 Task: Create an Apex trigger to automatically calculate mileage on Mileage_Log__c before insert and update.
Action: Mouse moved to (396, 541)
Screenshot: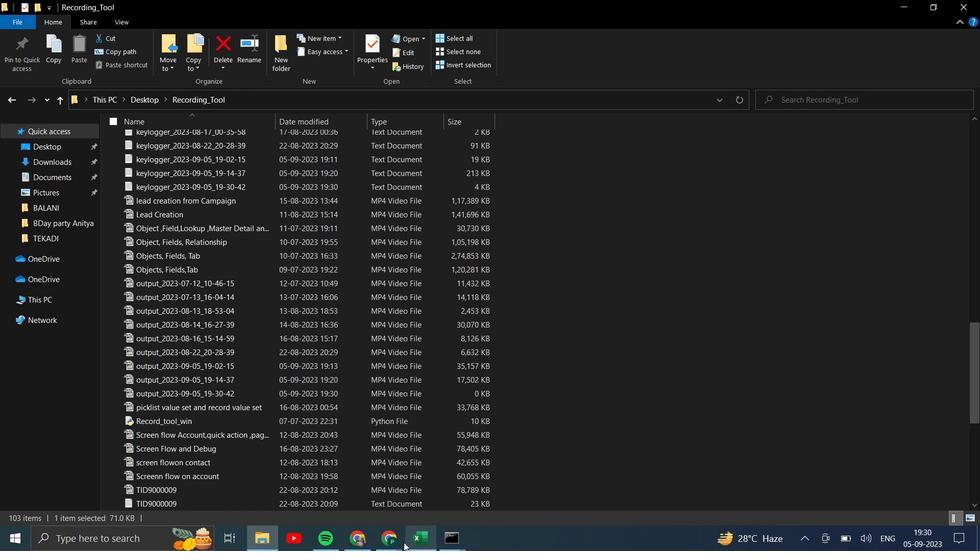 
Action: Mouse pressed left at (396, 541)
Screenshot: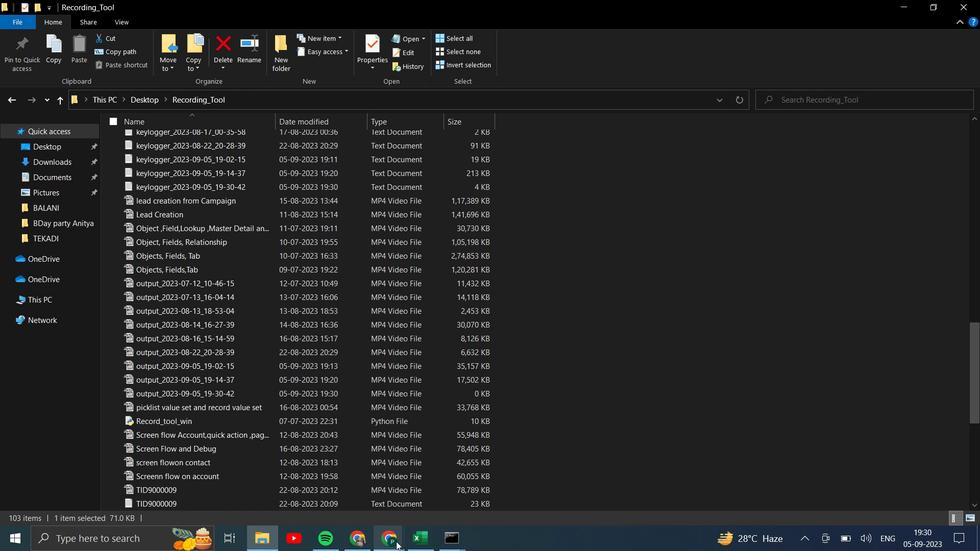 
Action: Mouse moved to (426, 490)
Screenshot: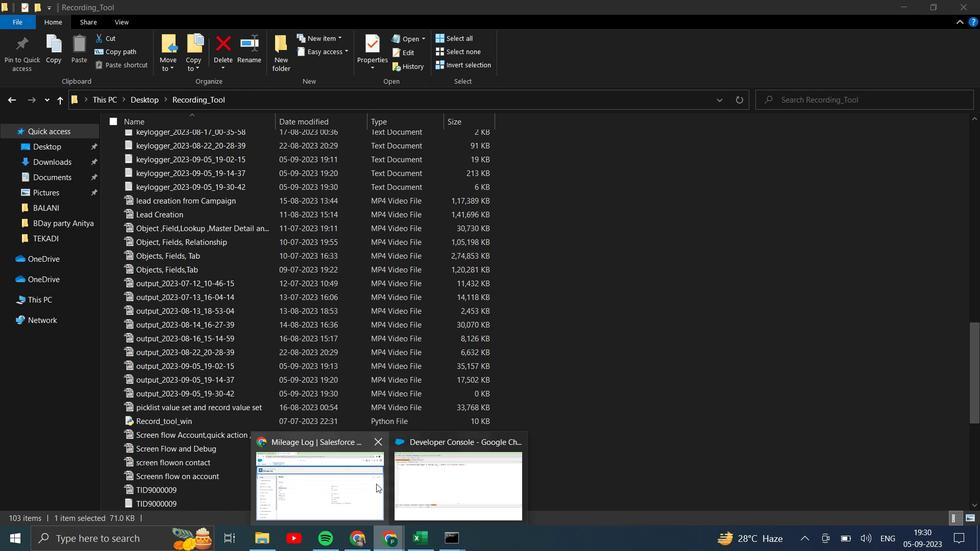 
Action: Mouse pressed left at (426, 490)
Screenshot: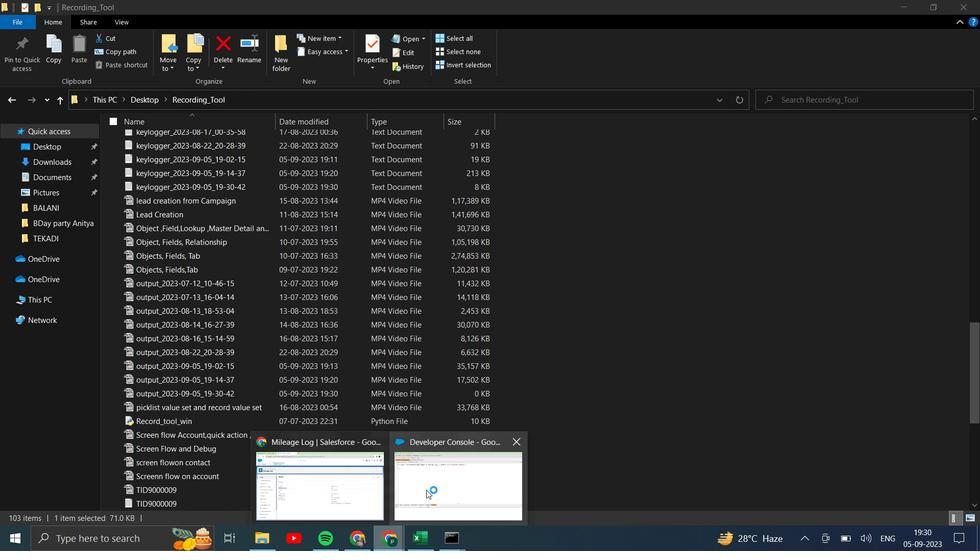 
Action: Mouse moved to (258, 113)
Screenshot: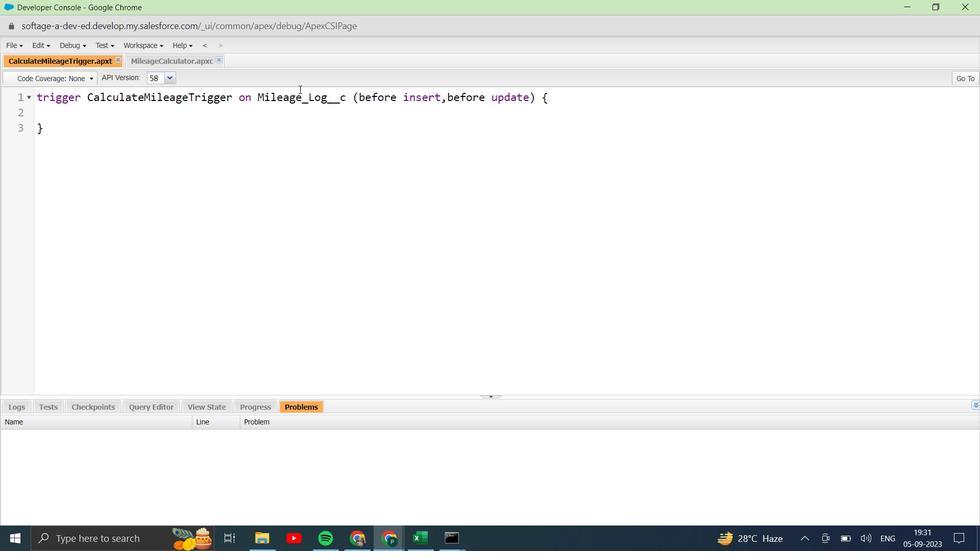 
Action: Key pressed <Key.tab>
Screenshot: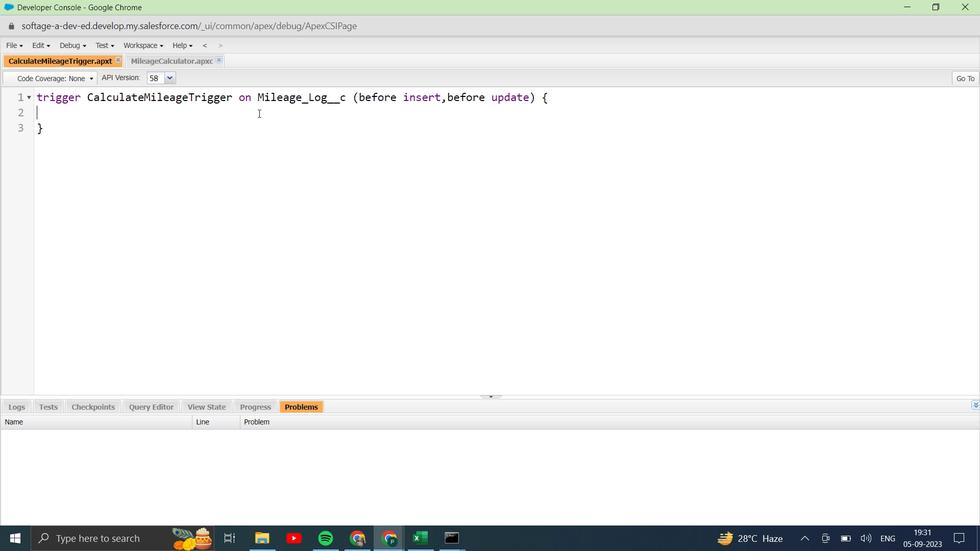 
Action: Mouse moved to (258, 114)
Screenshot: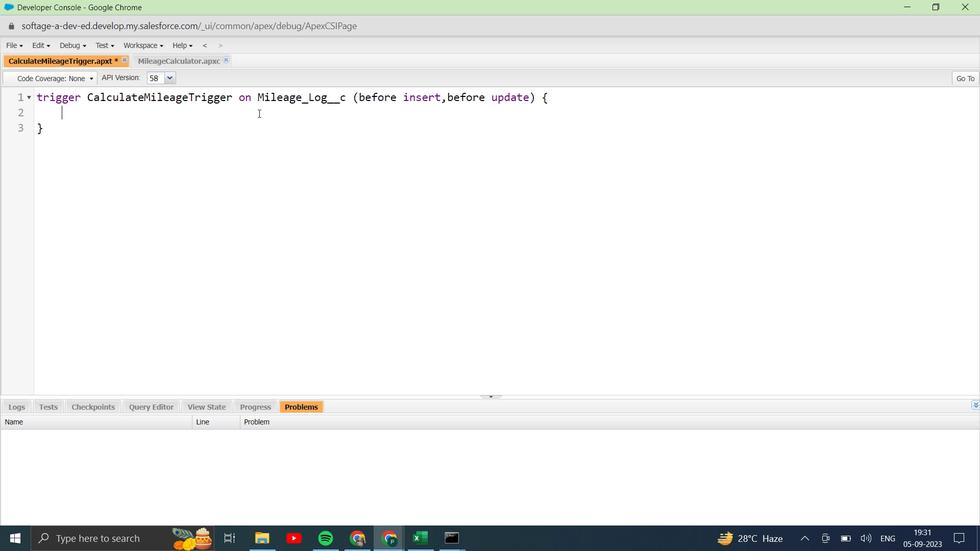 
Action: Key pressed <Key.shift>Mileage<Key.shift>Calculator.
Screenshot: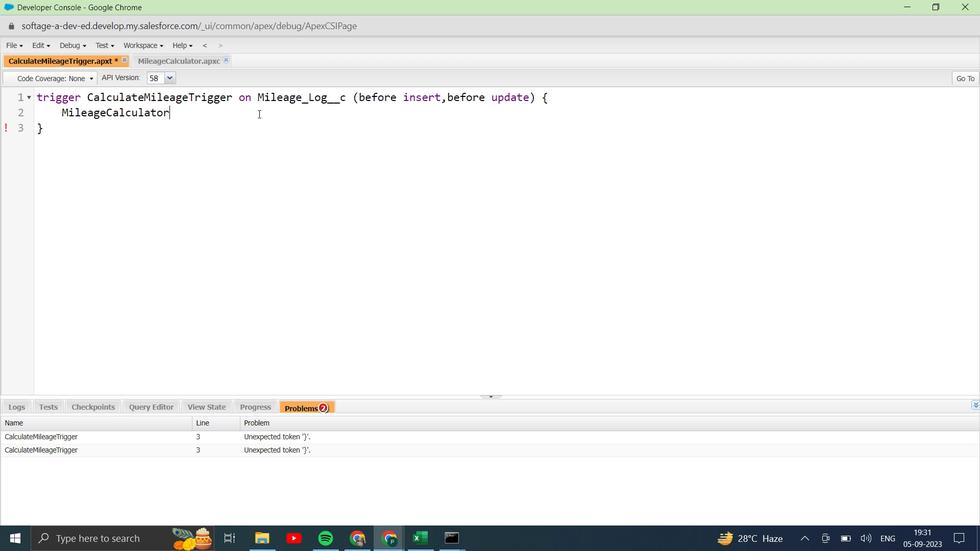 
Action: Mouse moved to (179, 64)
Screenshot: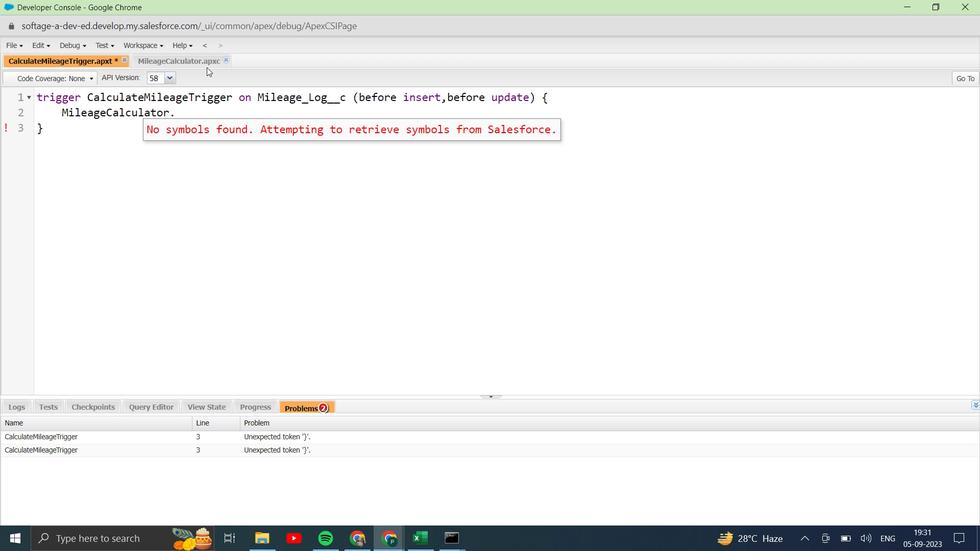 
Action: Mouse pressed left at (179, 64)
Screenshot: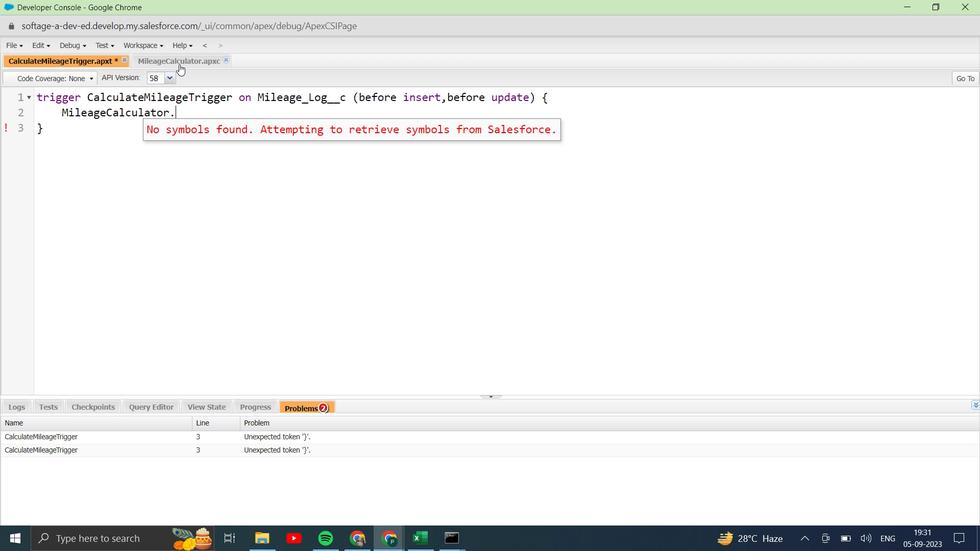 
Action: Mouse moved to (193, 89)
Screenshot: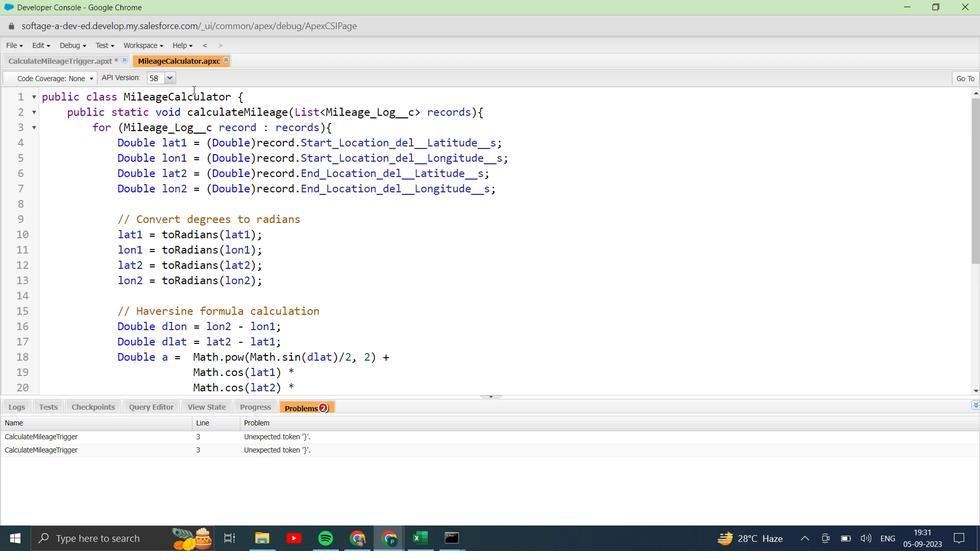 
Action: Mouse pressed left at (193, 89)
Screenshot: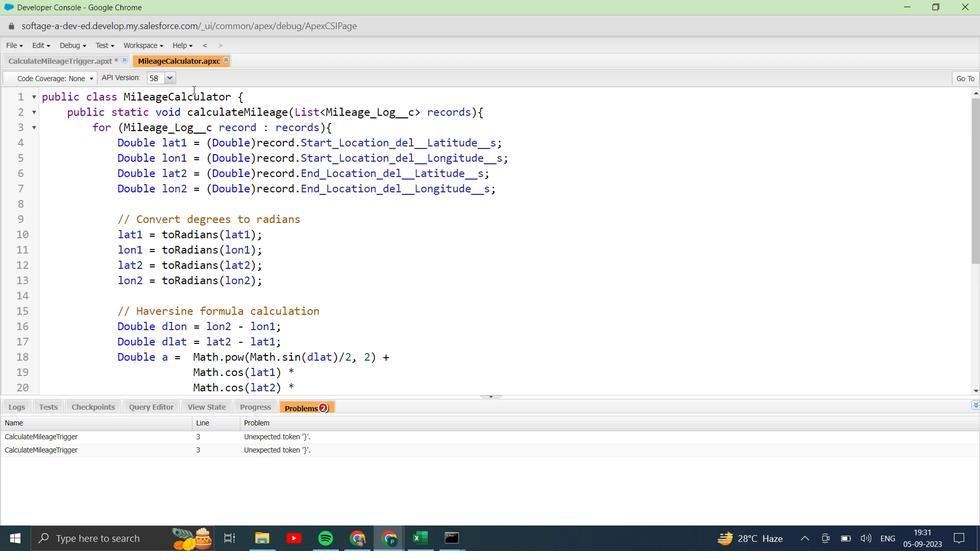 
Action: Mouse pressed left at (193, 89)
Screenshot: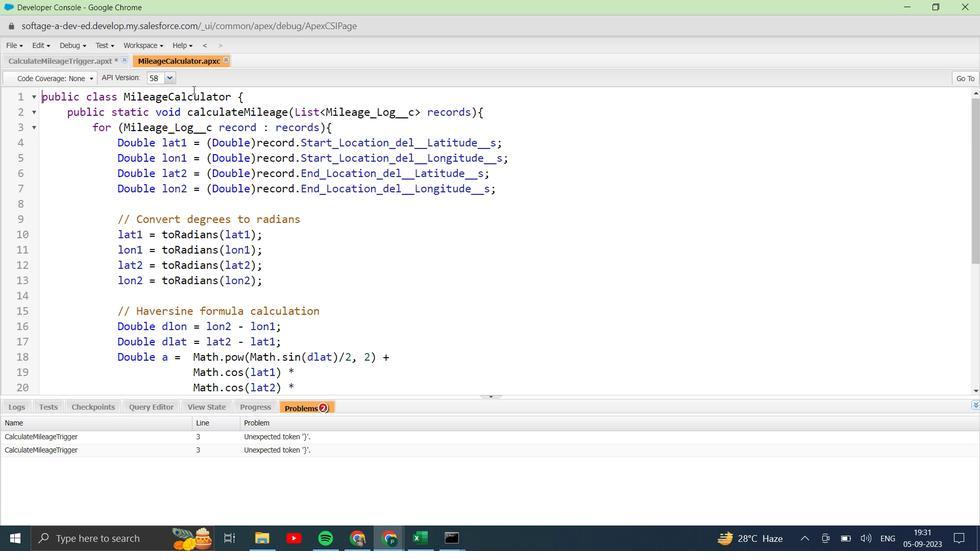 
Action: Mouse moved to (194, 93)
Screenshot: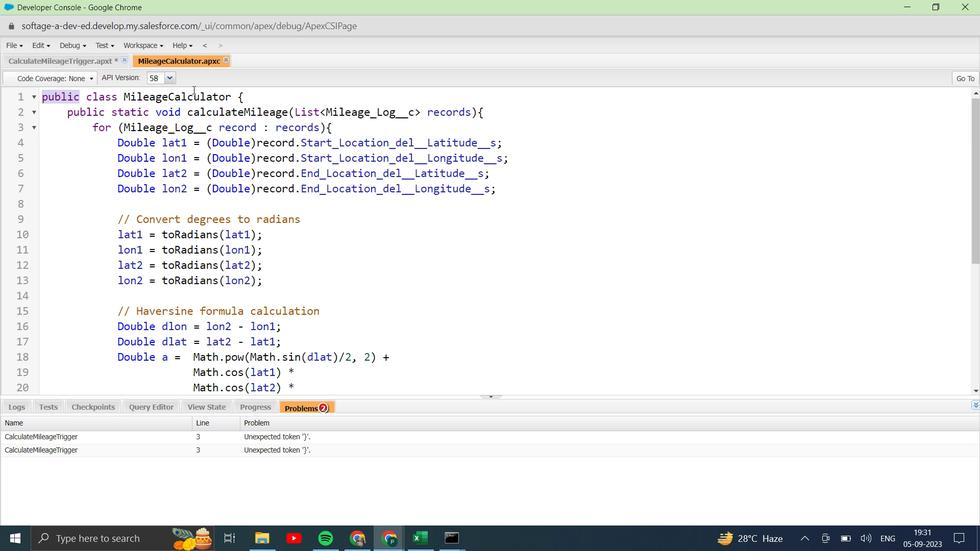 
Action: Mouse pressed left at (194, 93)
Screenshot: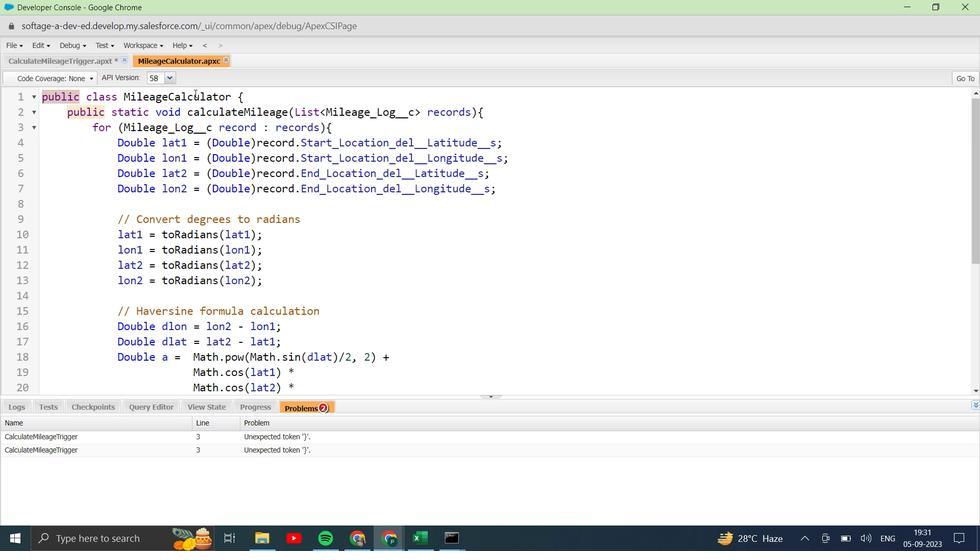
Action: Mouse pressed left at (194, 93)
Screenshot: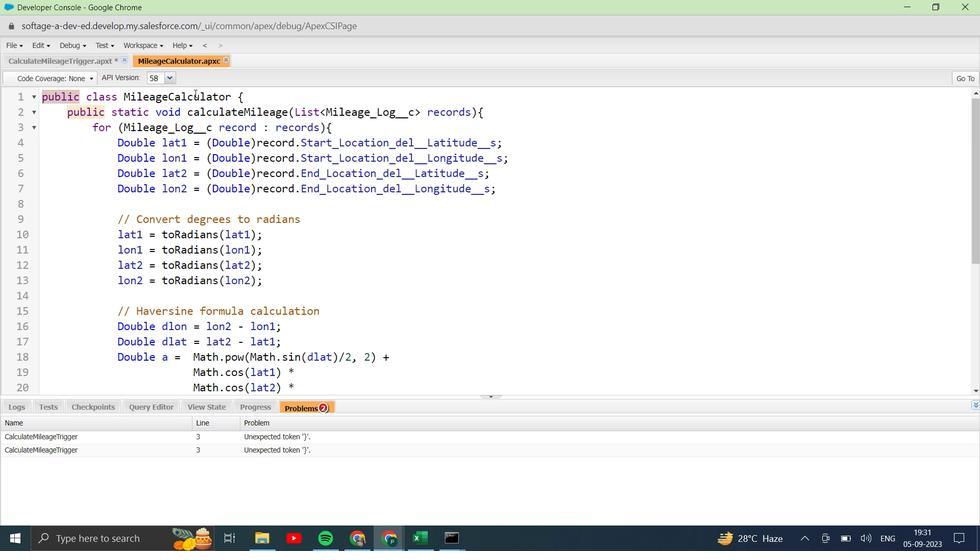 
Action: Key pressed ctrl+C
Screenshot: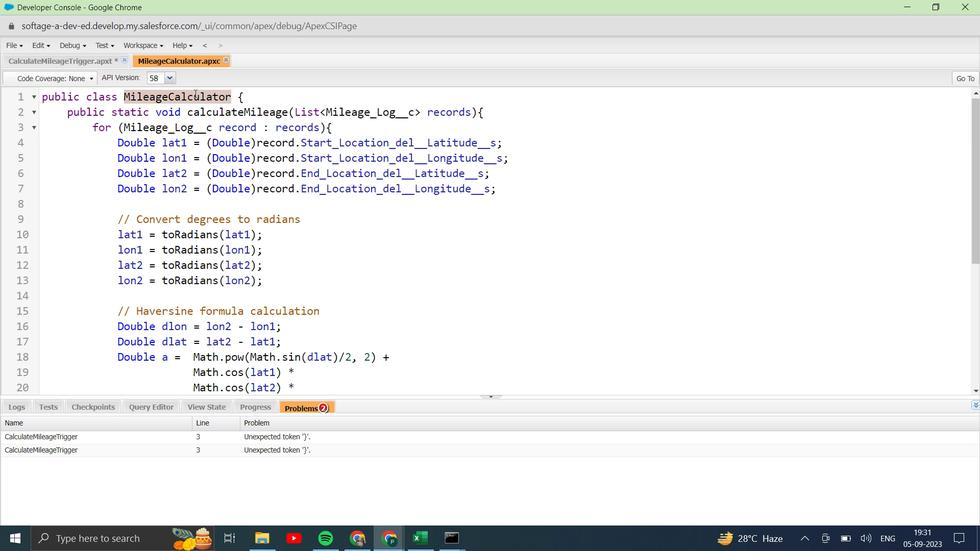 
Action: Mouse moved to (80, 59)
Screenshot: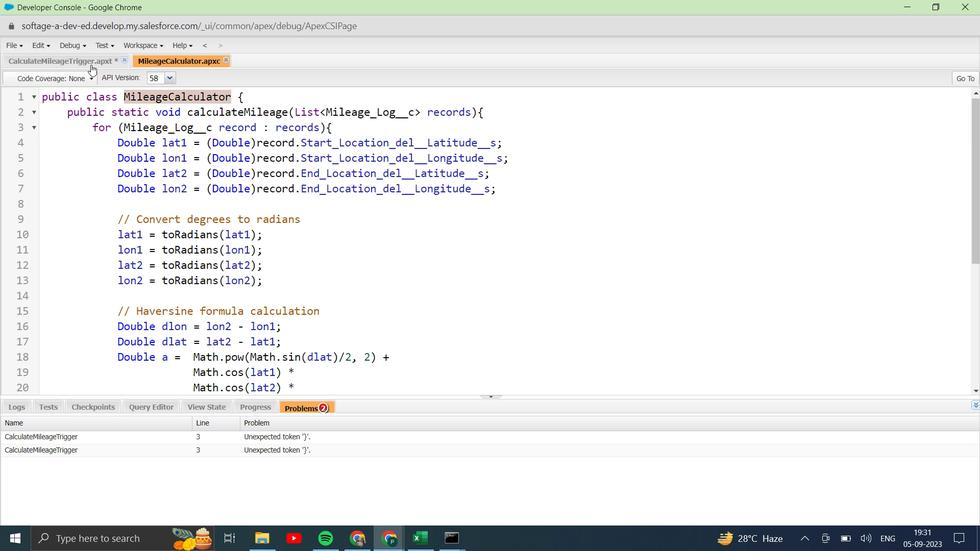 
Action: Mouse pressed left at (80, 59)
Screenshot: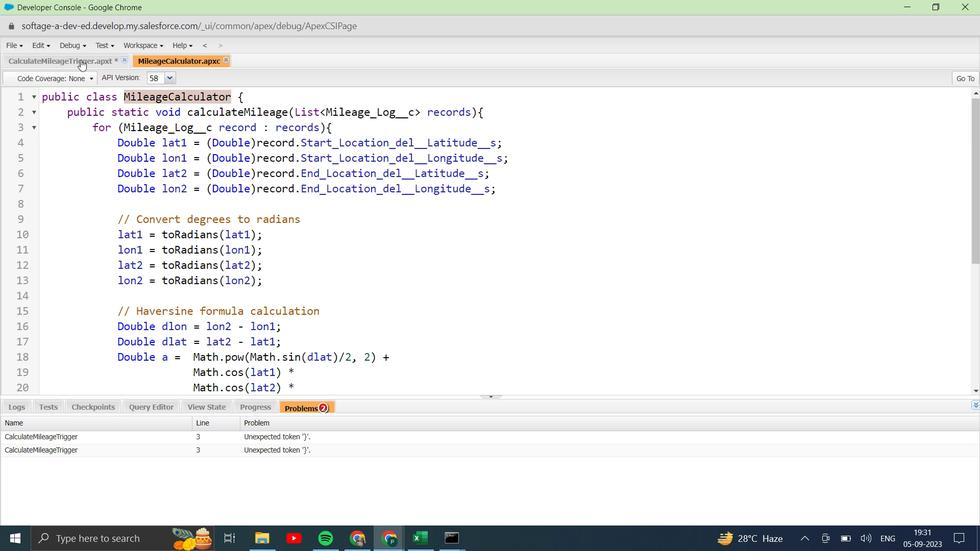 
Action: Mouse moved to (134, 111)
Screenshot: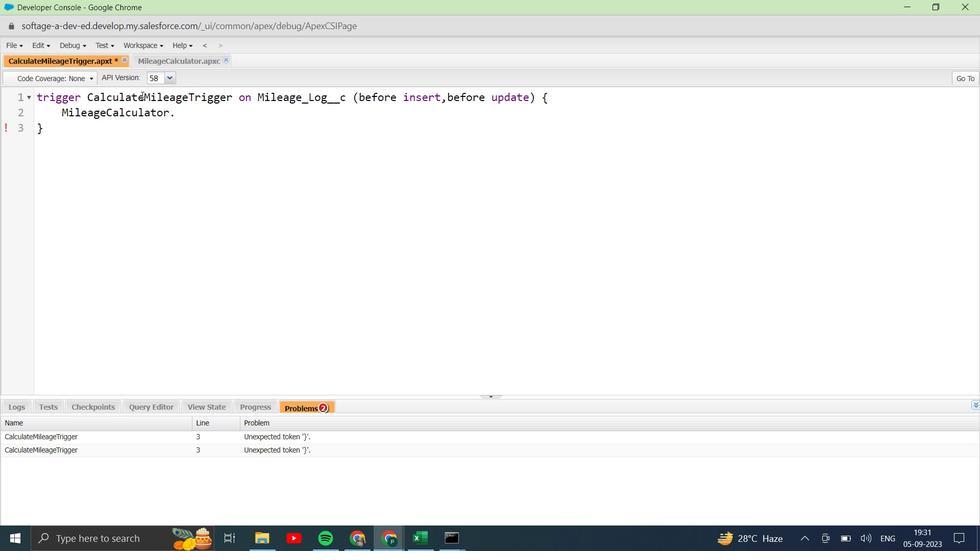 
Action: Mouse pressed left at (134, 111)
Screenshot: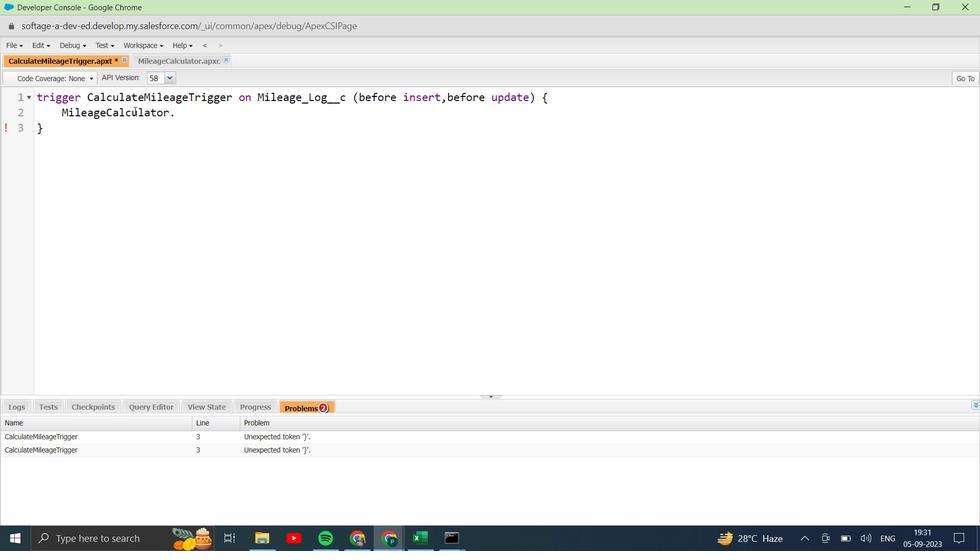 
Action: Mouse pressed left at (134, 111)
Screenshot: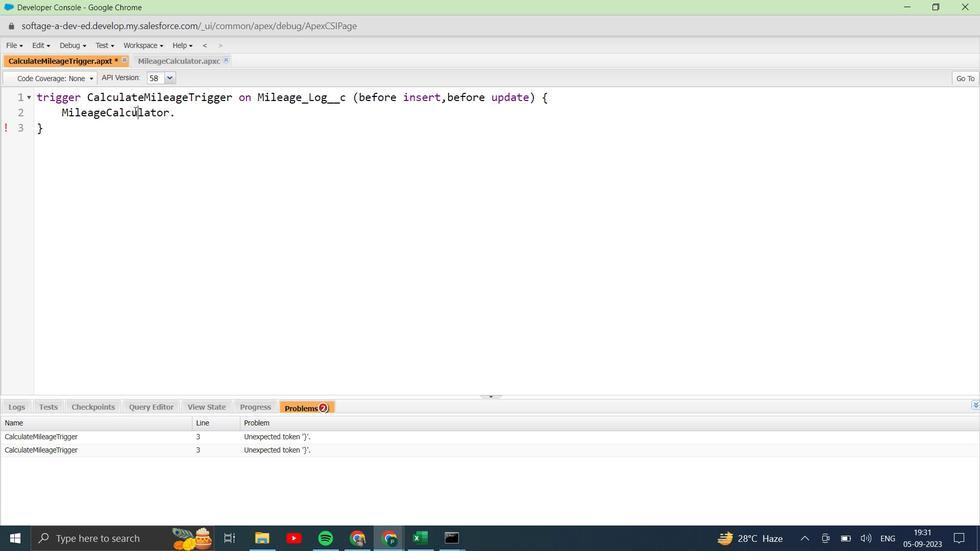 
Action: Key pressed ctrl+V
Screenshot: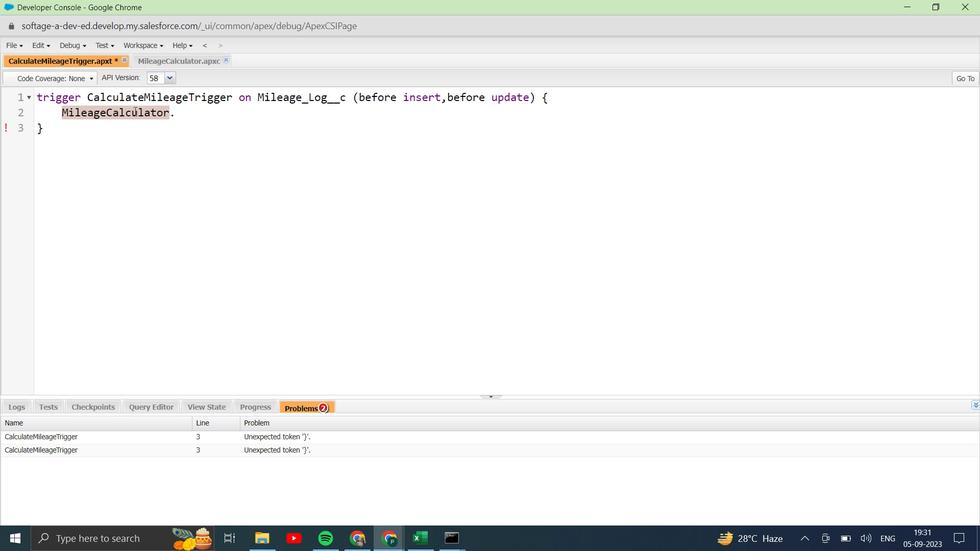 
Action: Mouse moved to (185, 66)
Screenshot: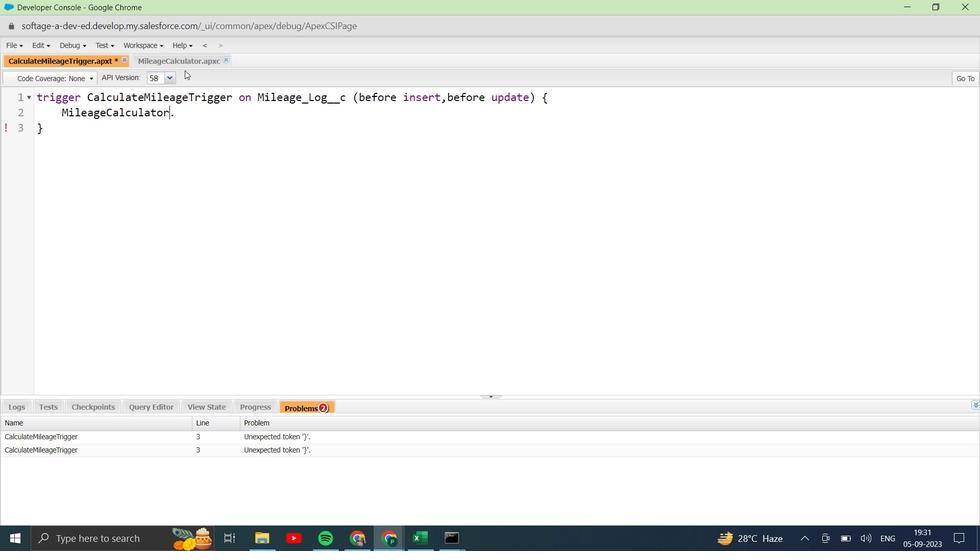 
Action: Mouse pressed left at (185, 66)
Screenshot: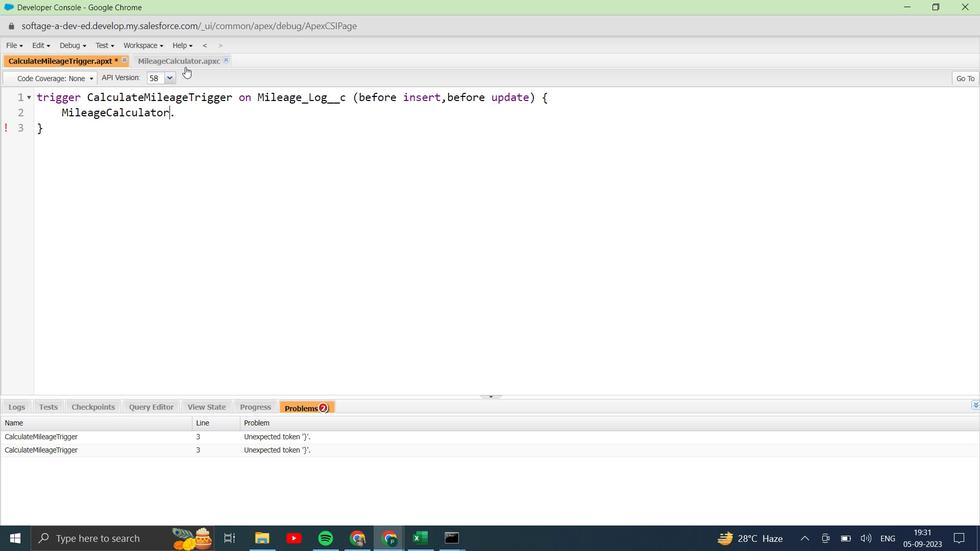
Action: Mouse moved to (235, 112)
Screenshot: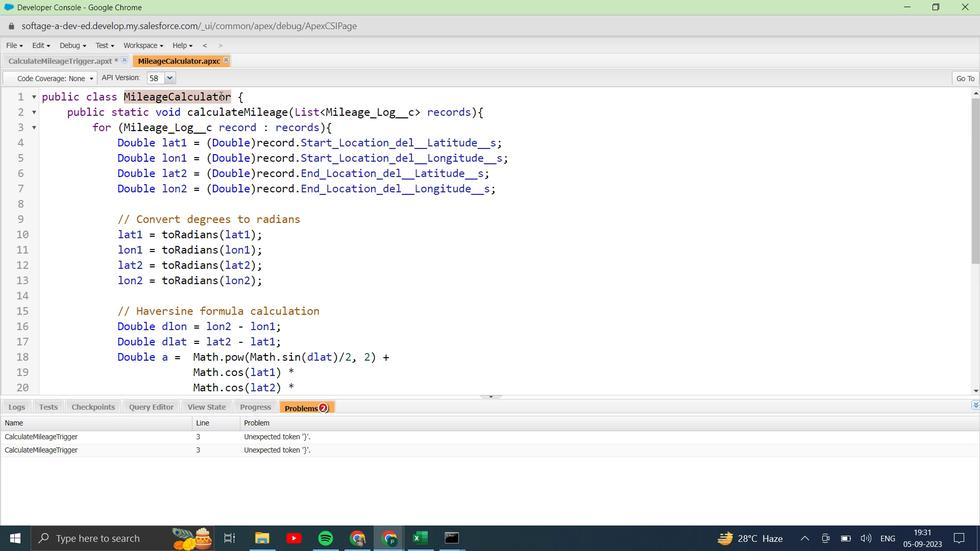 
Action: Mouse pressed left at (235, 112)
Screenshot: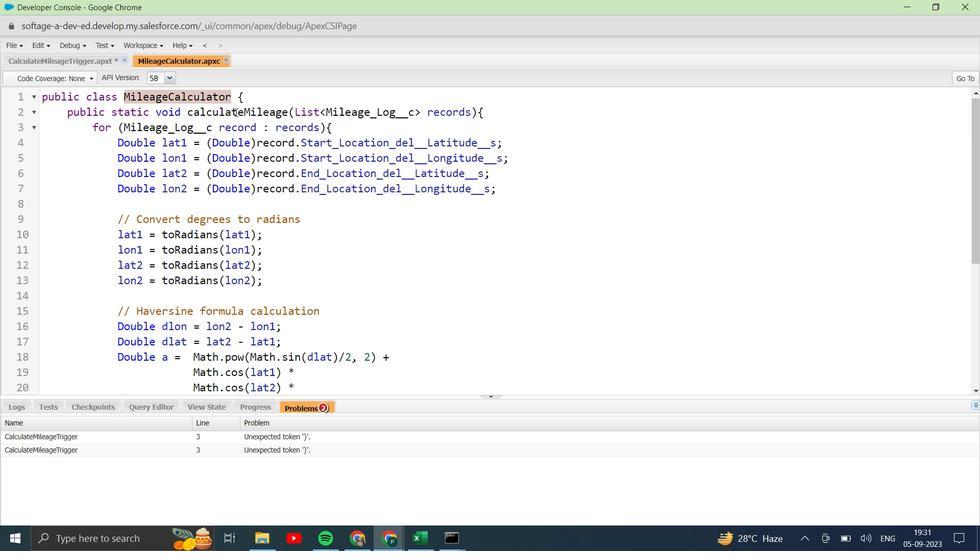 
Action: Mouse pressed left at (235, 112)
Screenshot: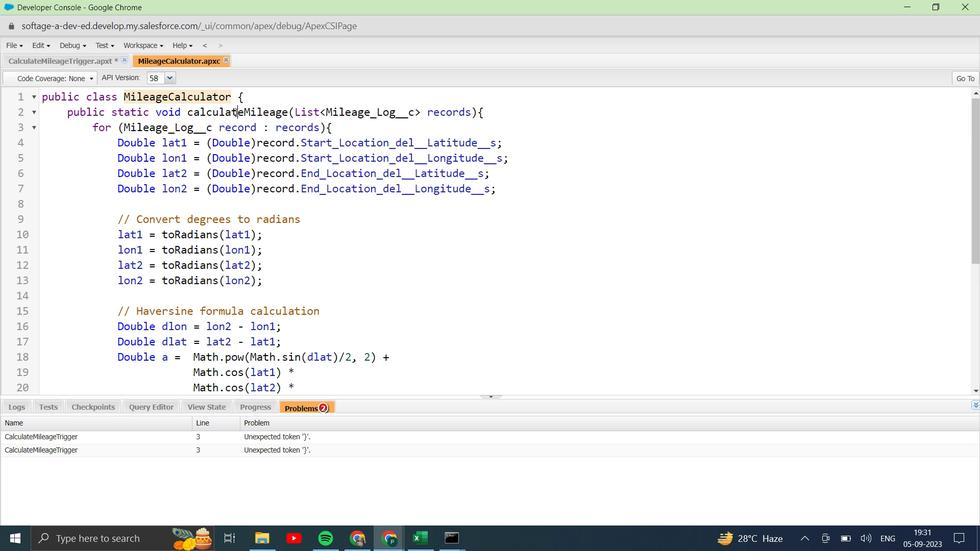 
Action: Mouse moved to (227, 109)
Screenshot: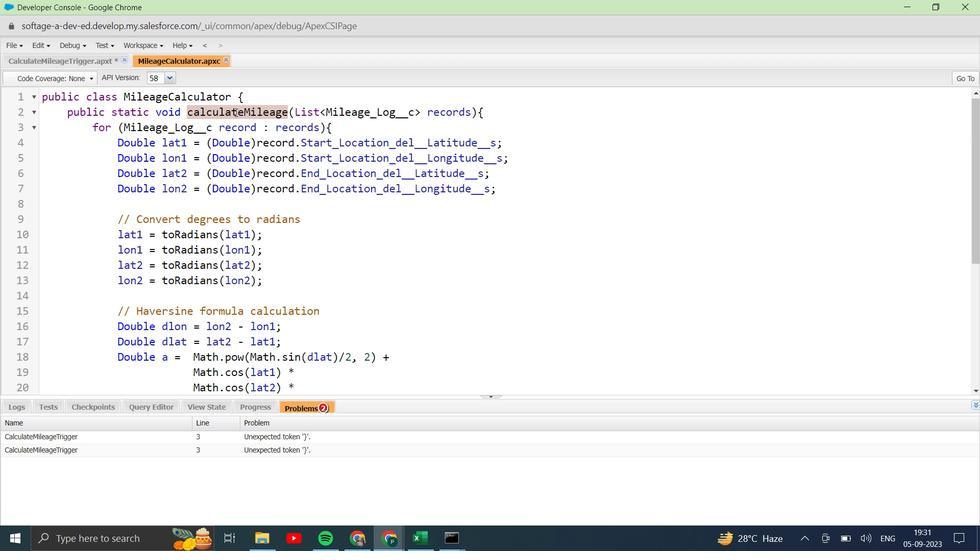
Action: Key pressed ctrl+C
Screenshot: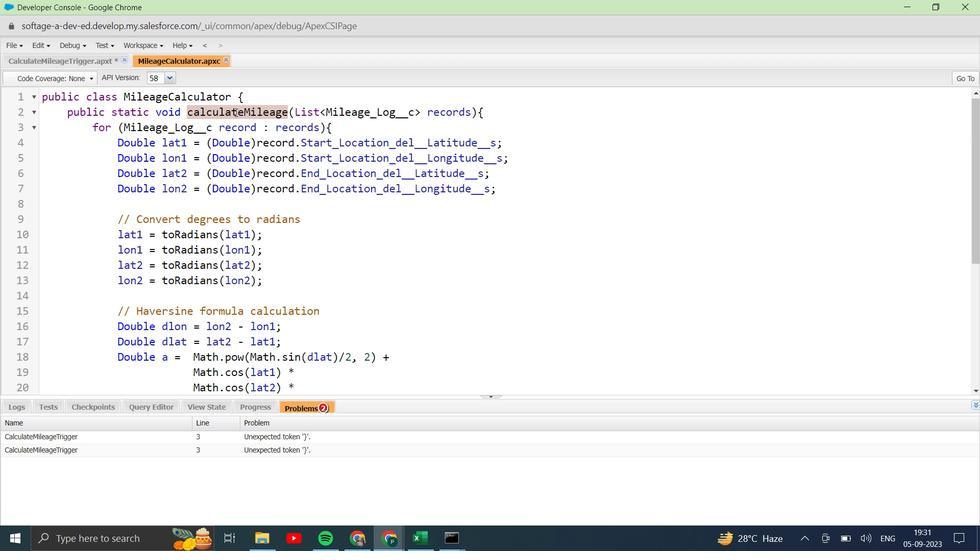 
Action: Mouse moved to (94, 65)
Screenshot: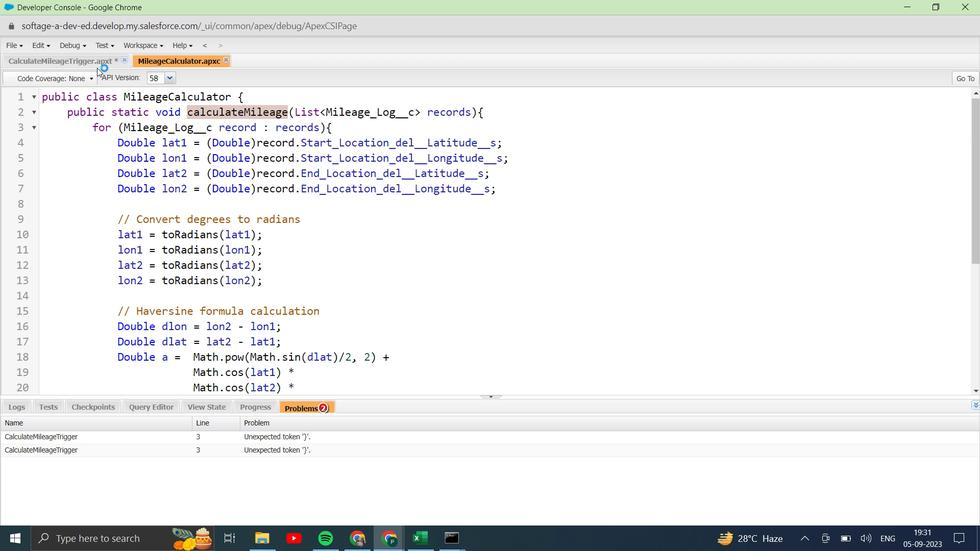 
Action: Mouse pressed left at (94, 65)
Screenshot: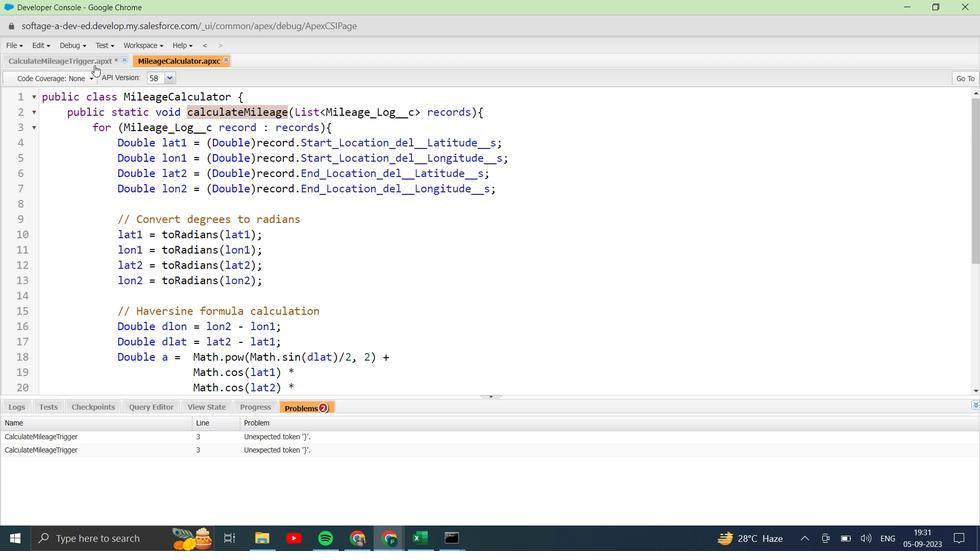 
Action: Mouse moved to (184, 111)
Screenshot: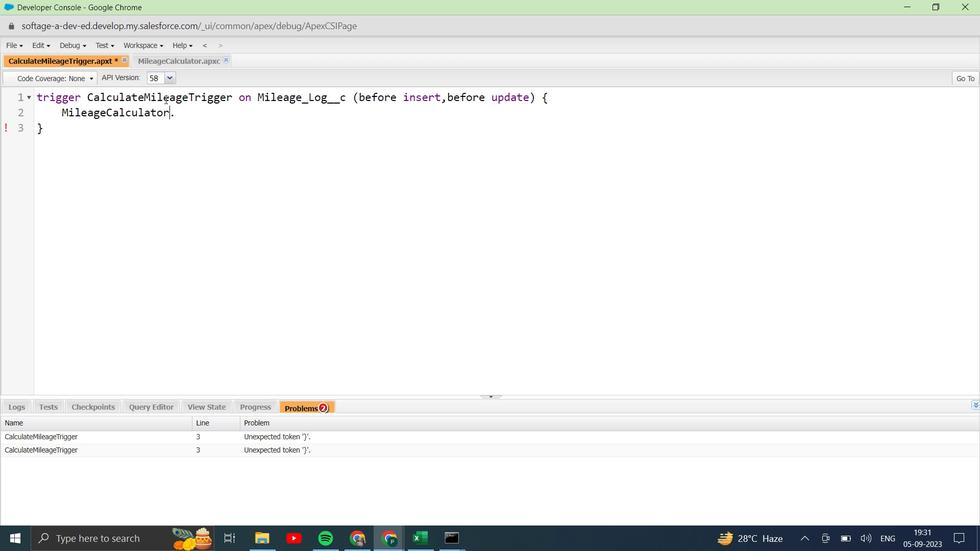 
Action: Mouse pressed left at (184, 111)
Screenshot: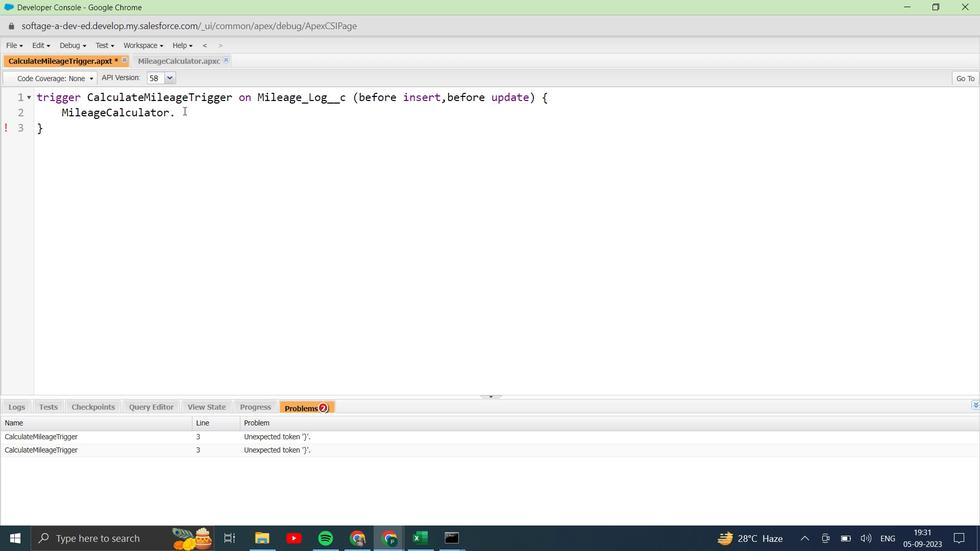 
Action: Key pressed ctrl+V<Key.shift_r><Key.shift_r>ctrl+9<Key.shift>Trigger.newctrl+S<Key.right>ctrl+
Screenshot: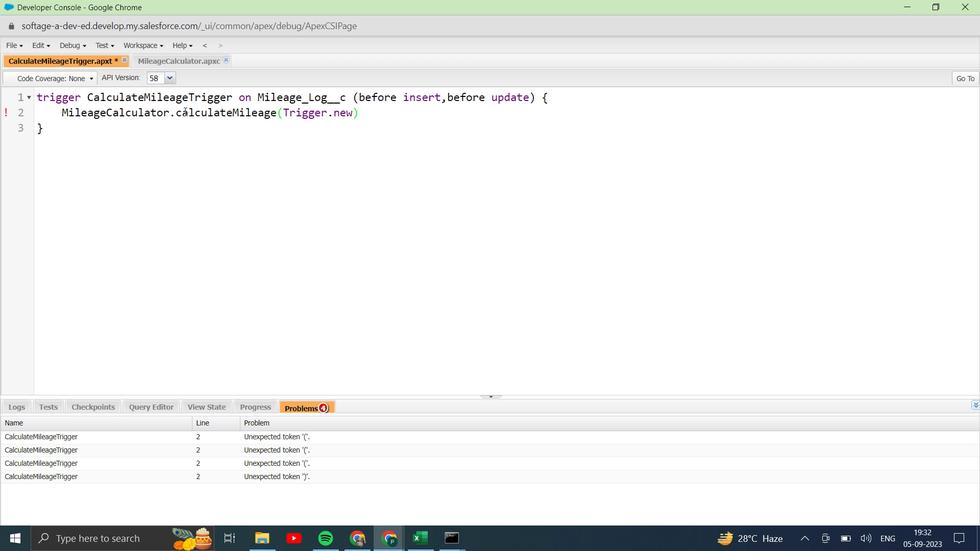 
Action: Mouse moved to (175, 57)
Screenshot: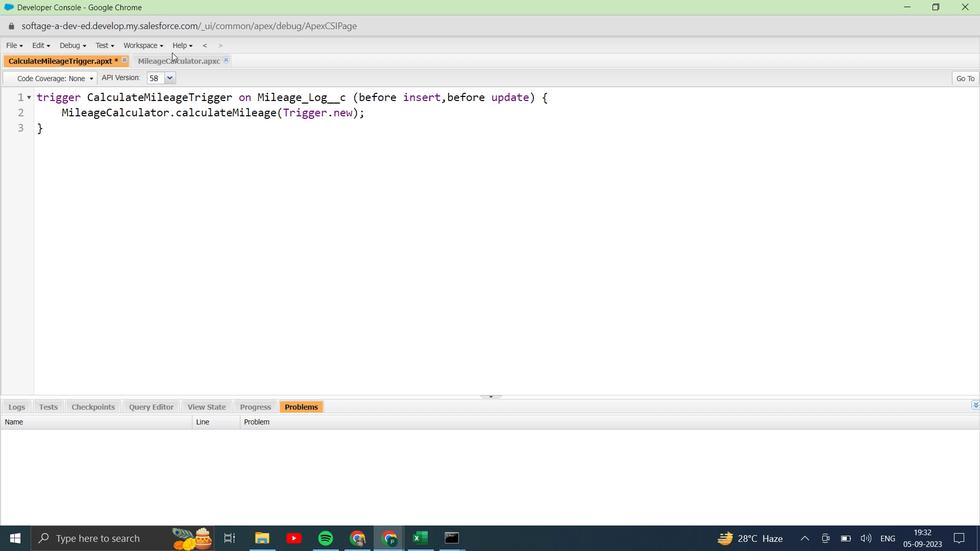
Action: Mouse pressed left at (175, 57)
Screenshot: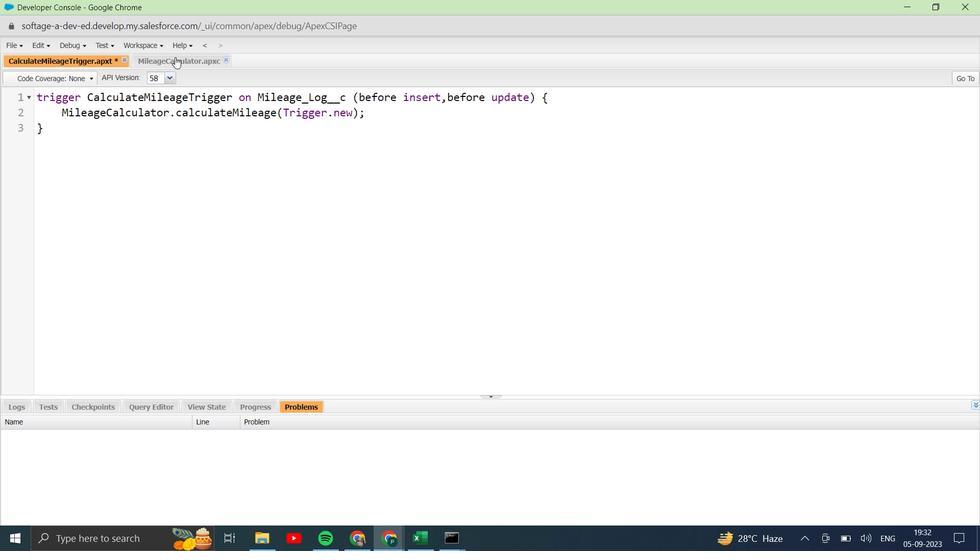 
Action: Mouse moved to (351, 546)
Screenshot: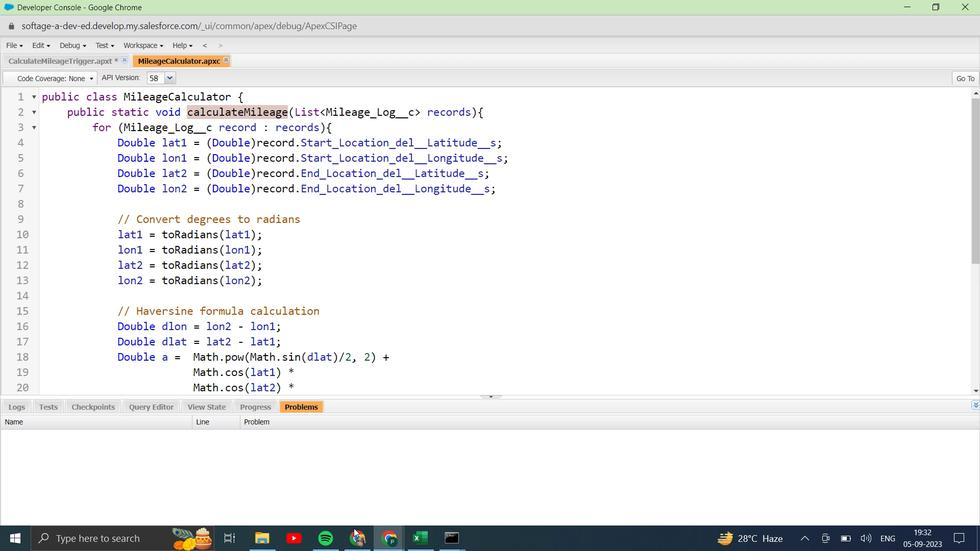 
Action: Mouse pressed left at (351, 546)
Screenshot: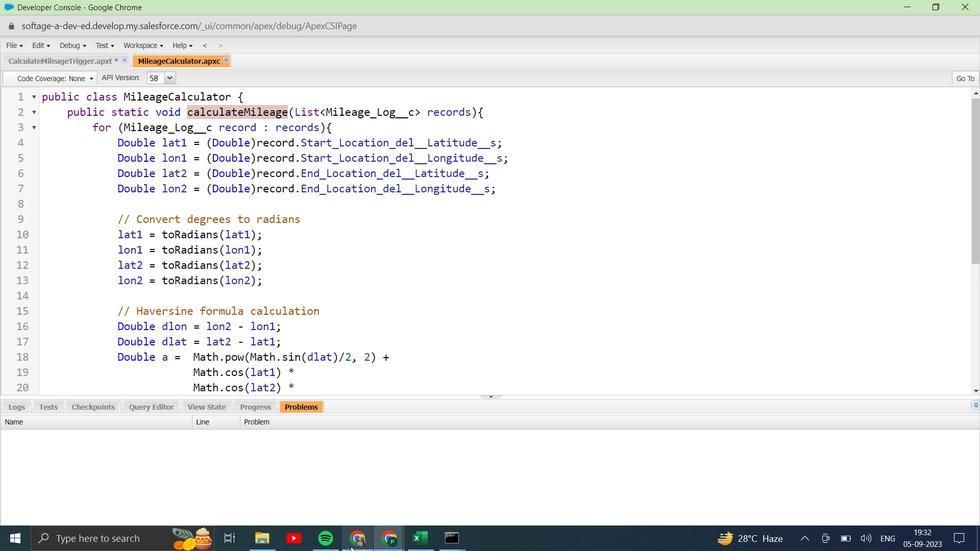 
Action: Mouse moved to (392, 544)
Screenshot: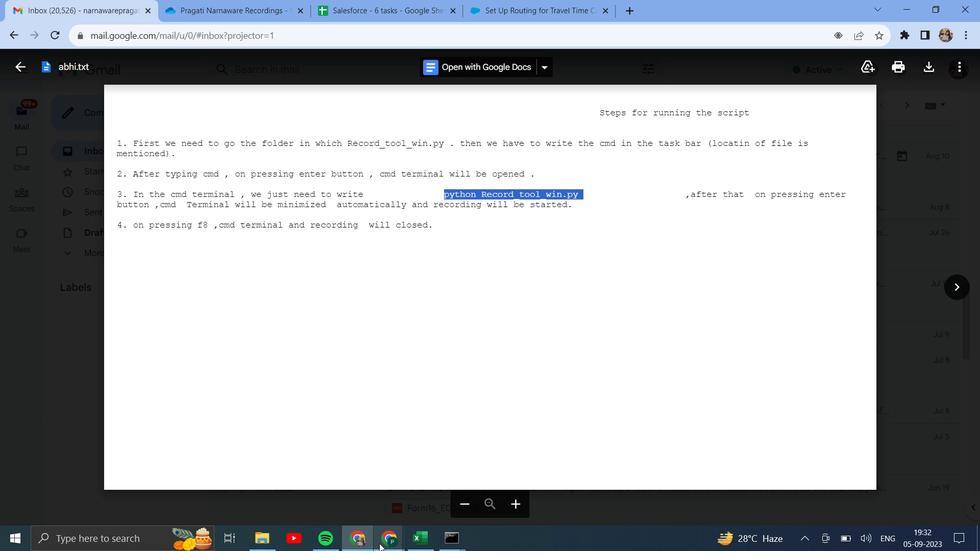 
Action: Mouse pressed left at (392, 544)
Screenshot: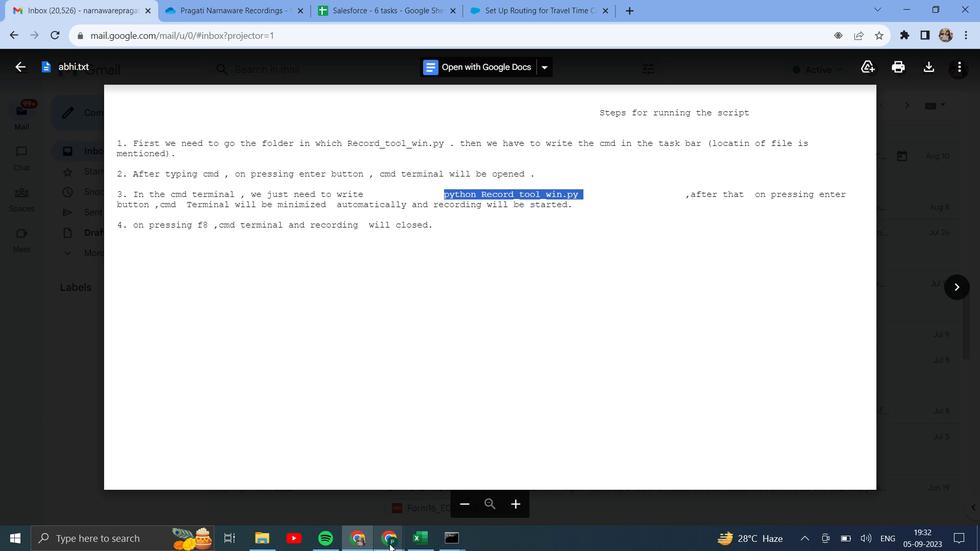 
Action: Mouse moved to (391, 538)
Screenshot: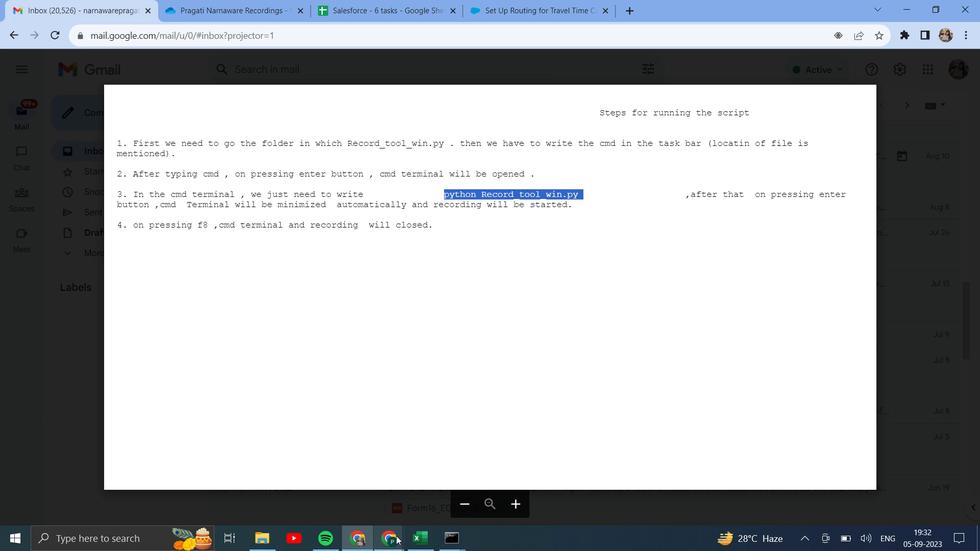 
Action: Mouse pressed left at (391, 538)
Screenshot: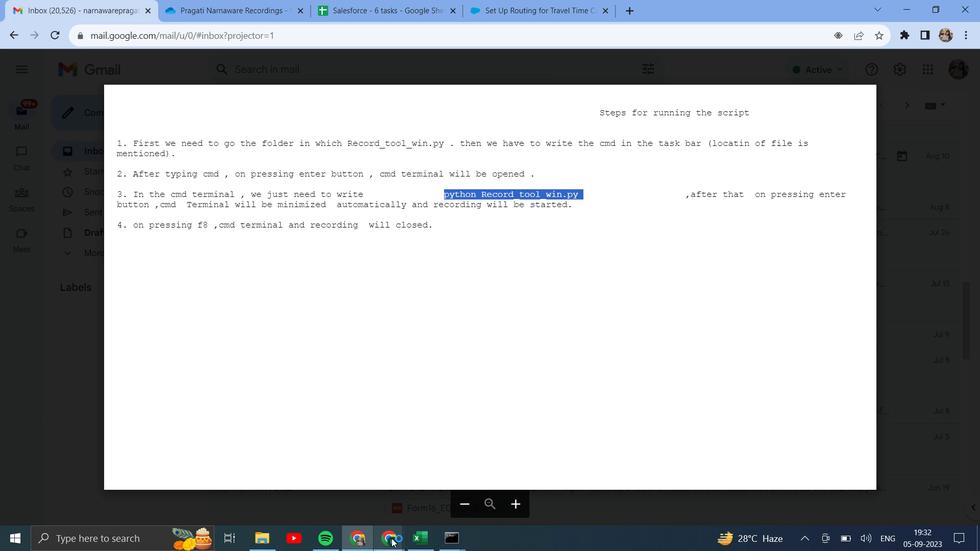 
Action: Mouse moved to (343, 488)
Screenshot: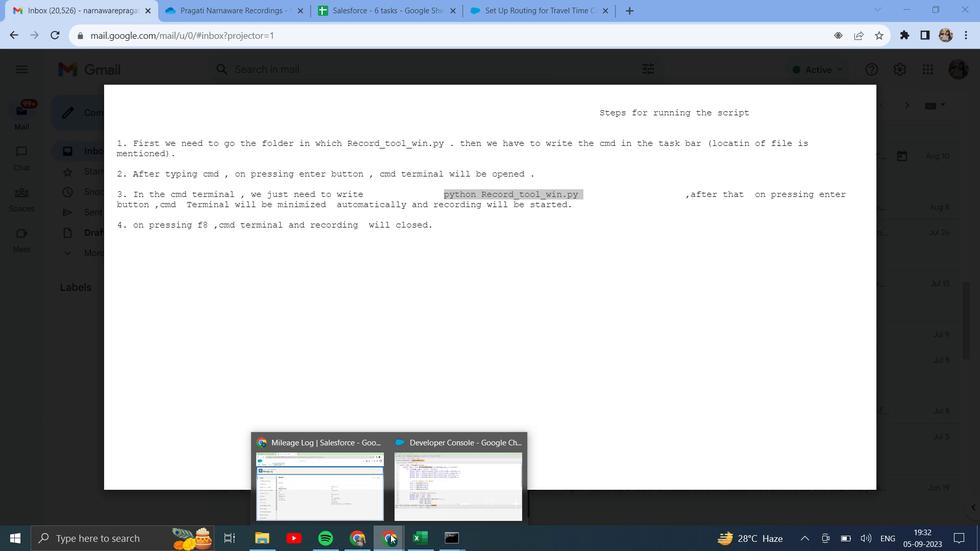 
Action: Mouse pressed left at (343, 488)
Screenshot: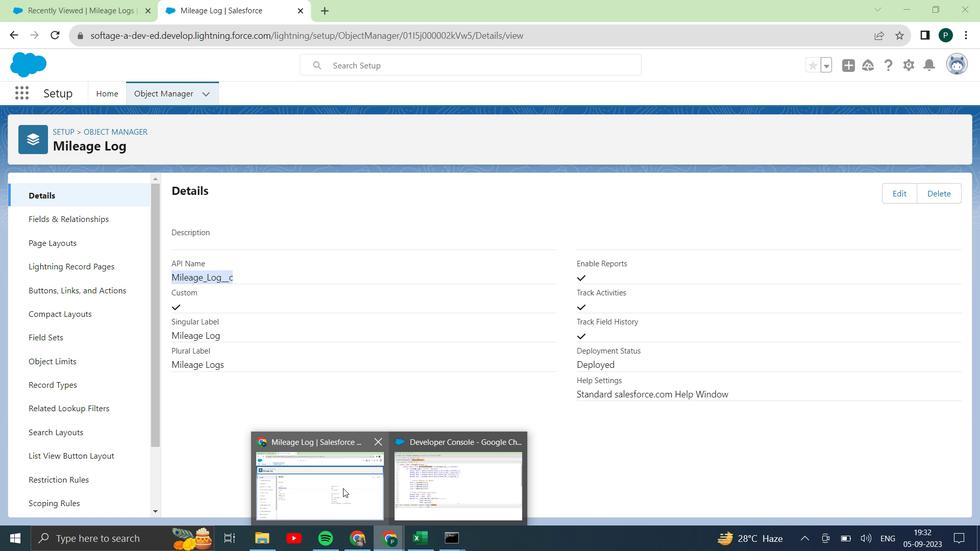 
Action: Mouse moved to (107, 10)
Screenshot: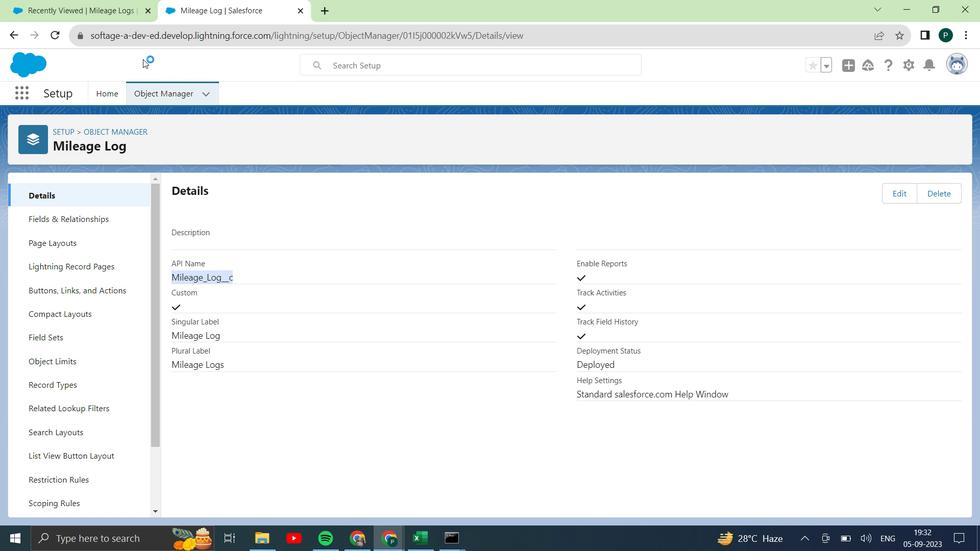 
Action: Mouse pressed left at (107, 10)
Screenshot: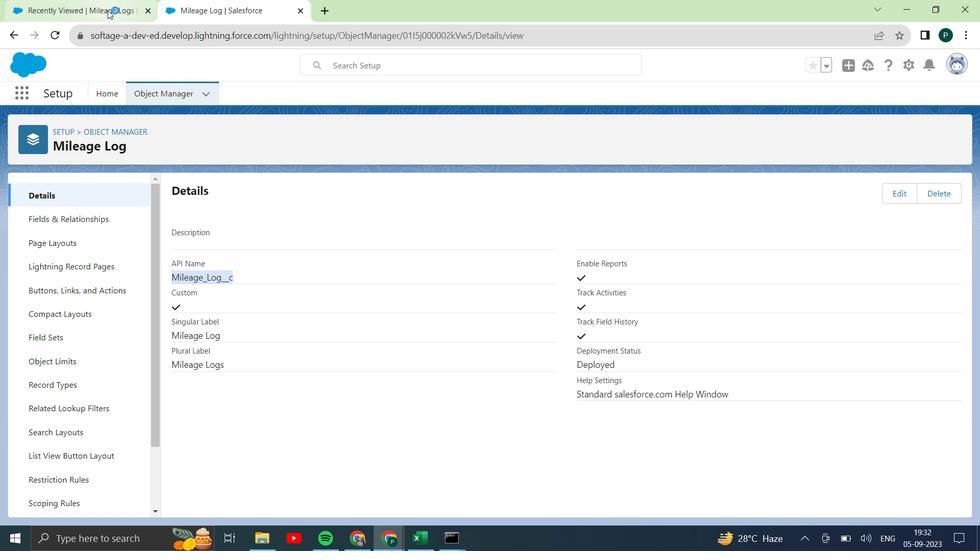 
Action: Mouse moved to (75, 209)
Screenshot: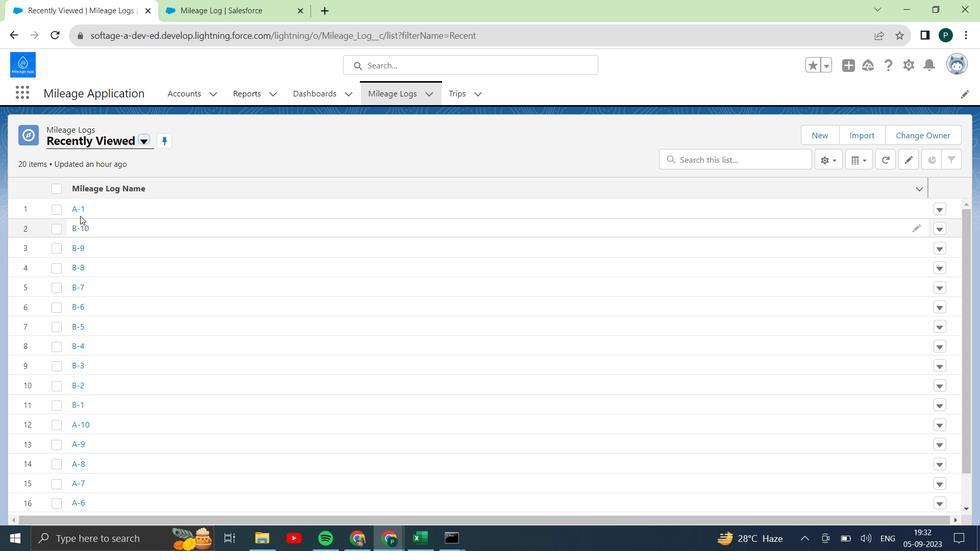 
Action: Mouse pressed left at (75, 209)
Screenshot: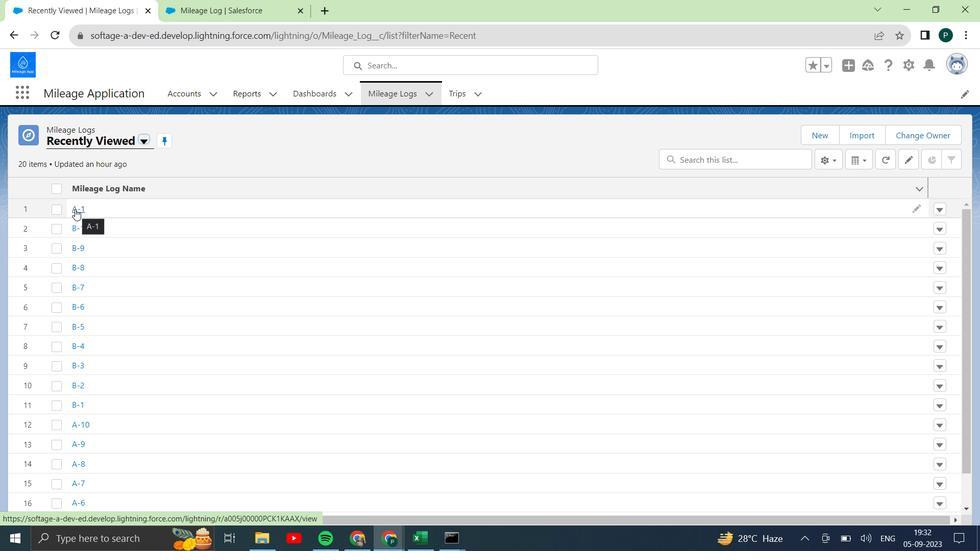 
Action: Mouse moved to (175, 243)
Screenshot: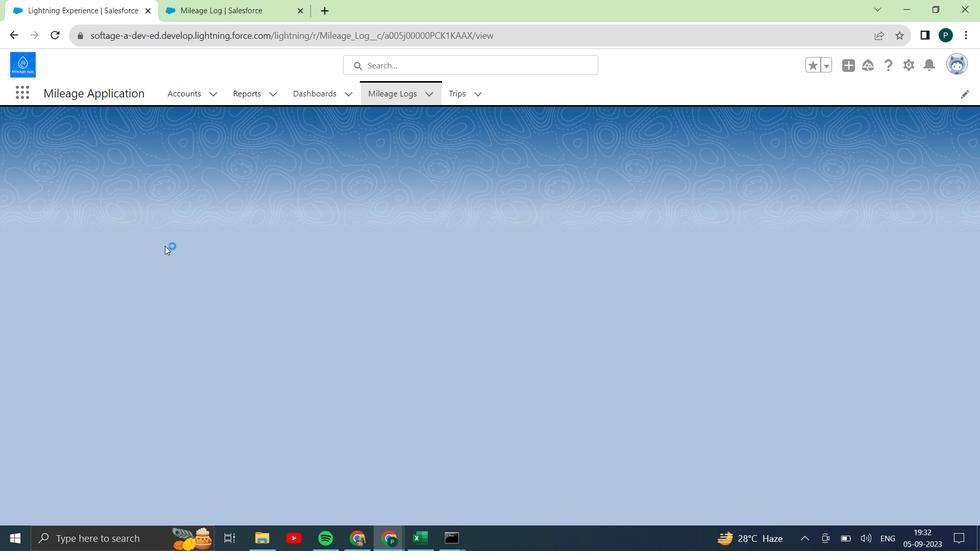 
Action: Mouse scrolled (175, 243) with delta (0, 0)
Screenshot: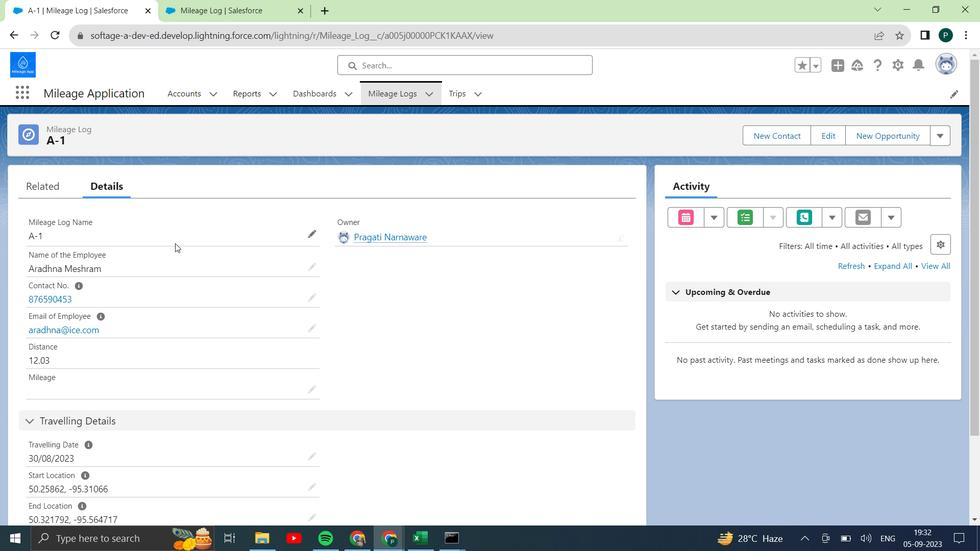 
Action: Mouse scrolled (175, 243) with delta (0, 0)
Screenshot: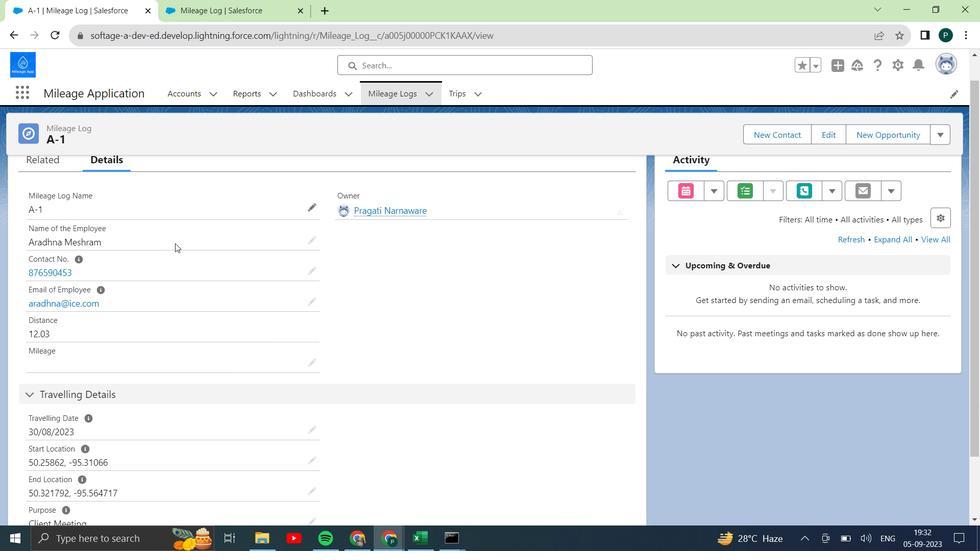 
Action: Mouse scrolled (175, 243) with delta (0, 0)
Screenshot: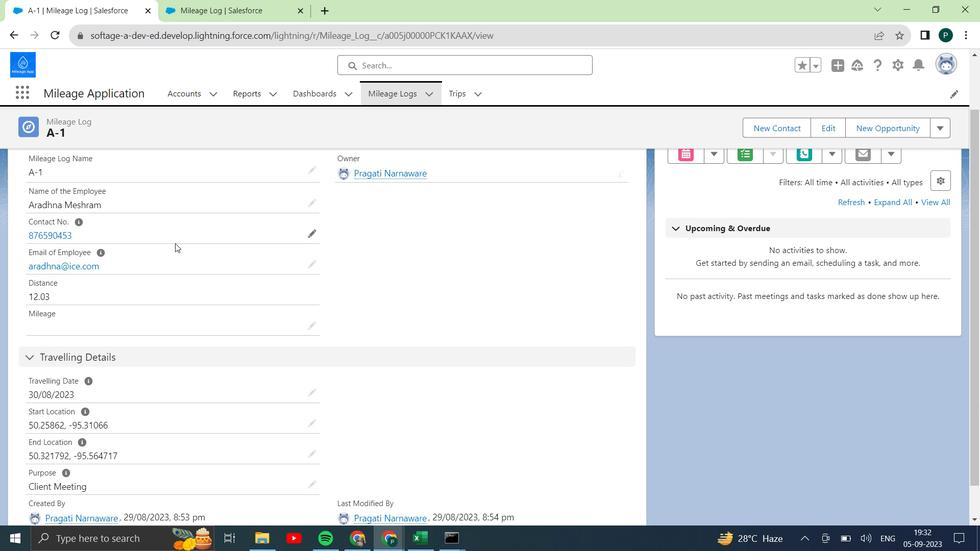 
Action: Mouse moved to (75, 388)
Screenshot: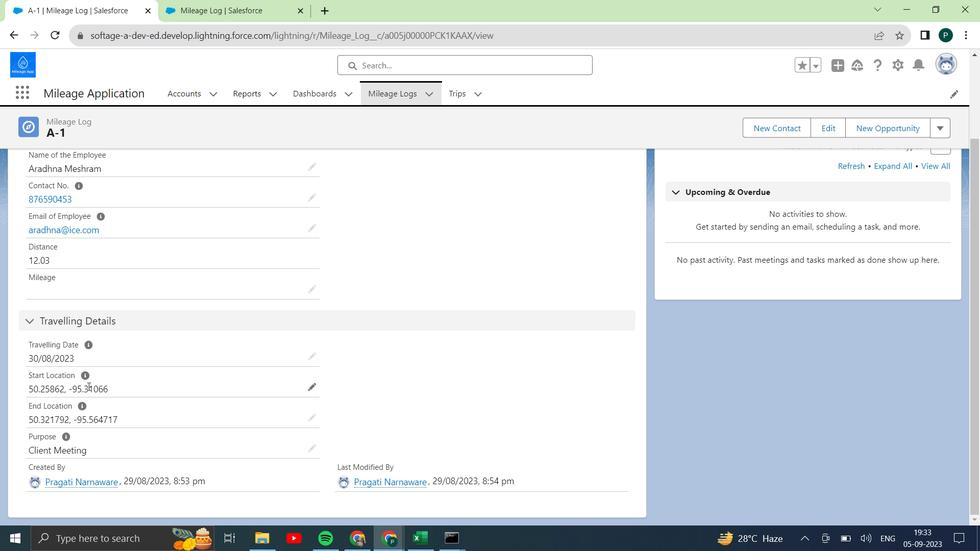 
Action: Mouse scrolled (75, 388) with delta (0, 0)
Screenshot: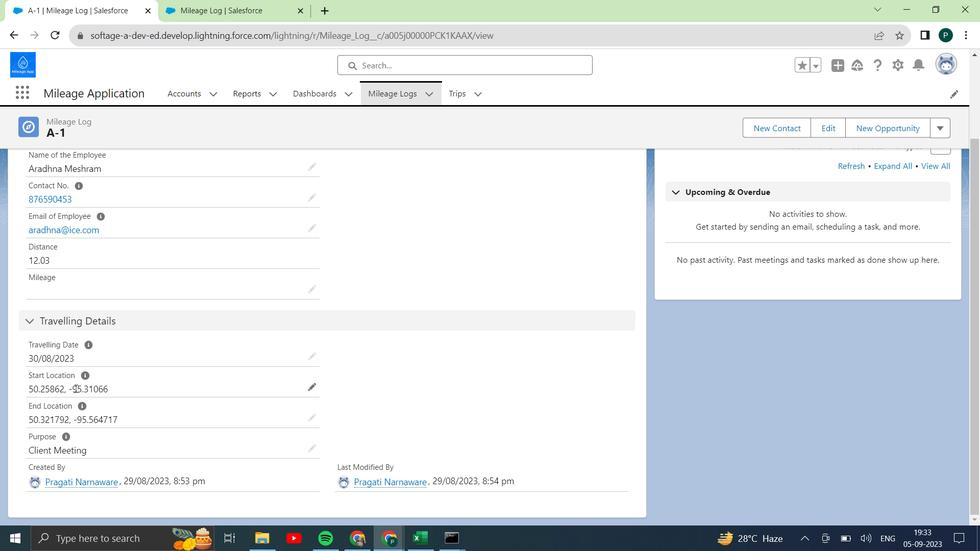 
Action: Mouse moved to (125, 398)
Screenshot: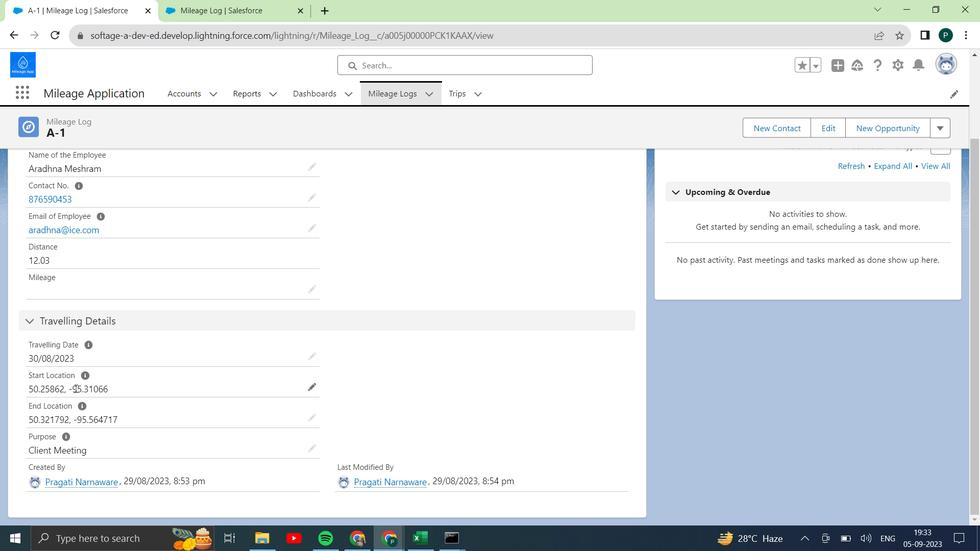 
Action: Mouse scrolled (125, 398) with delta (0, 0)
Screenshot: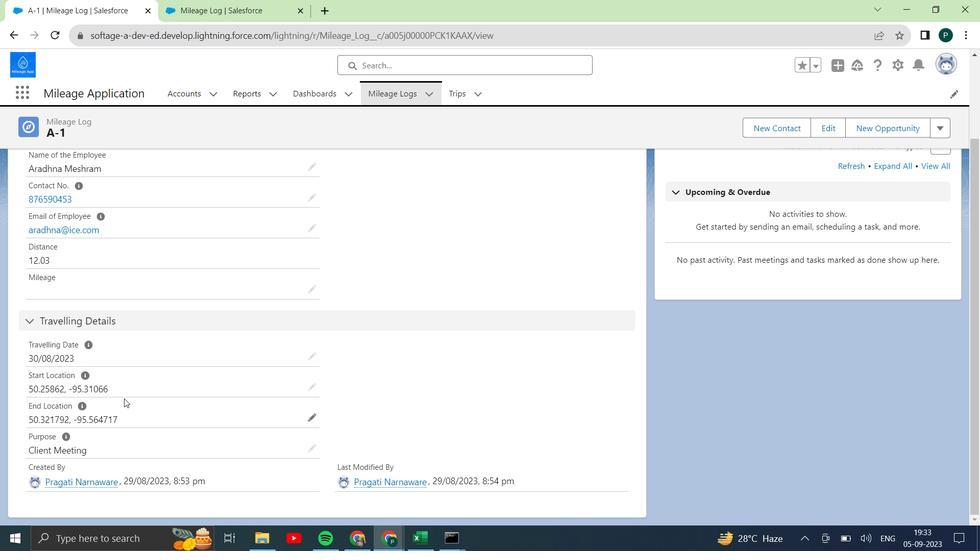 
Action: Mouse moved to (160, 344)
Screenshot: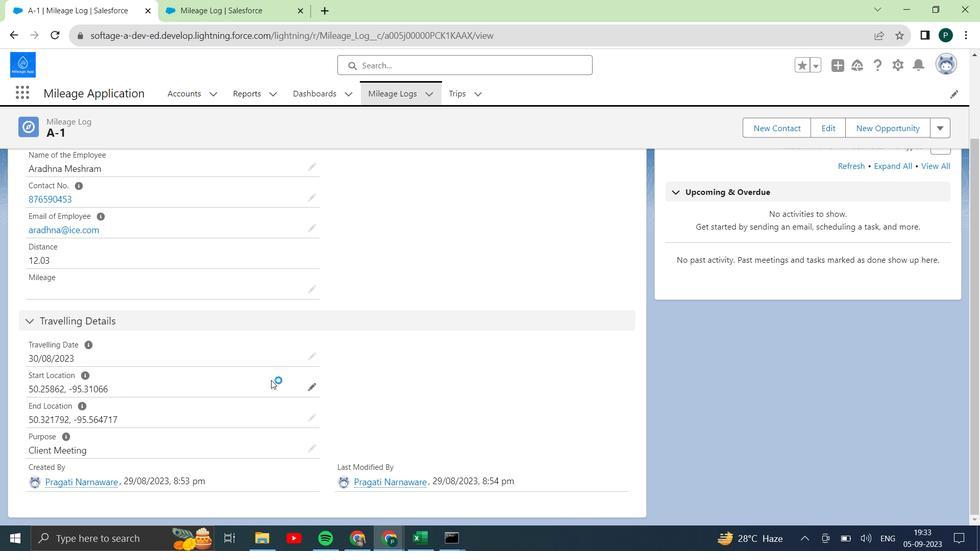 
Action: Mouse scrolled (160, 345) with delta (0, 0)
Screenshot: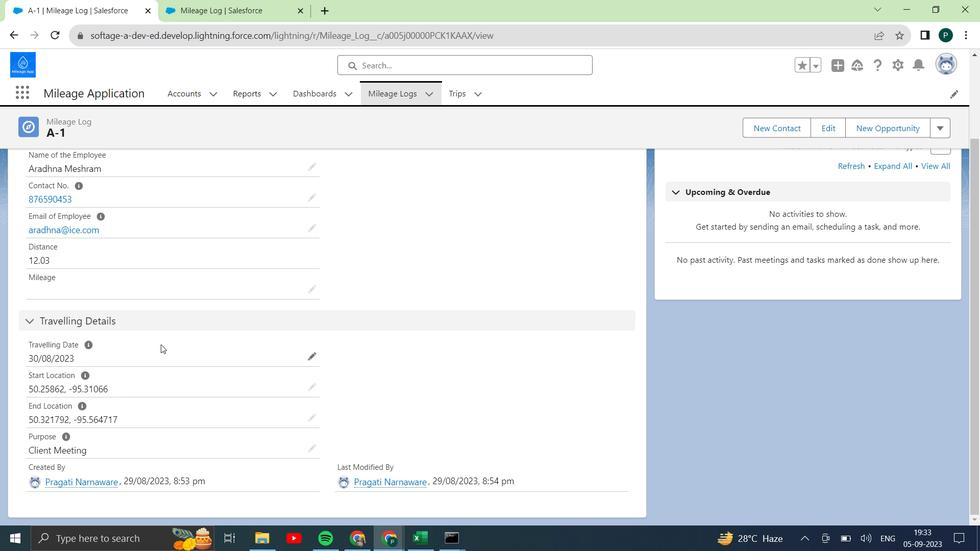 
Action: Mouse scrolled (160, 345) with delta (0, 0)
Screenshot: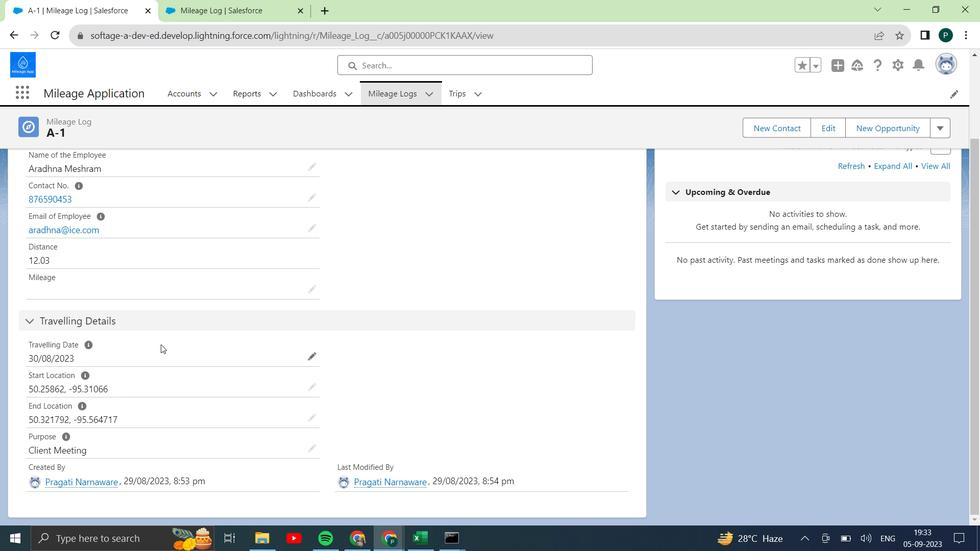 
Action: Mouse moved to (311, 296)
Screenshot: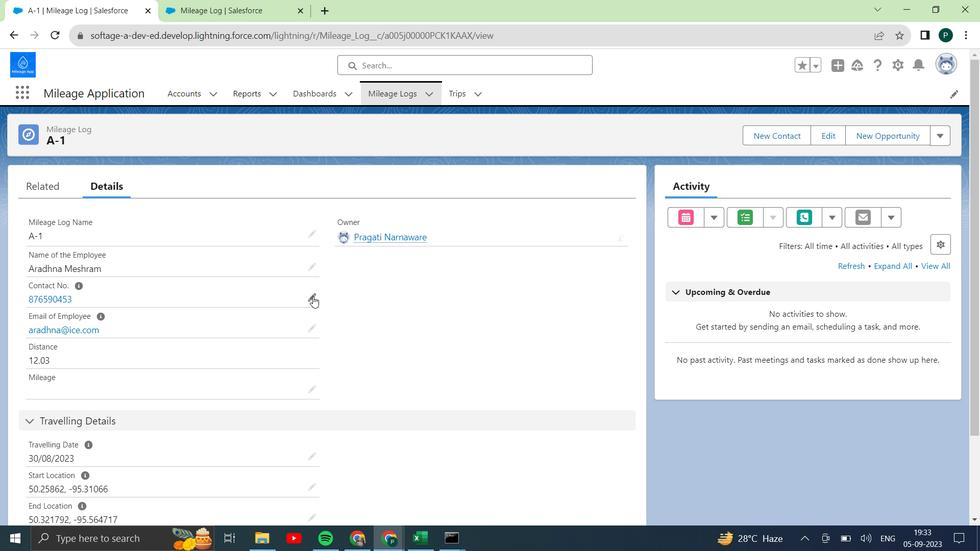 
Action: Mouse pressed left at (311, 296)
Screenshot: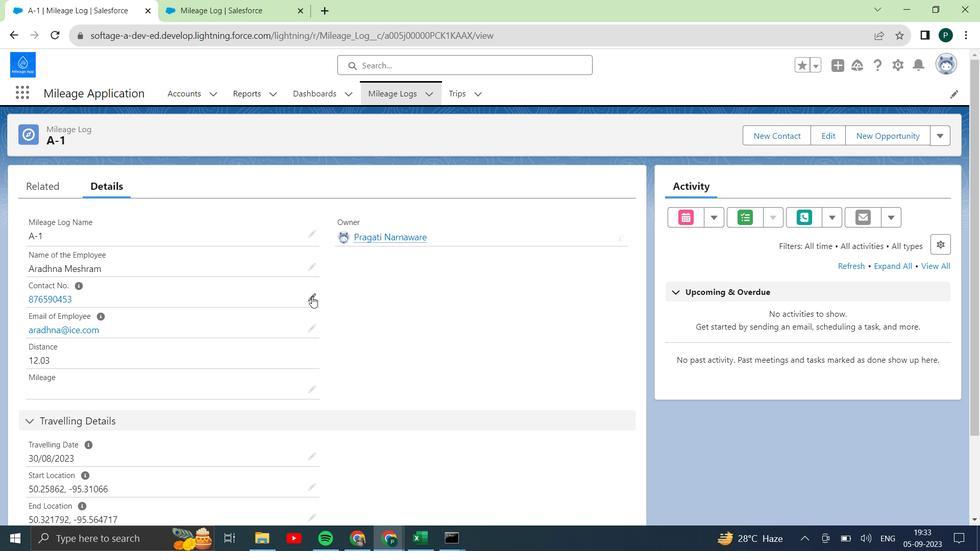 
Action: Mouse moved to (166, 312)
Screenshot: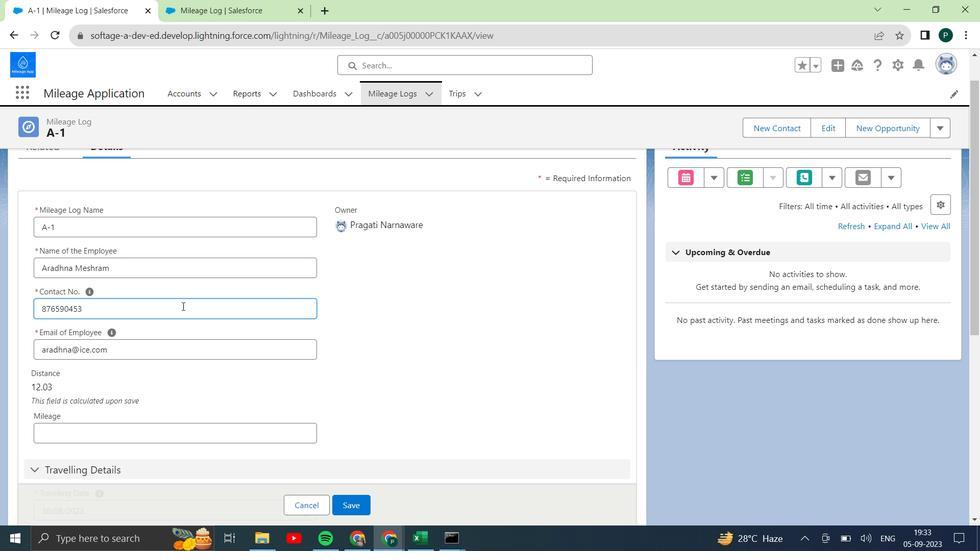 
Action: Key pressed <Key.backspace>2
Screenshot: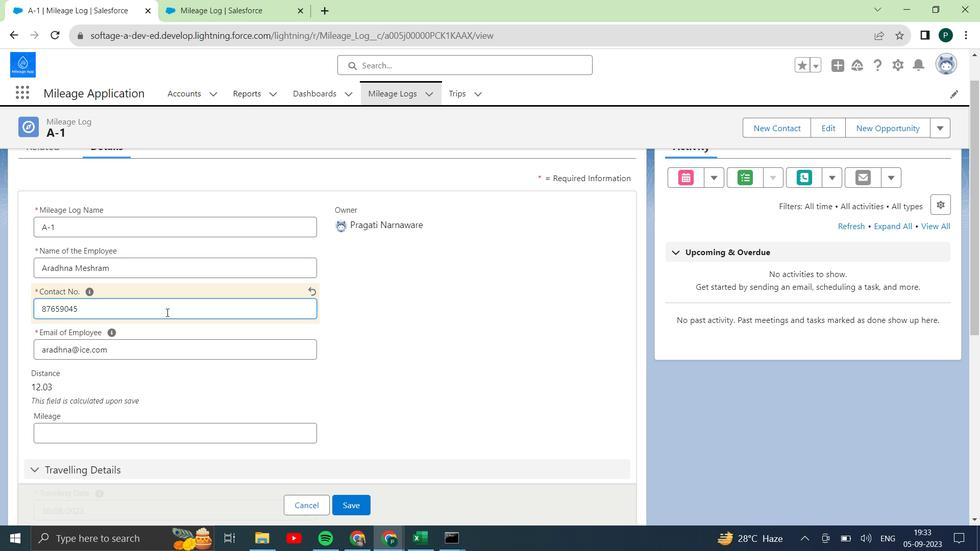 
Action: Mouse scrolled (166, 311) with delta (0, 0)
Screenshot: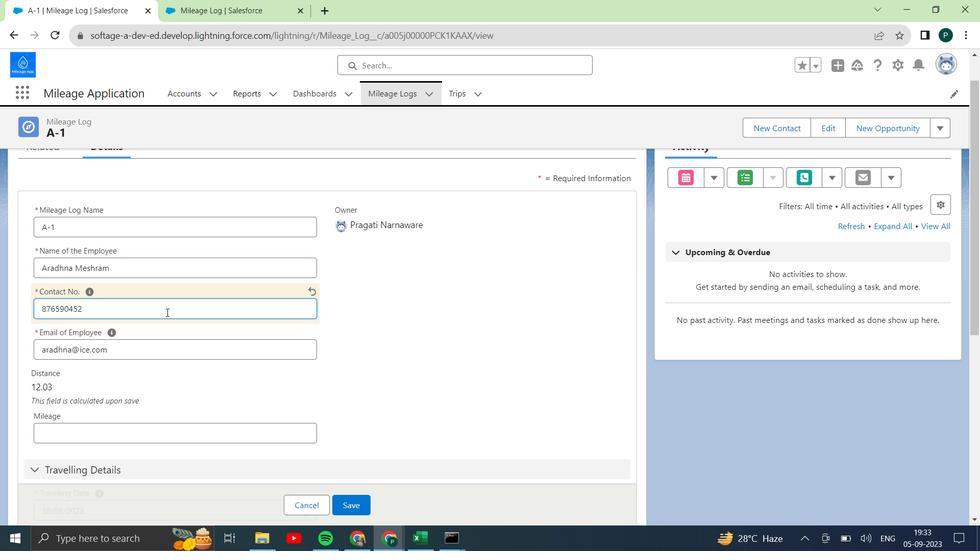 
Action: Mouse scrolled (166, 311) with delta (0, 0)
Screenshot: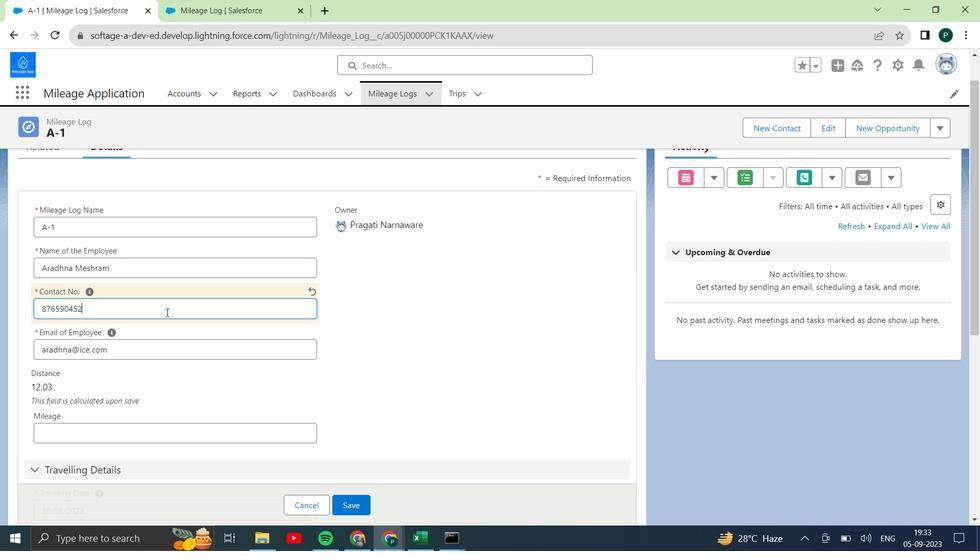 
Action: Mouse moved to (165, 312)
Screenshot: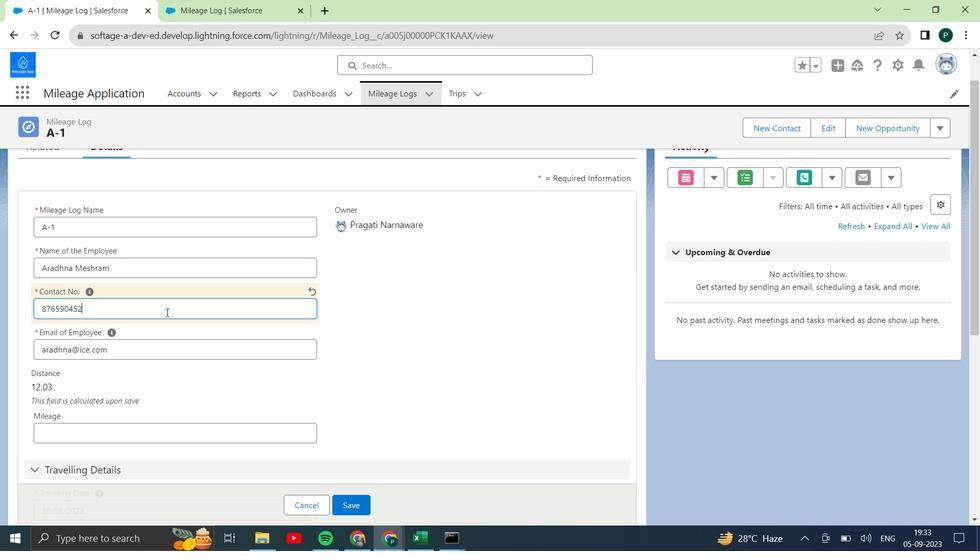 
Action: Mouse scrolled (165, 312) with delta (0, 0)
Screenshot: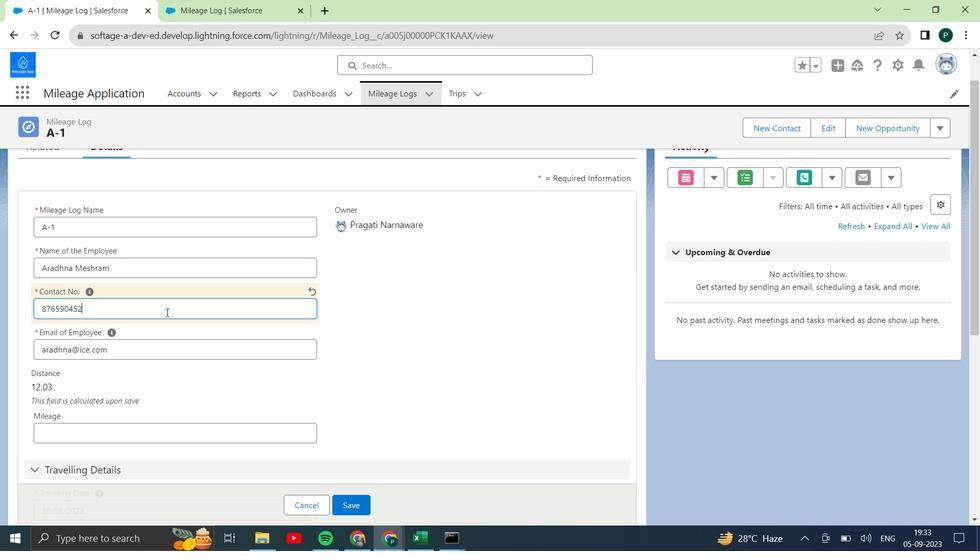 
Action: Mouse moved to (348, 507)
Screenshot: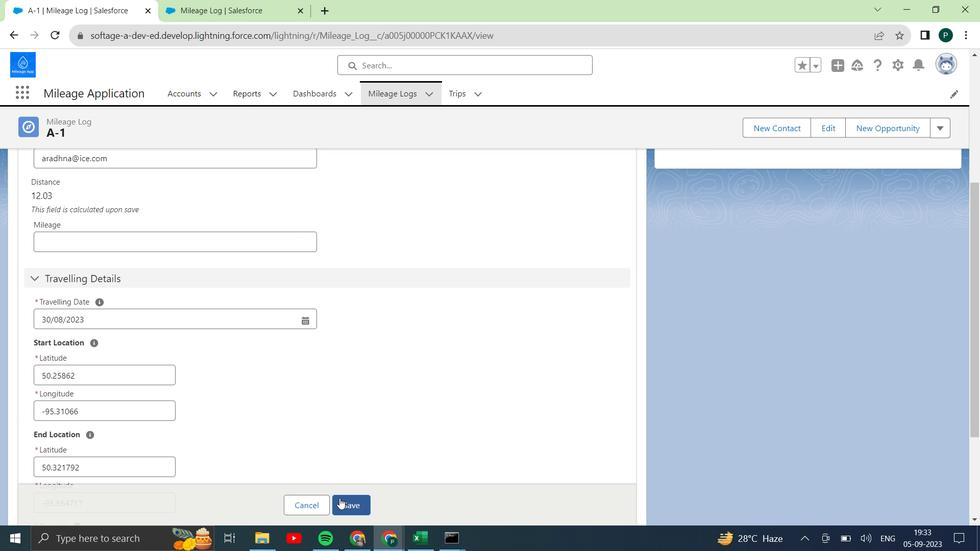 
Action: Mouse pressed left at (348, 507)
Screenshot: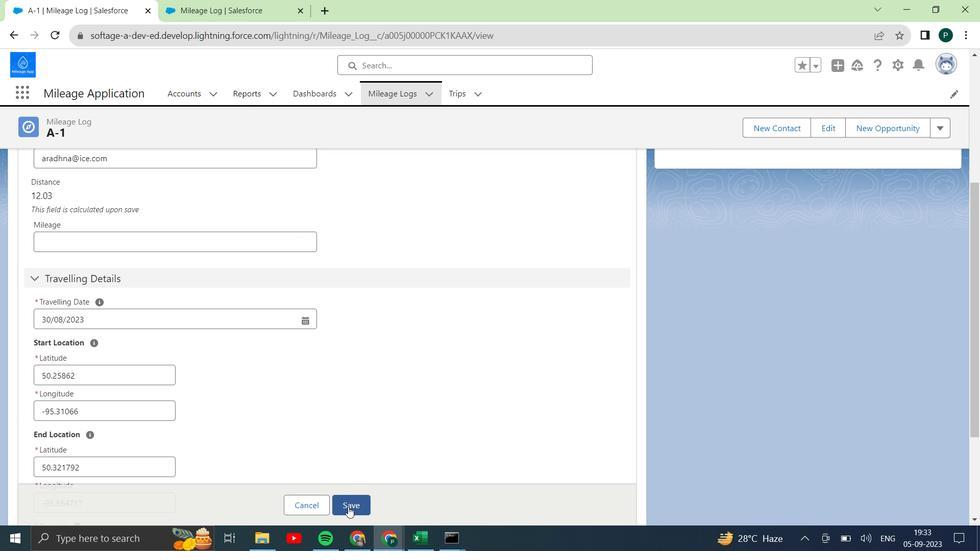 
Action: Mouse moved to (368, 391)
Screenshot: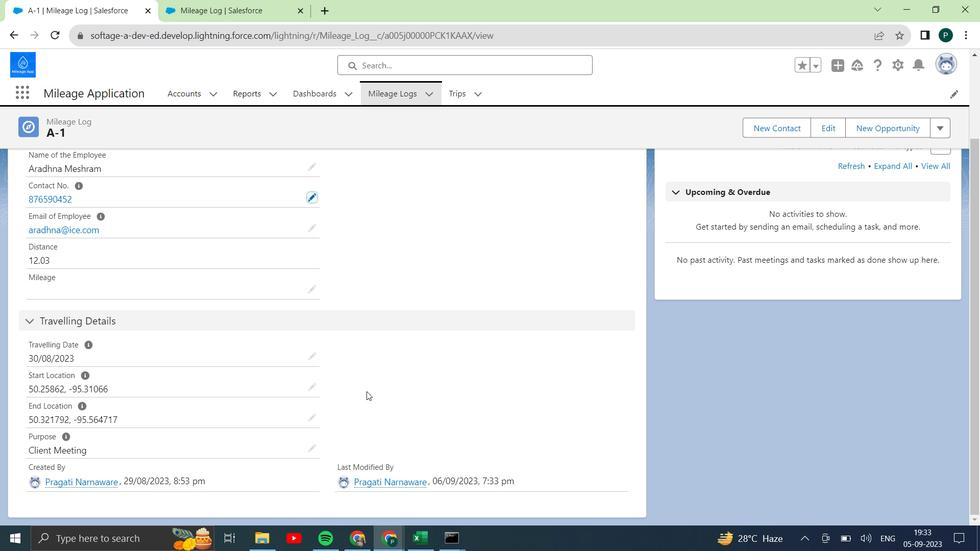 
Action: Mouse scrolled (368, 390) with delta (0, 0)
Screenshot: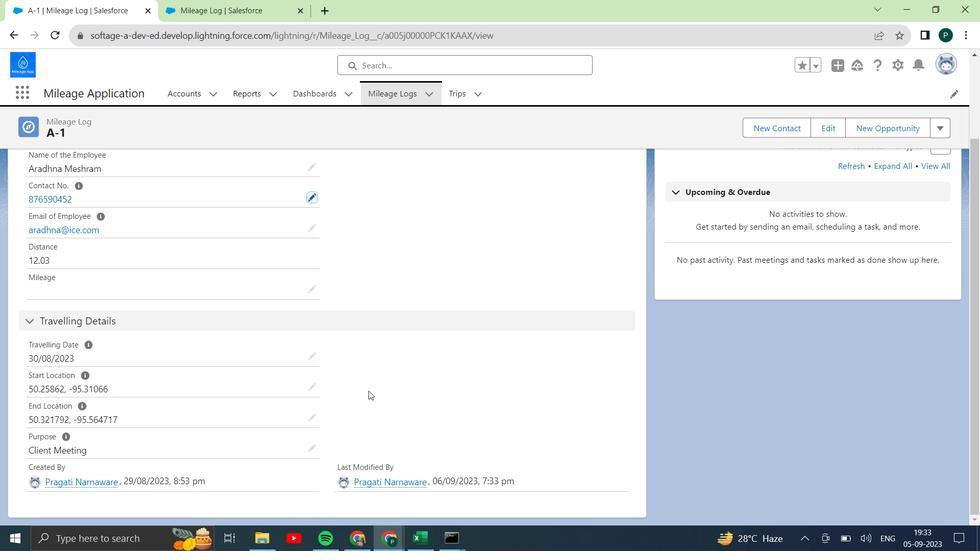 
Action: Mouse scrolled (368, 390) with delta (0, 0)
Screenshot: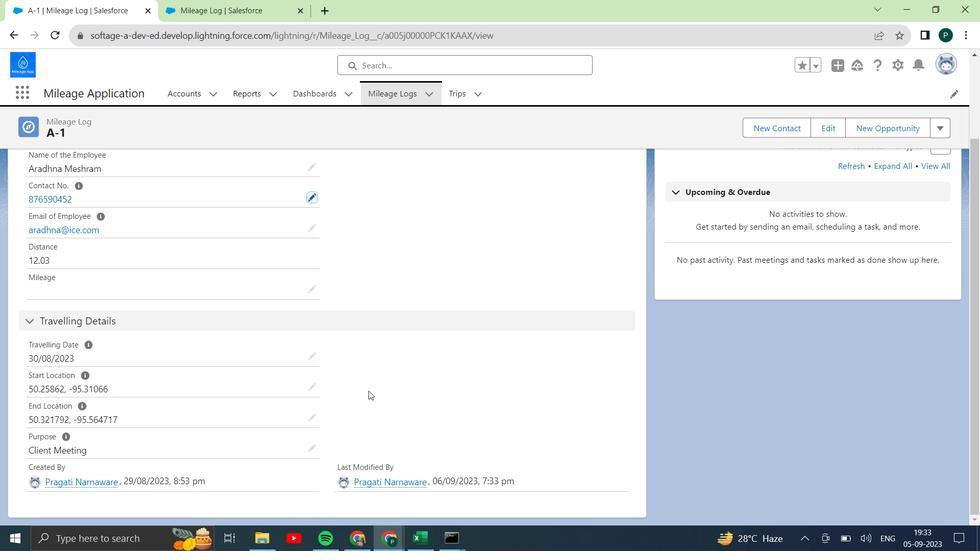 
Action: Mouse scrolled (368, 390) with delta (0, 0)
Screenshot: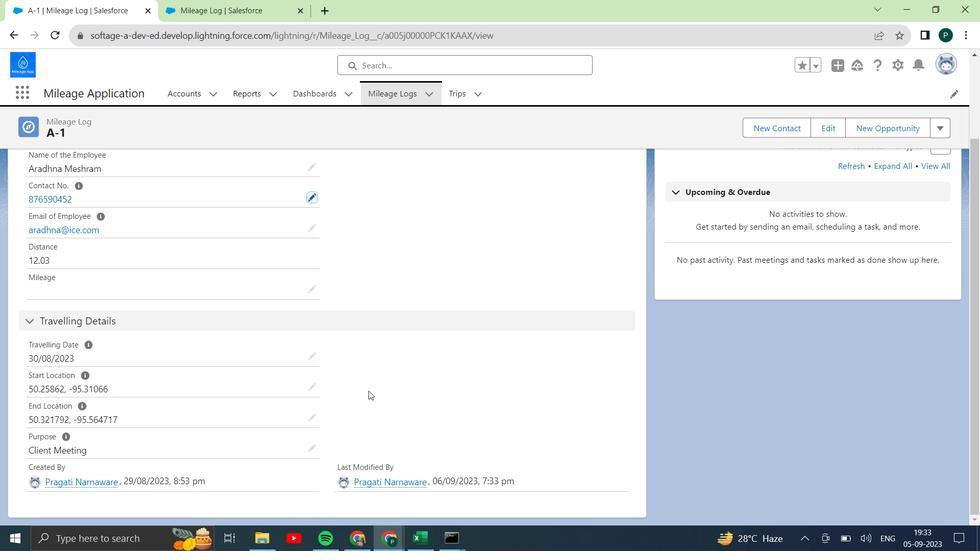 
Action: Mouse scrolled (368, 390) with delta (0, 0)
Screenshot: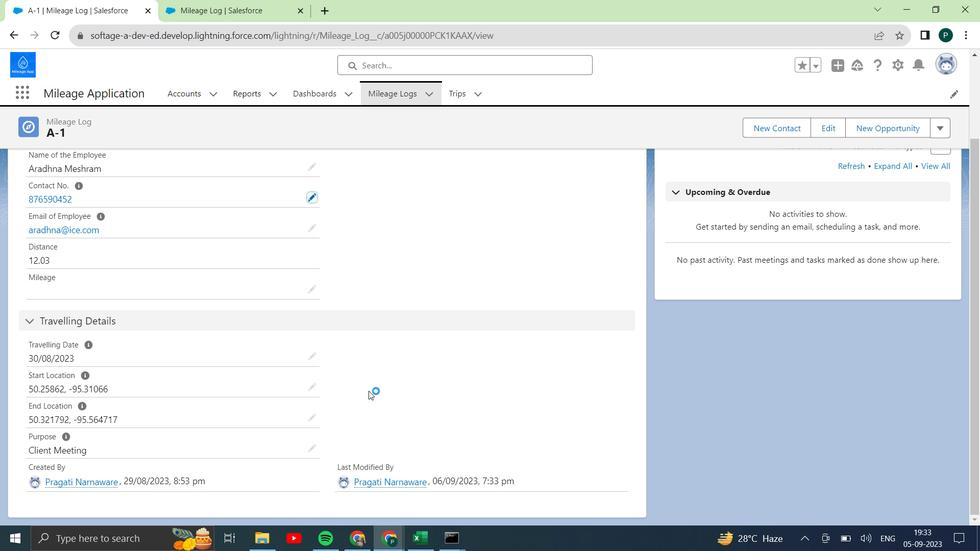
Action: Mouse scrolled (368, 391) with delta (0, 0)
Screenshot: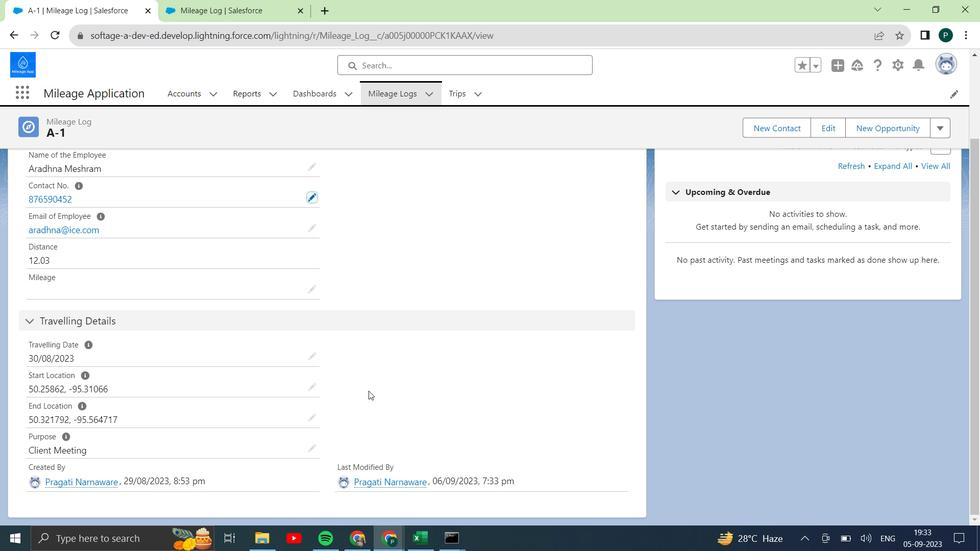 
Action: Mouse scrolled (368, 391) with delta (0, 0)
Screenshot: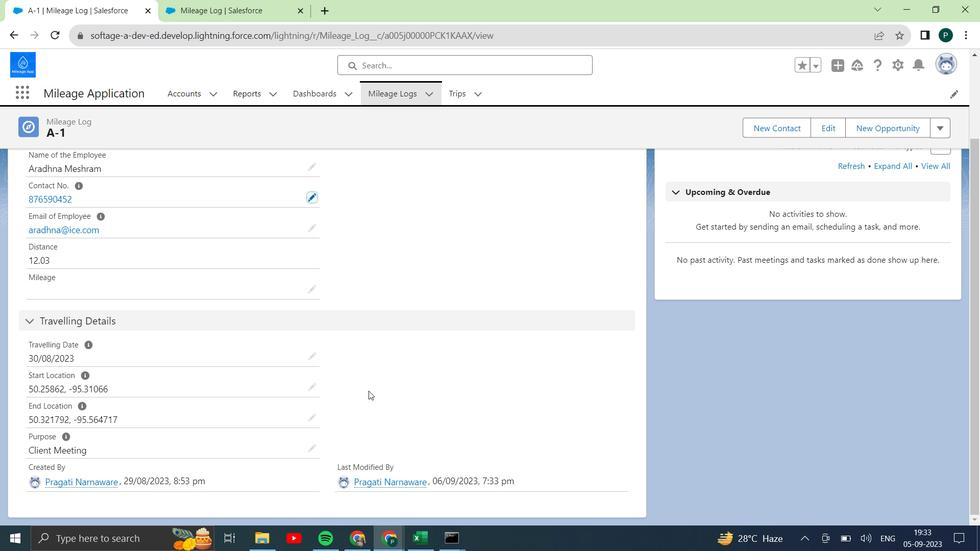 
Action: Mouse scrolled (368, 391) with delta (0, 0)
Screenshot: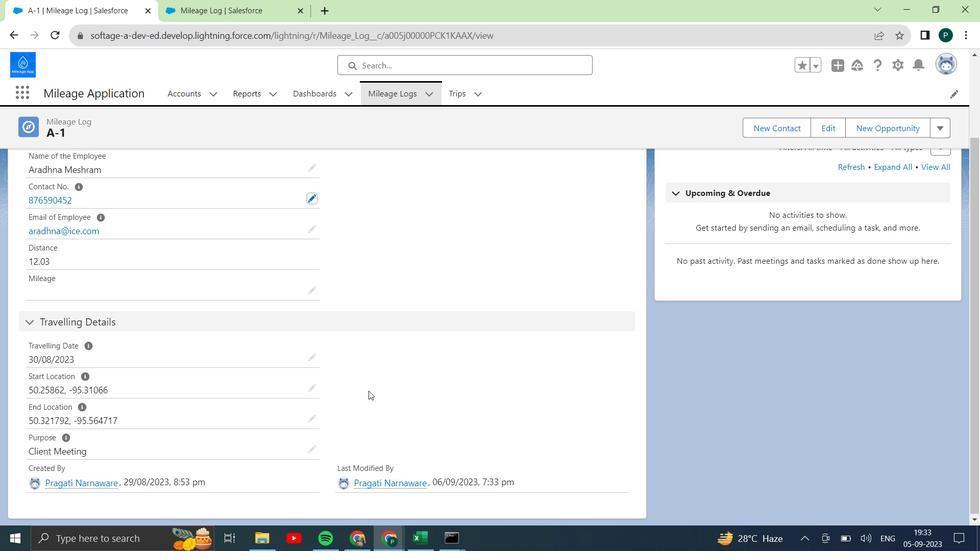 
Action: Mouse scrolled (368, 391) with delta (0, 0)
Screenshot: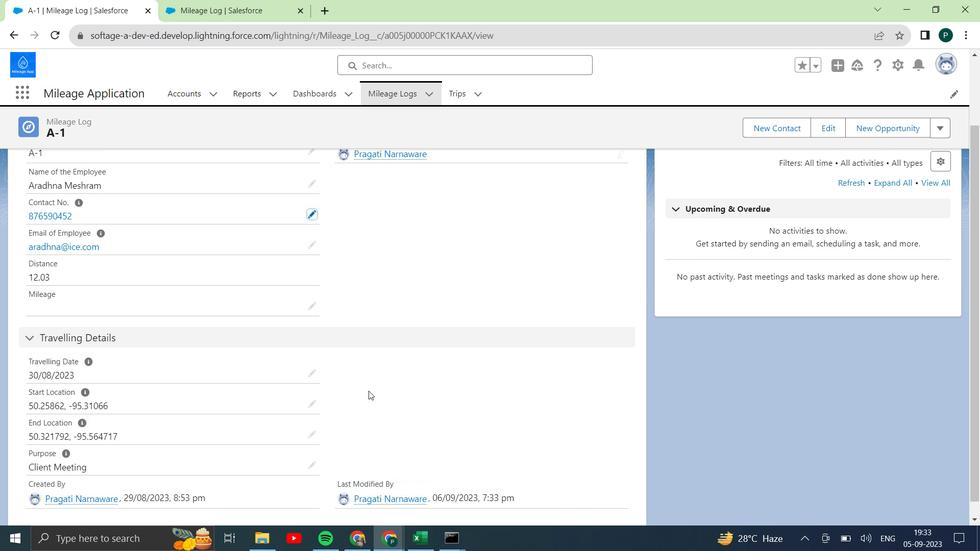 
Action: Mouse scrolled (368, 391) with delta (0, 0)
Screenshot: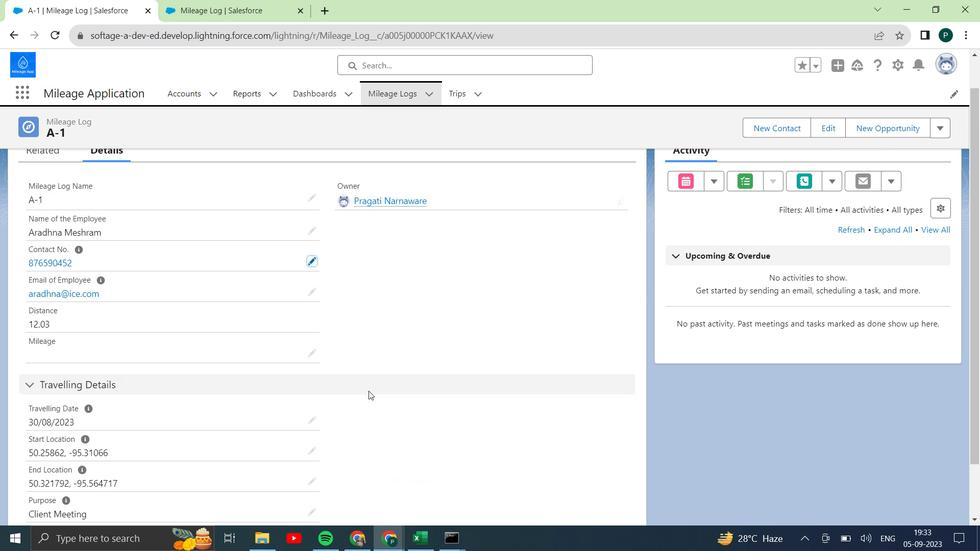 
Action: Mouse scrolled (368, 390) with delta (0, 0)
Screenshot: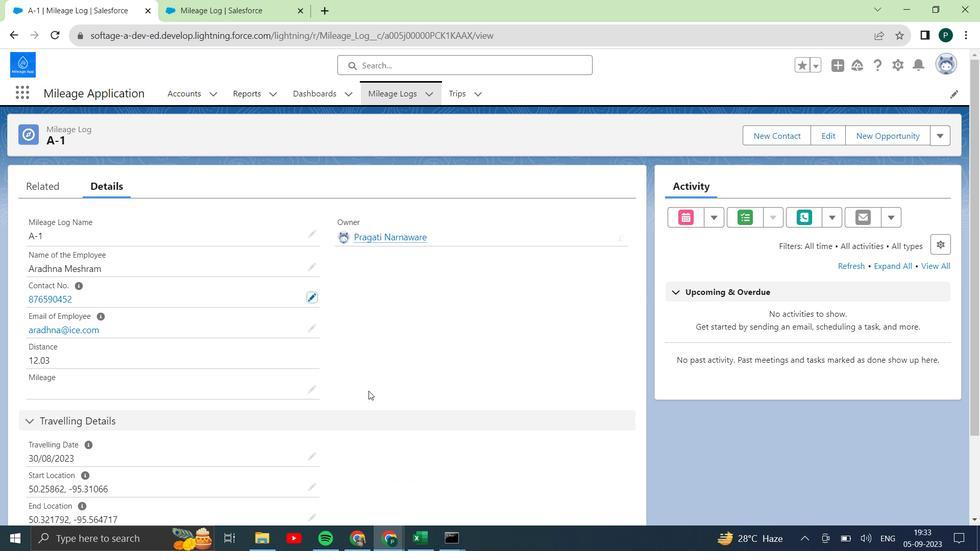 
Action: Mouse scrolled (368, 390) with delta (0, 0)
Screenshot: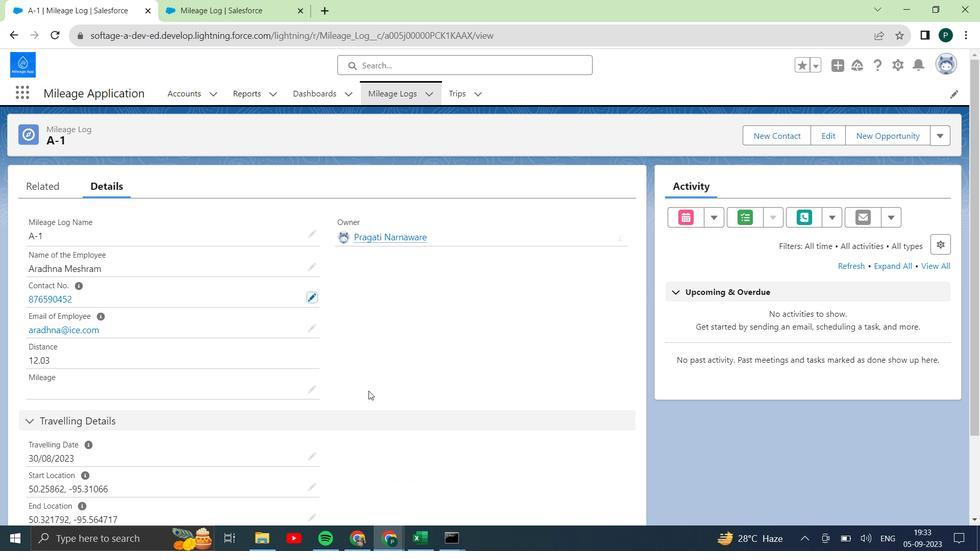 
Action: Mouse scrolled (368, 390) with delta (0, 0)
Screenshot: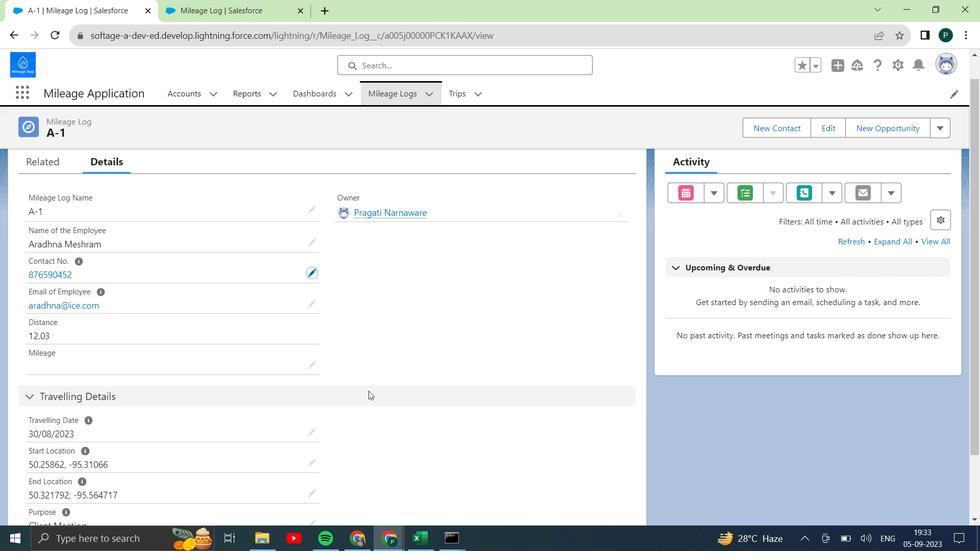 
Action: Mouse scrolled (368, 390) with delta (0, 0)
Screenshot: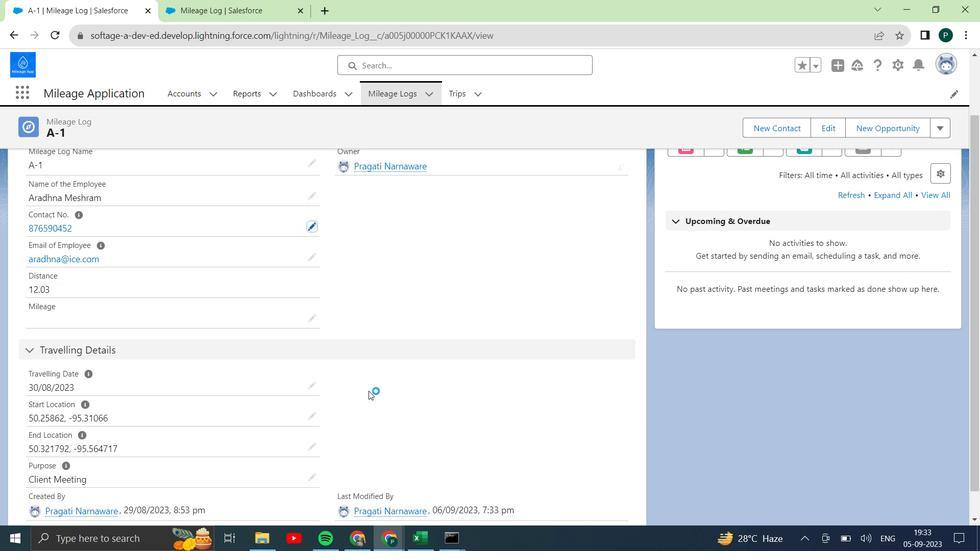 
Action: Mouse scrolled (368, 391) with delta (0, 0)
Screenshot: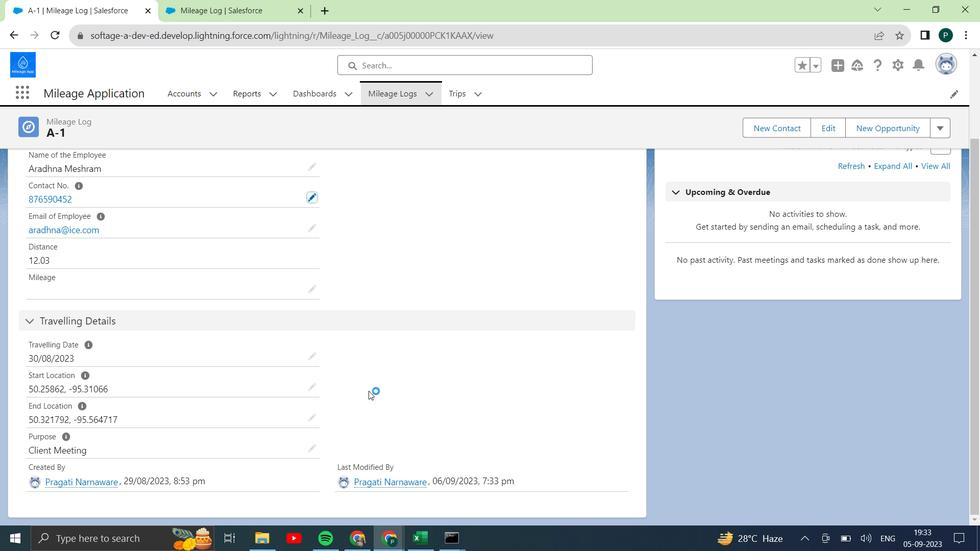 
Action: Mouse scrolled (368, 391) with delta (0, 0)
Screenshot: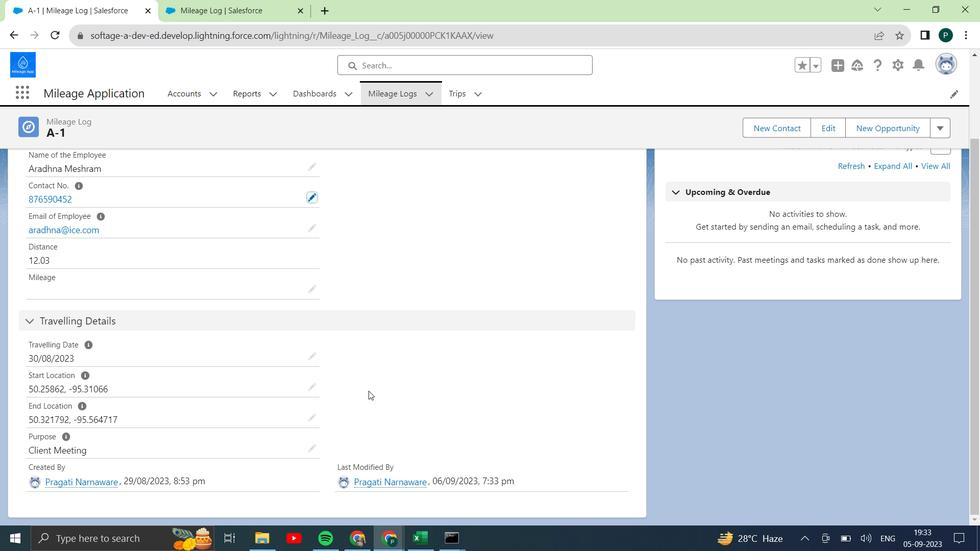 
Action: Mouse scrolled (368, 391) with delta (0, 0)
Screenshot: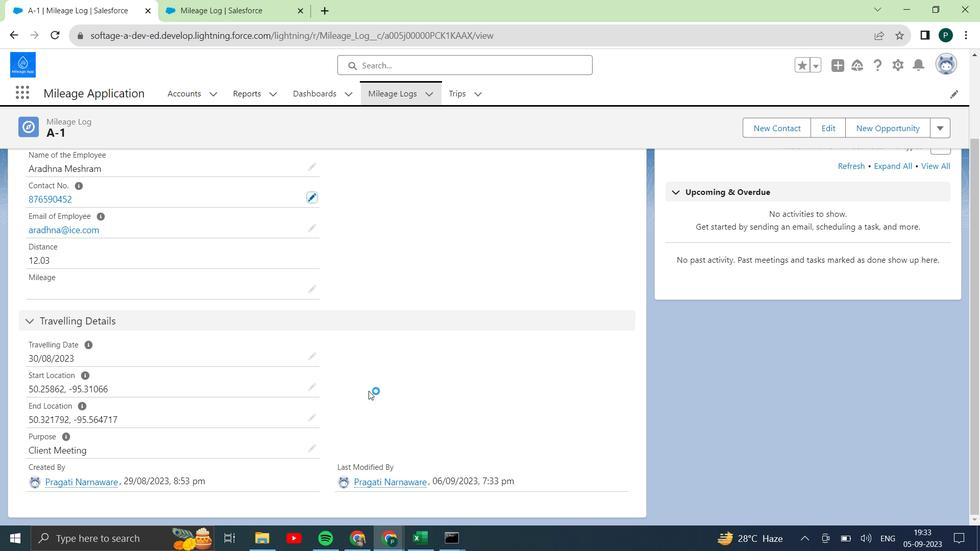 
Action: Mouse scrolled (368, 391) with delta (0, 0)
Screenshot: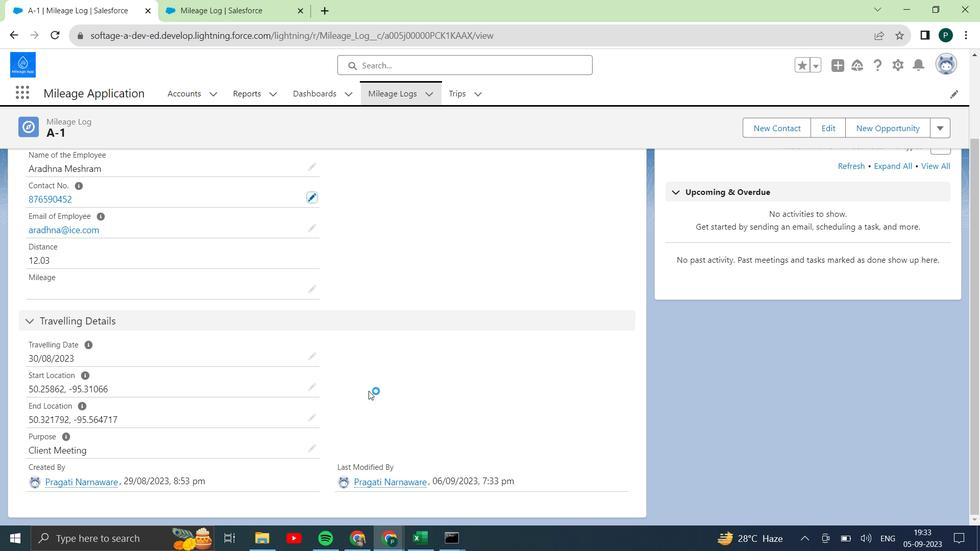 
Action: Mouse moved to (947, 138)
Screenshot: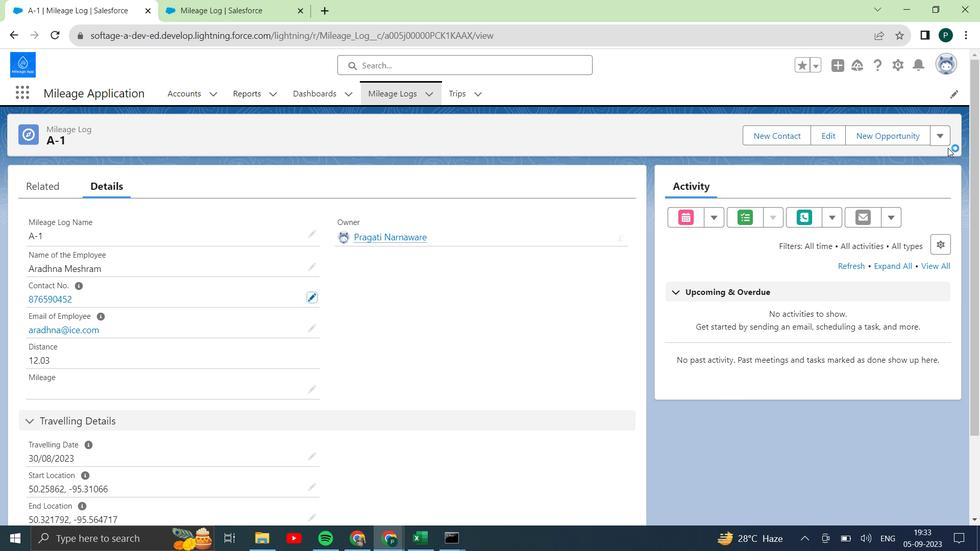 
Action: Mouse pressed left at (947, 138)
Screenshot: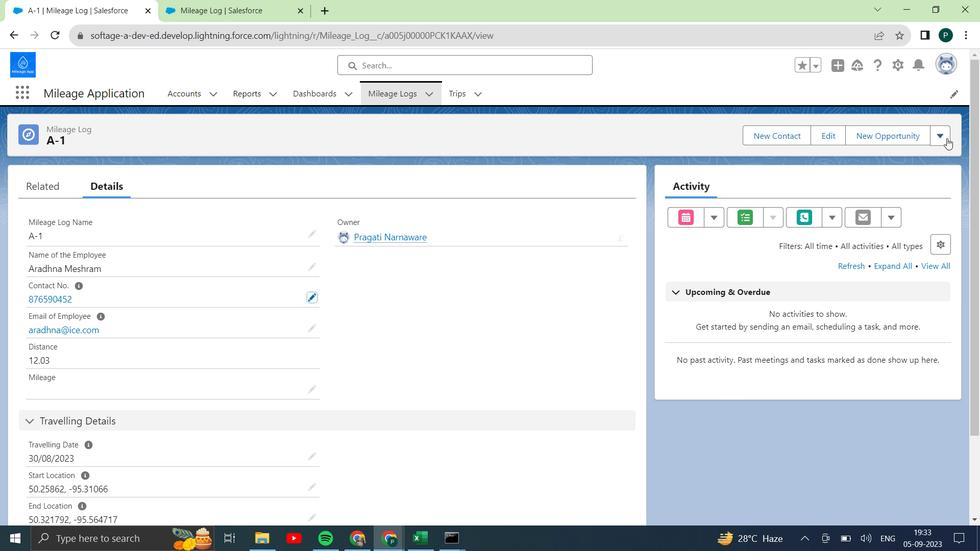 
Action: Mouse moved to (918, 222)
Screenshot: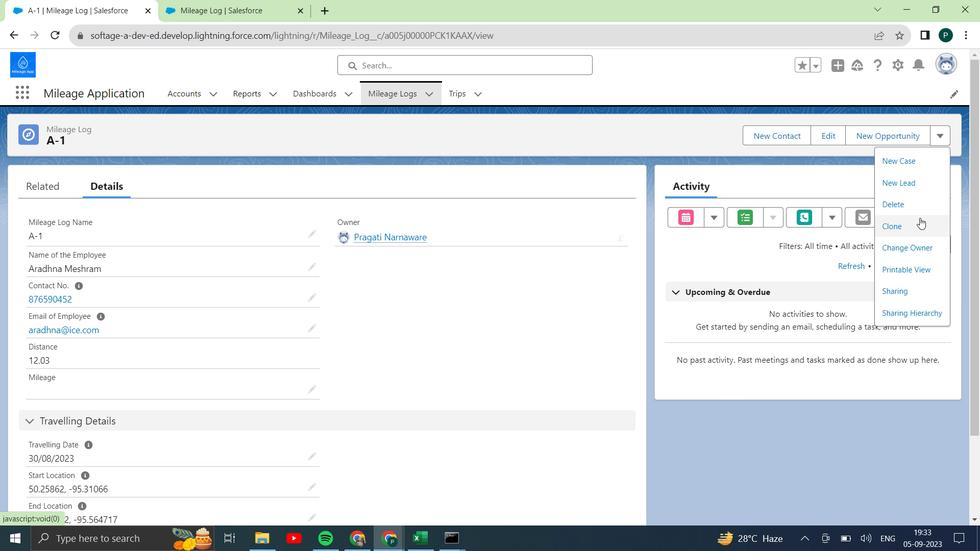 
Action: Mouse pressed left at (918, 222)
Screenshot: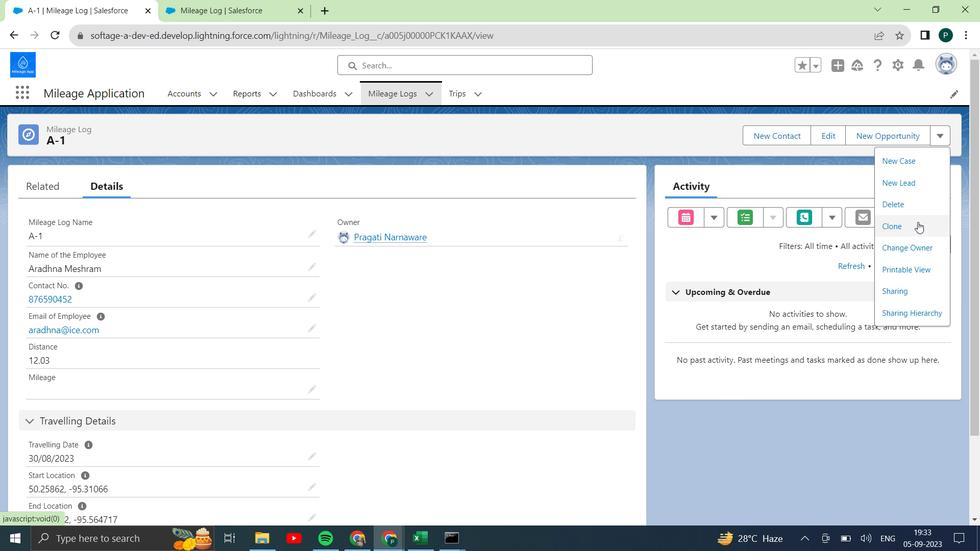 
Action: Mouse moved to (260, 195)
Screenshot: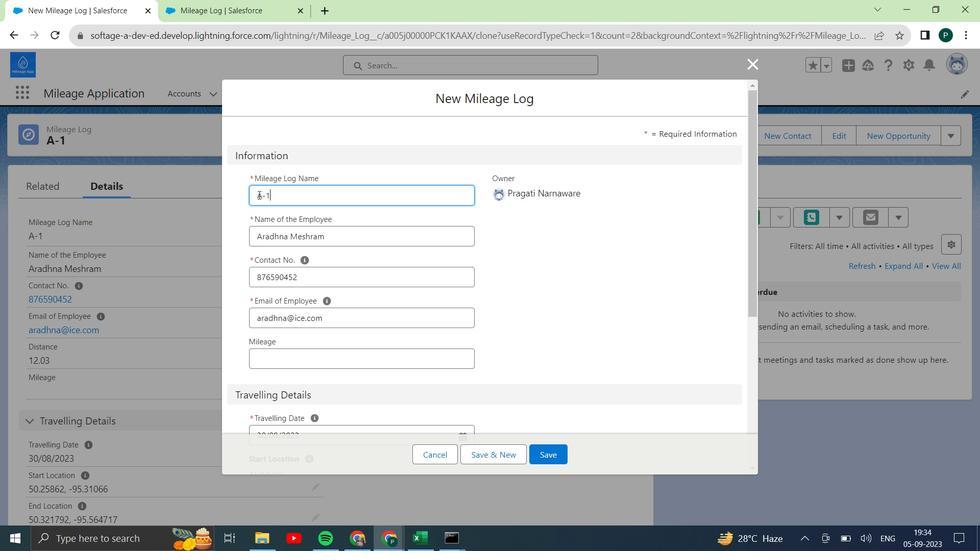 
Action: Mouse pressed left at (260, 195)
Screenshot: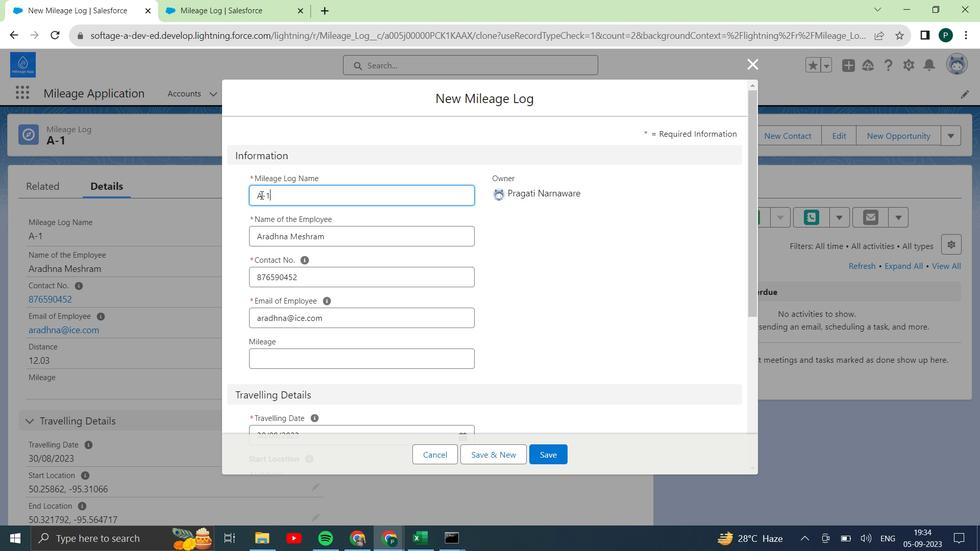 
Action: Mouse moved to (322, 204)
Screenshot: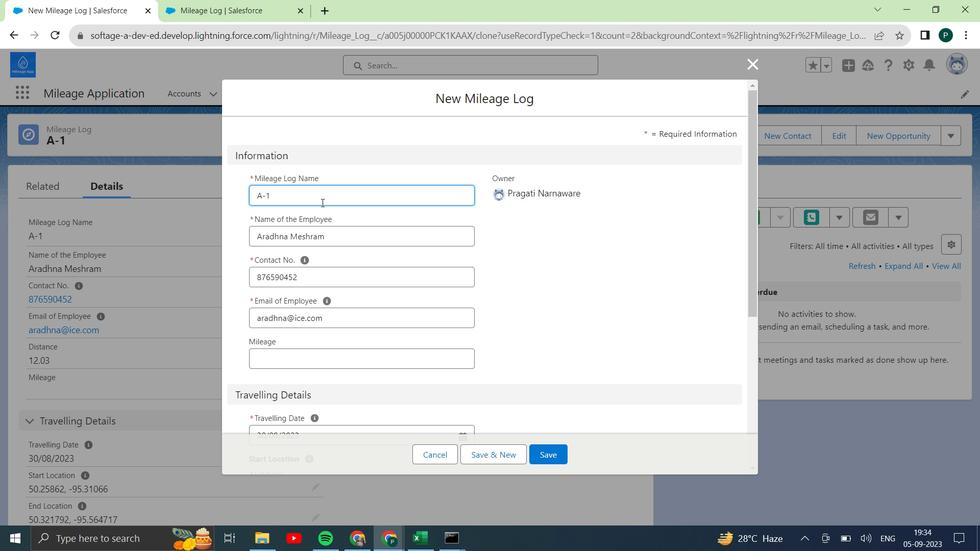 
Action: Key pressed <Key.backspace><Key.shift>V
Screenshot: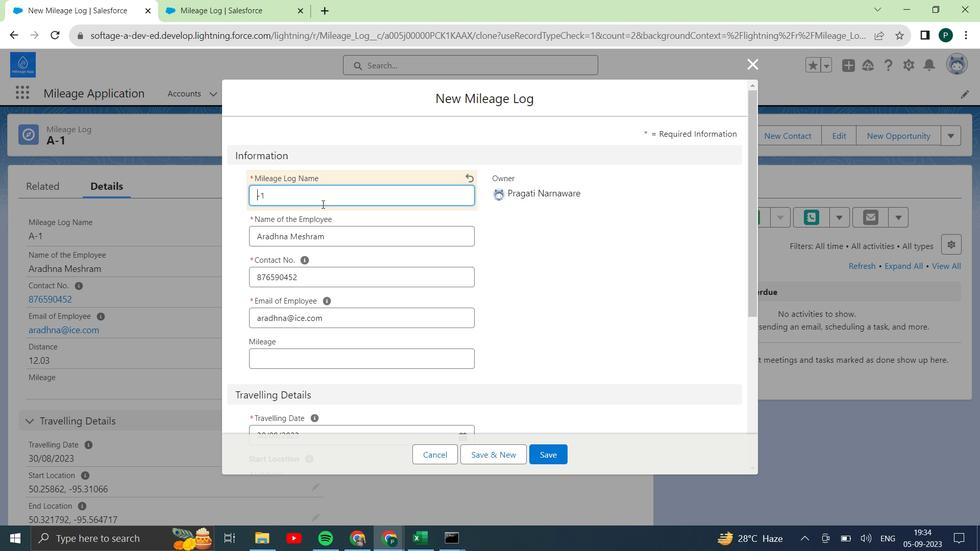
Action: Mouse moved to (301, 271)
Screenshot: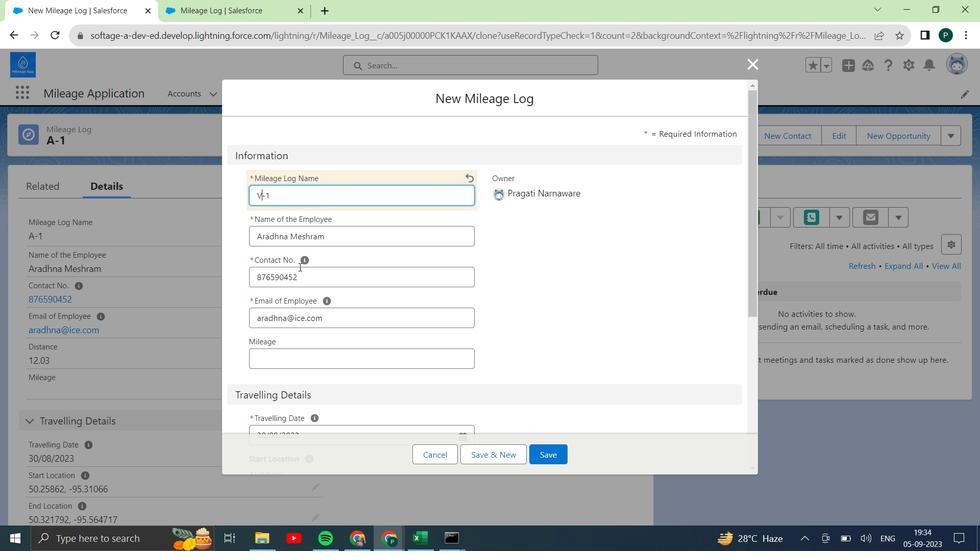 
Action: Mouse pressed left at (301, 271)
Screenshot: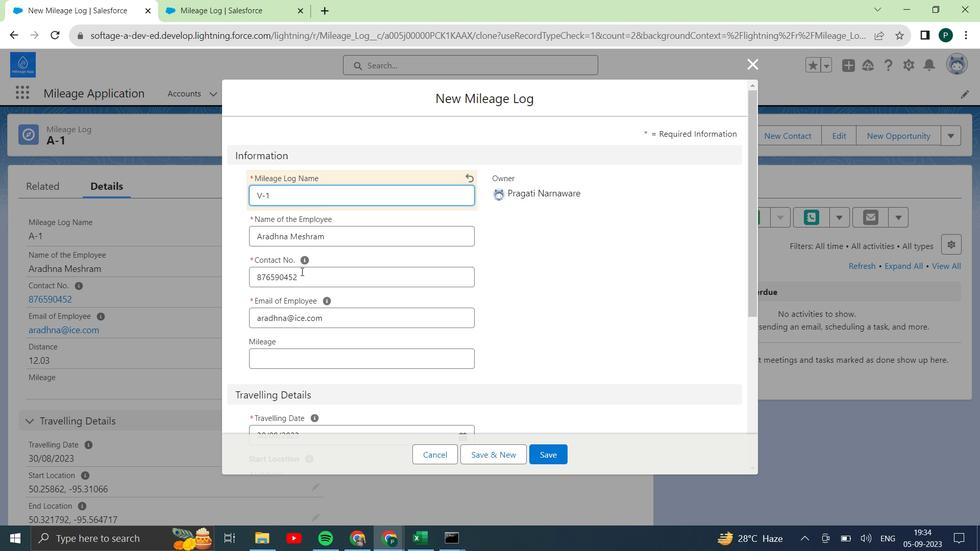 
Action: Key pressed <Key.backspace>3
Screenshot: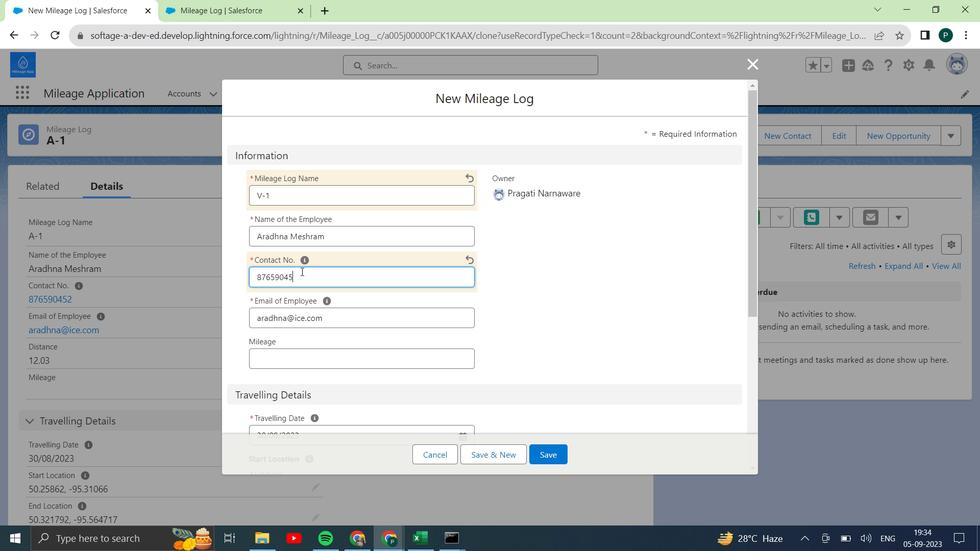 
Action: Mouse moved to (310, 249)
Screenshot: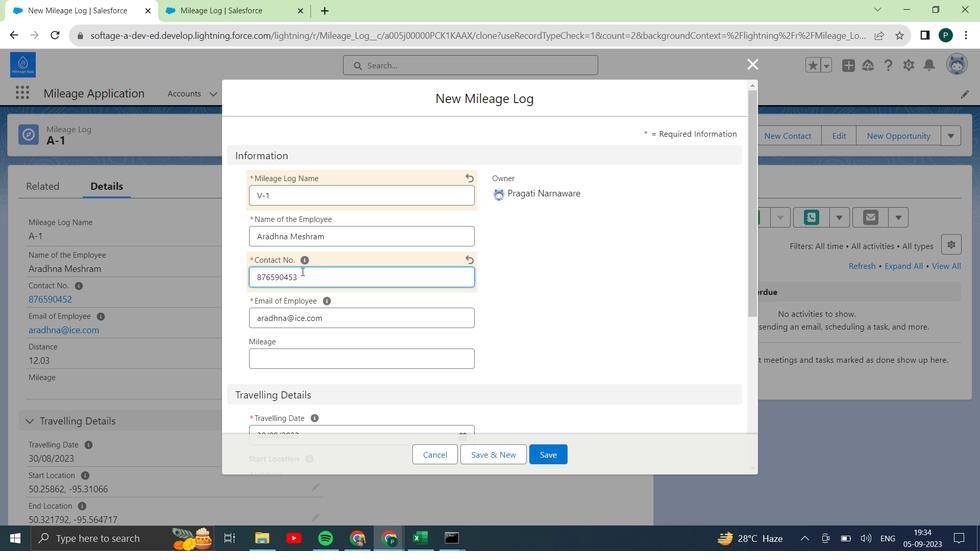 
Action: Mouse scrolled (310, 248) with delta (0, 0)
Screenshot: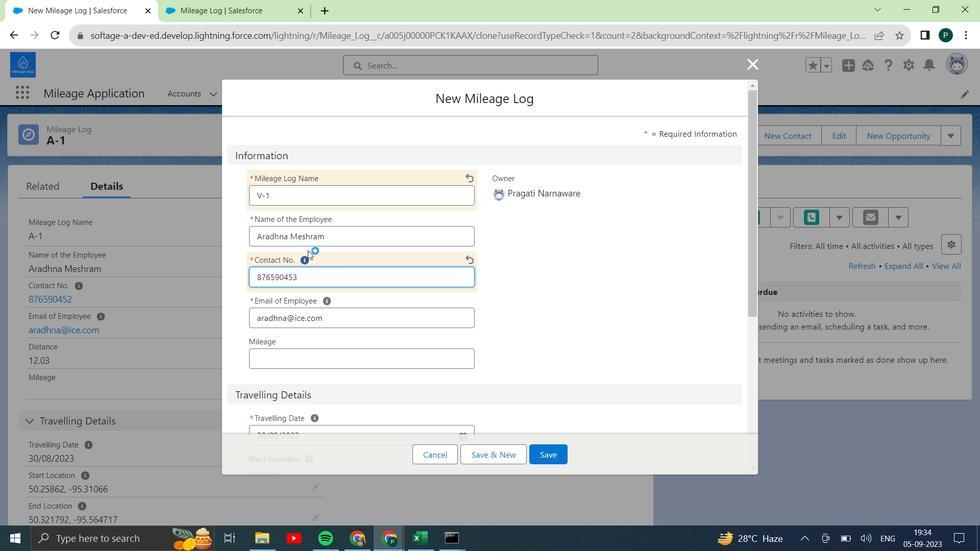 
Action: Mouse scrolled (310, 248) with delta (0, 0)
Screenshot: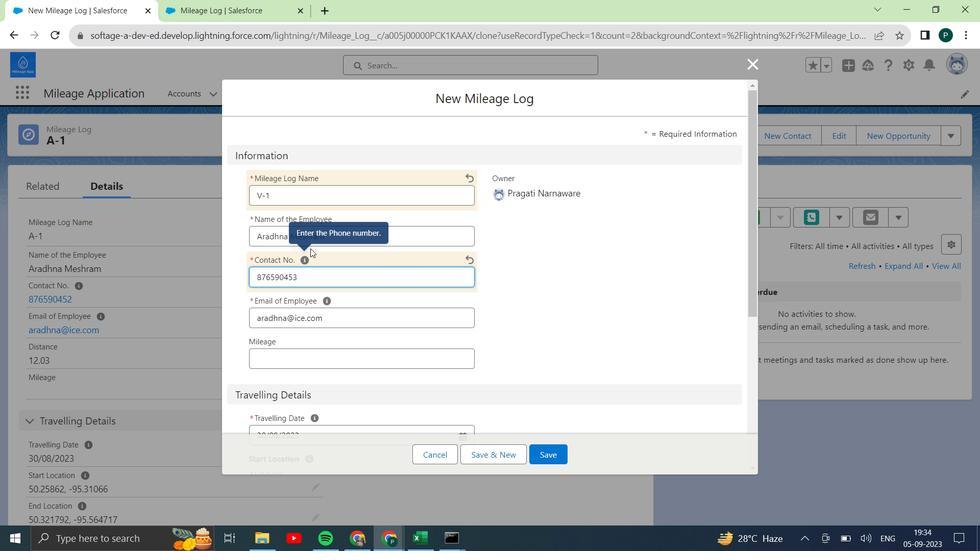 
Action: Mouse moved to (320, 255)
Screenshot: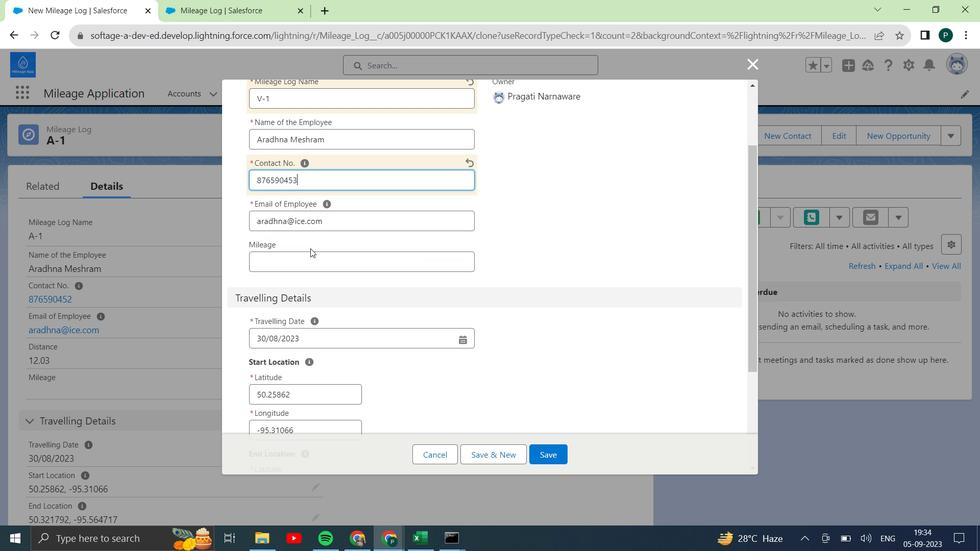 
Action: Mouse scrolled (320, 255) with delta (0, 0)
Screenshot: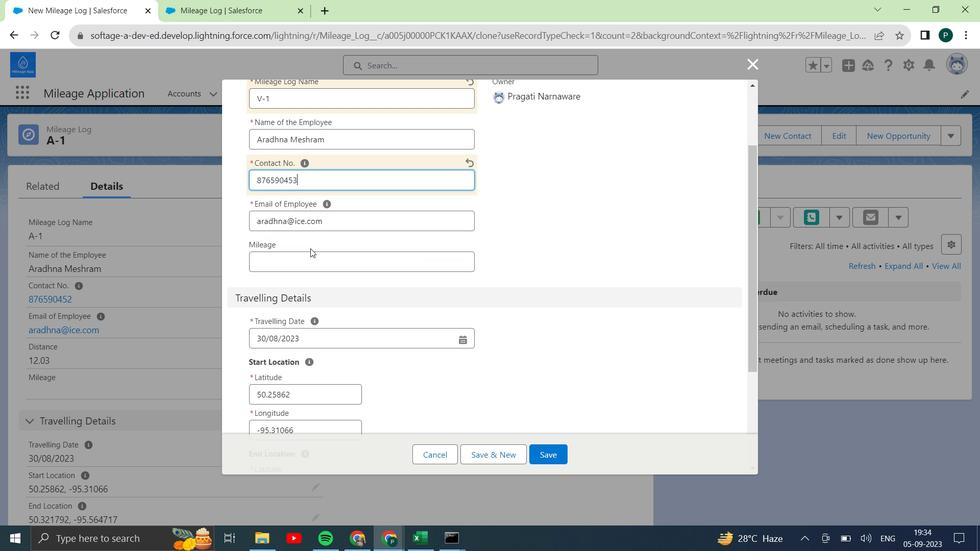 
Action: Mouse moved to (322, 259)
Screenshot: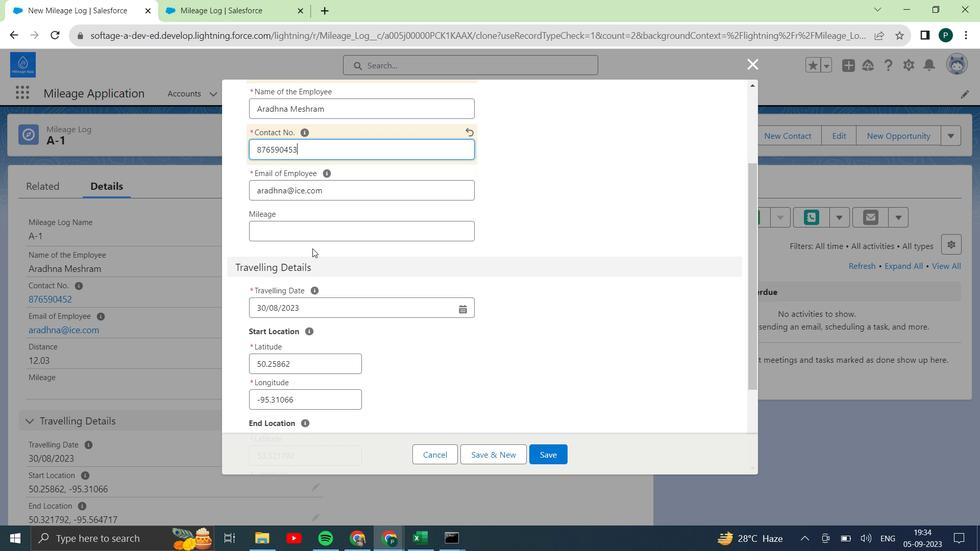 
Action: Mouse scrolled (322, 259) with delta (0, 0)
Screenshot: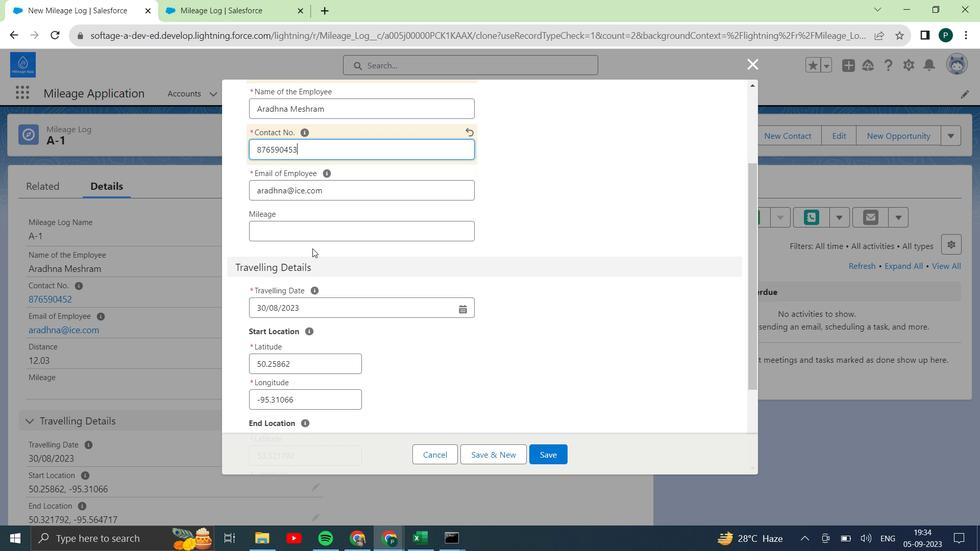 
Action: Mouse moved to (406, 297)
Screenshot: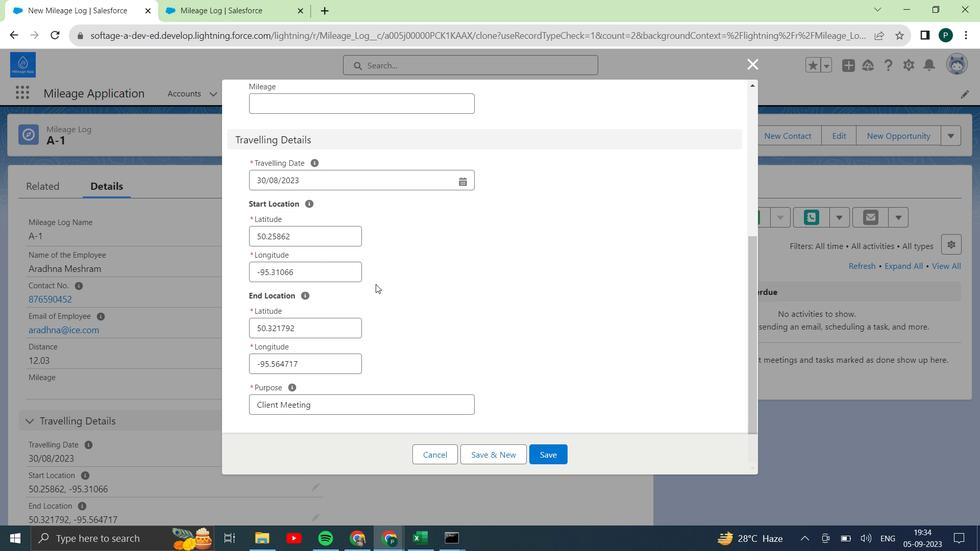 
Action: Mouse scrolled (406, 296) with delta (0, 0)
Screenshot: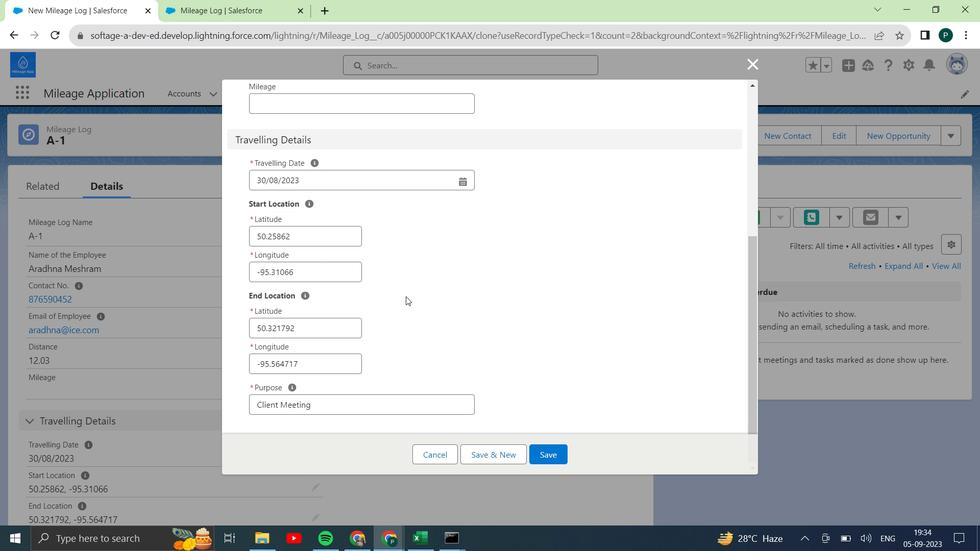 
Action: Mouse scrolled (406, 296) with delta (0, 0)
Screenshot: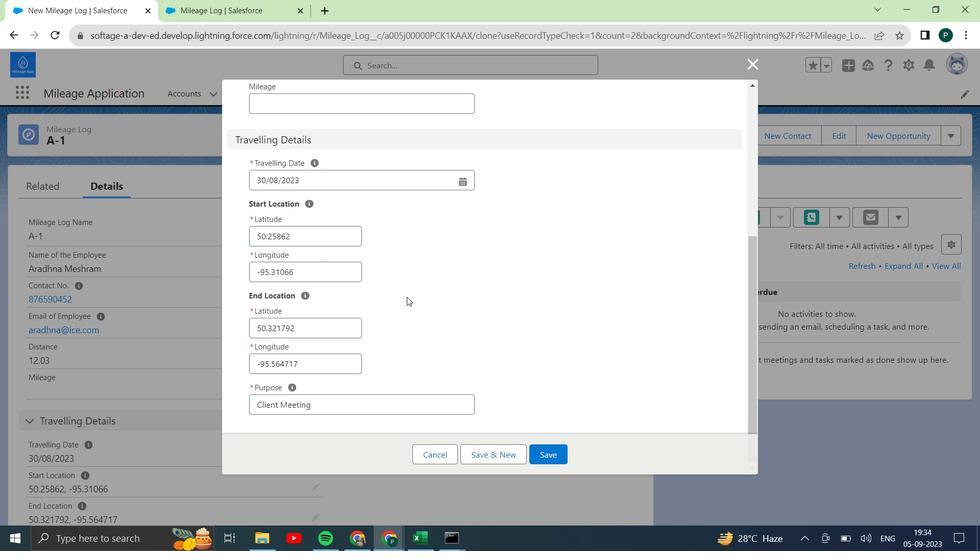 
Action: Mouse scrolled (406, 296) with delta (0, 0)
Screenshot: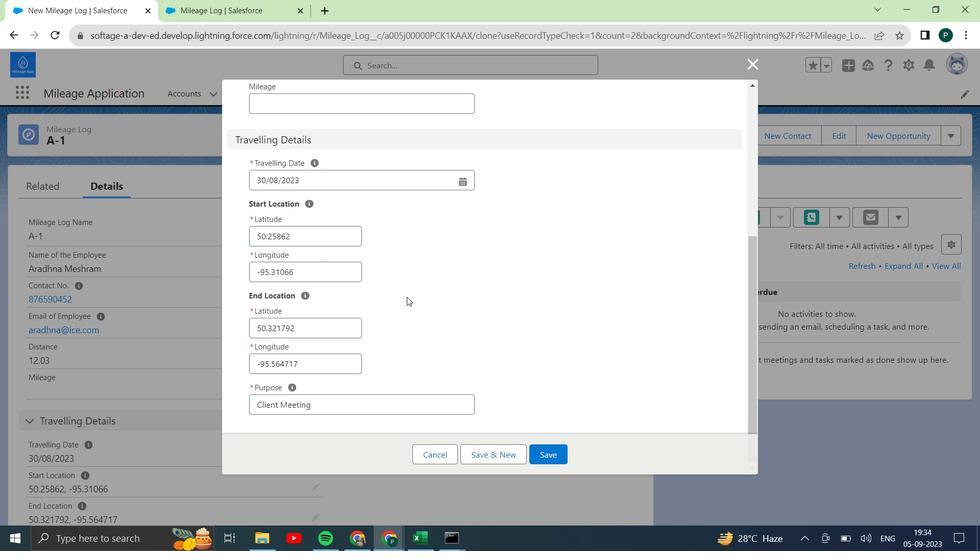 
Action: Mouse scrolled (406, 296) with delta (0, 0)
Screenshot: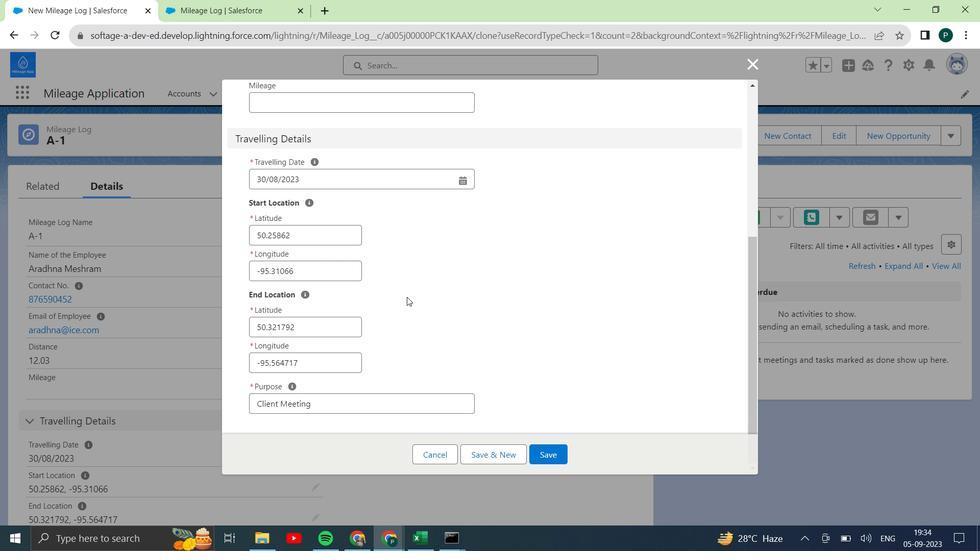 
Action: Mouse moved to (473, 349)
Screenshot: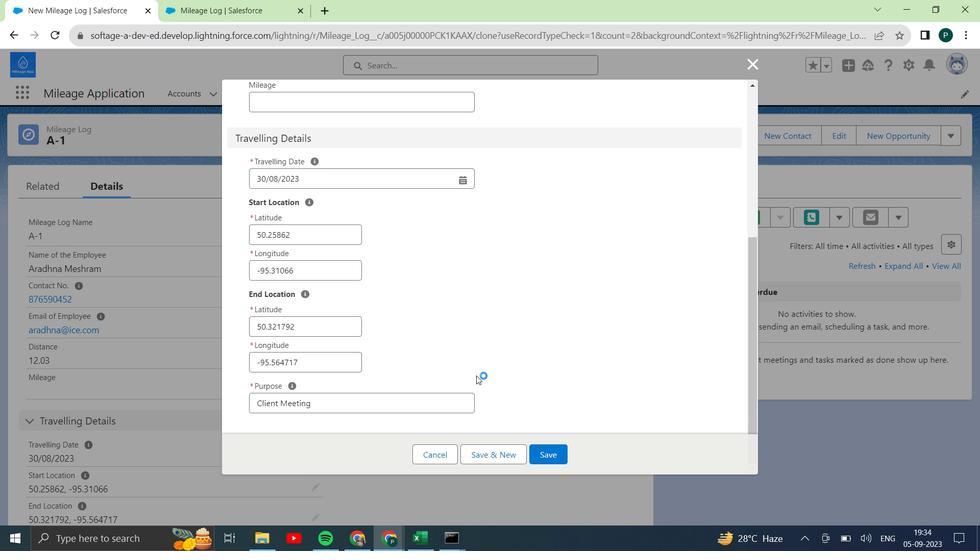 
Action: Mouse scrolled (473, 350) with delta (0, 0)
Screenshot: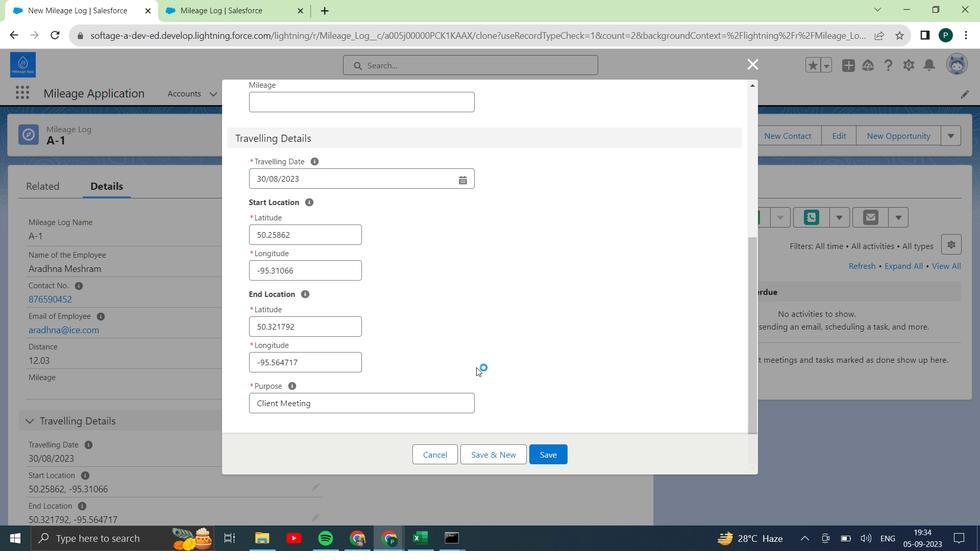 
Action: Mouse scrolled (473, 350) with delta (0, 0)
Screenshot: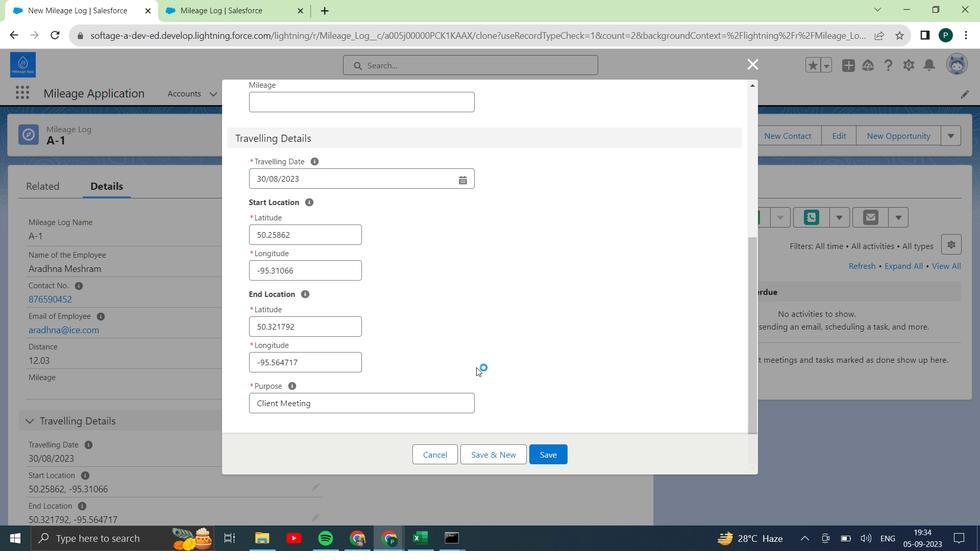 
Action: Mouse scrolled (473, 350) with delta (0, 0)
Screenshot: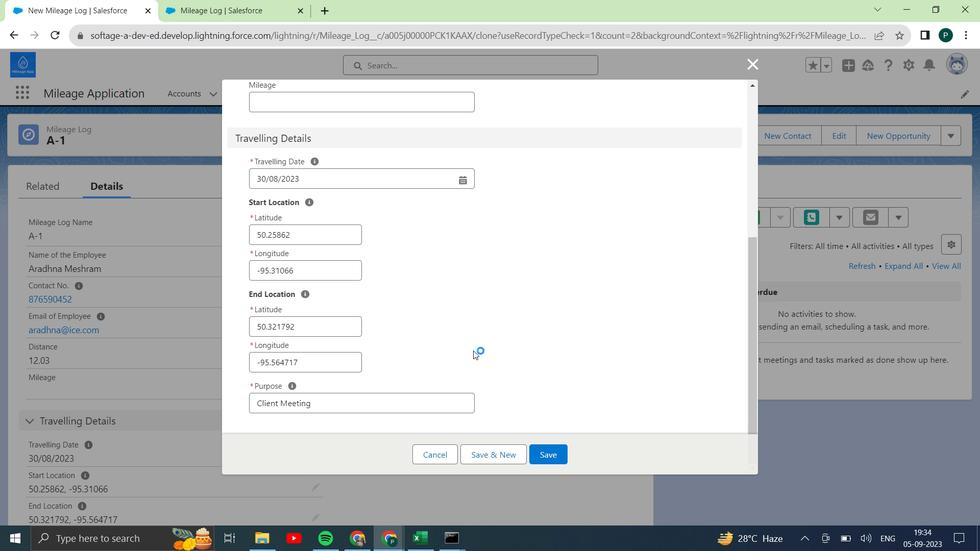 
Action: Mouse scrolled (473, 350) with delta (0, 0)
Screenshot: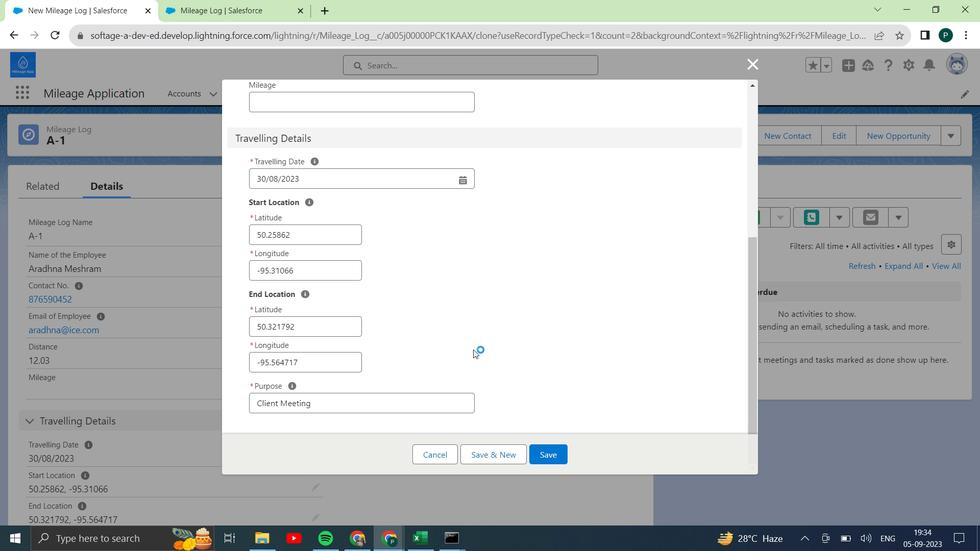 
Action: Mouse moved to (371, 470)
Screenshot: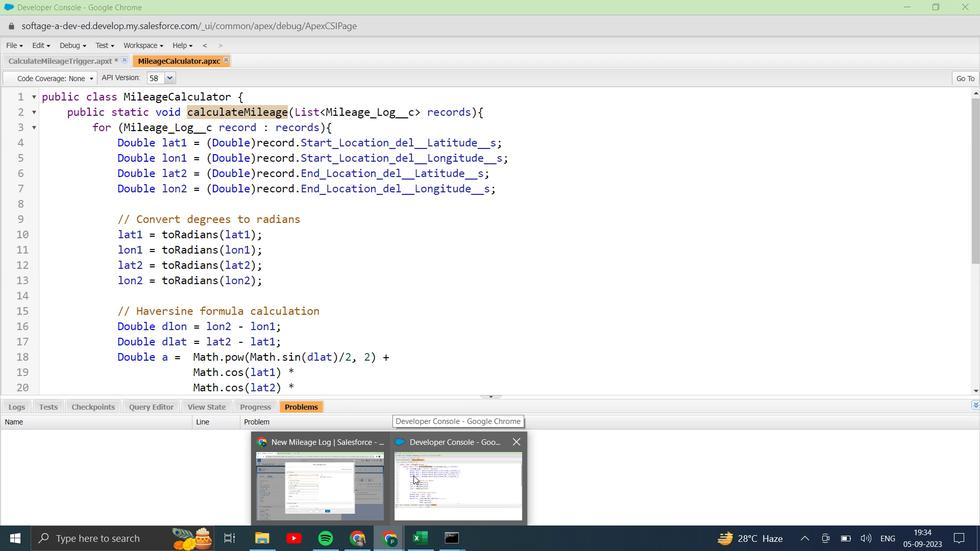 
Action: Mouse pressed left at (371, 470)
Screenshot: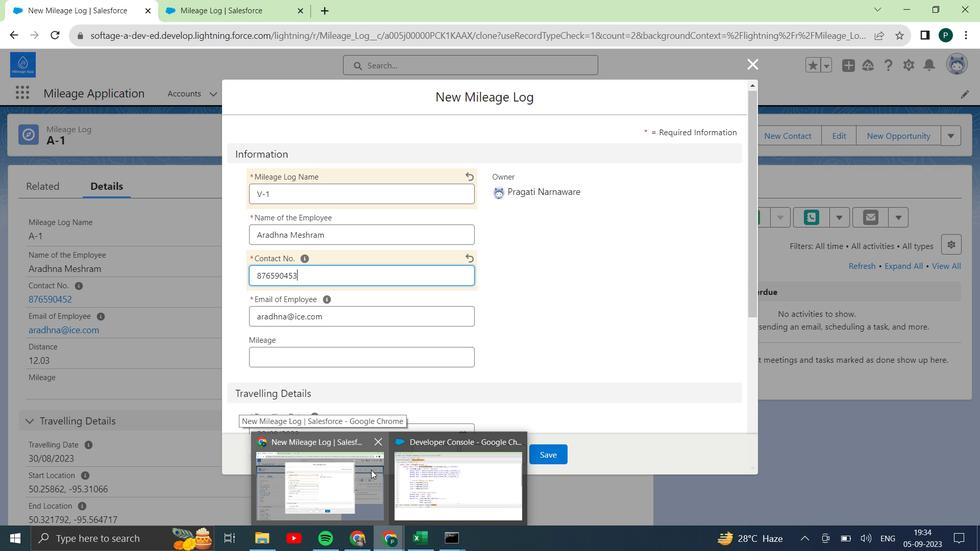 
Action: Mouse moved to (496, 397)
Screenshot: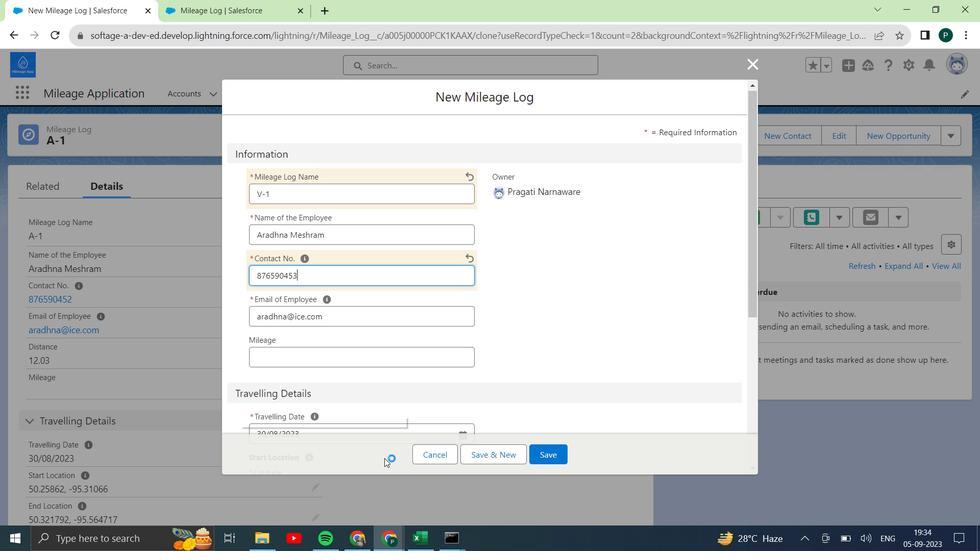 
Action: Mouse scrolled (496, 396) with delta (0, 0)
Screenshot: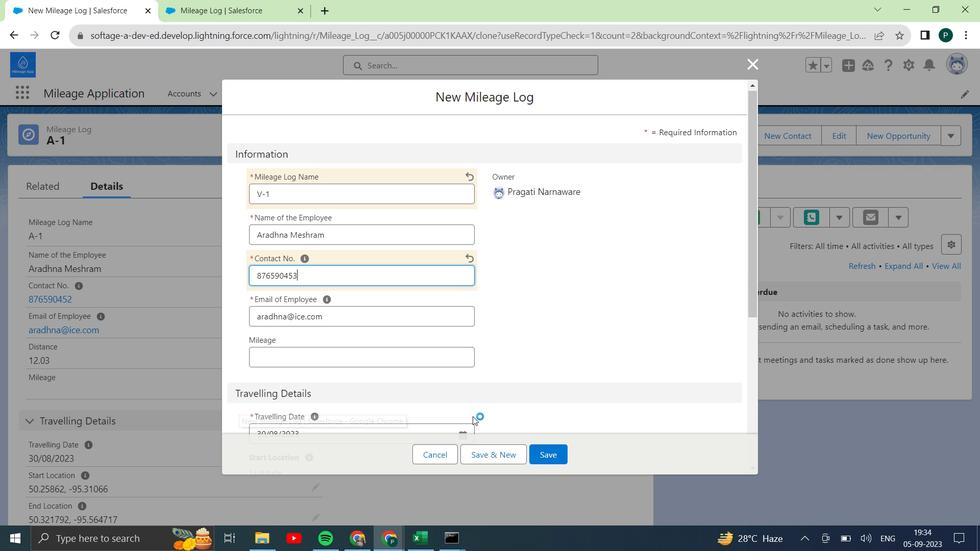 
Action: Mouse scrolled (496, 396) with delta (0, 0)
Screenshot: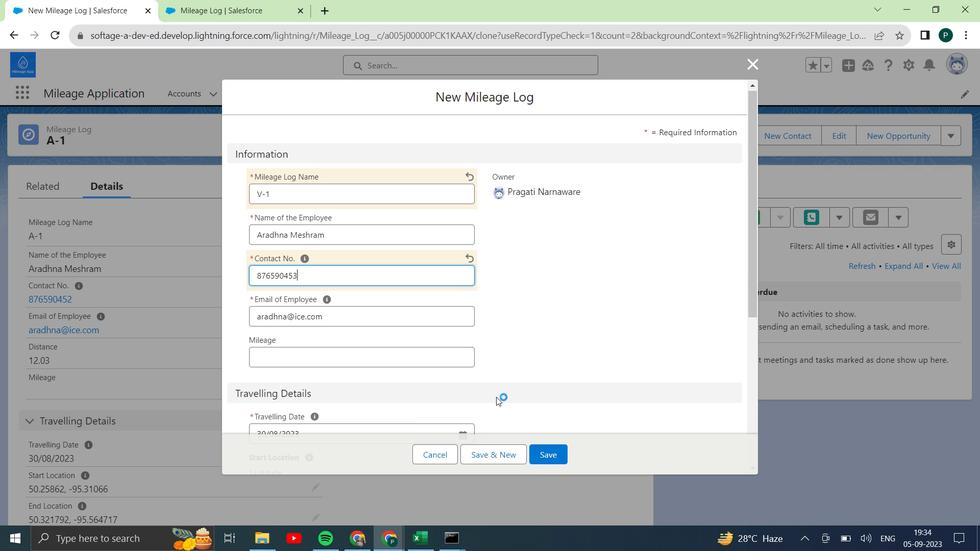 
Action: Mouse scrolled (496, 396) with delta (0, 0)
Screenshot: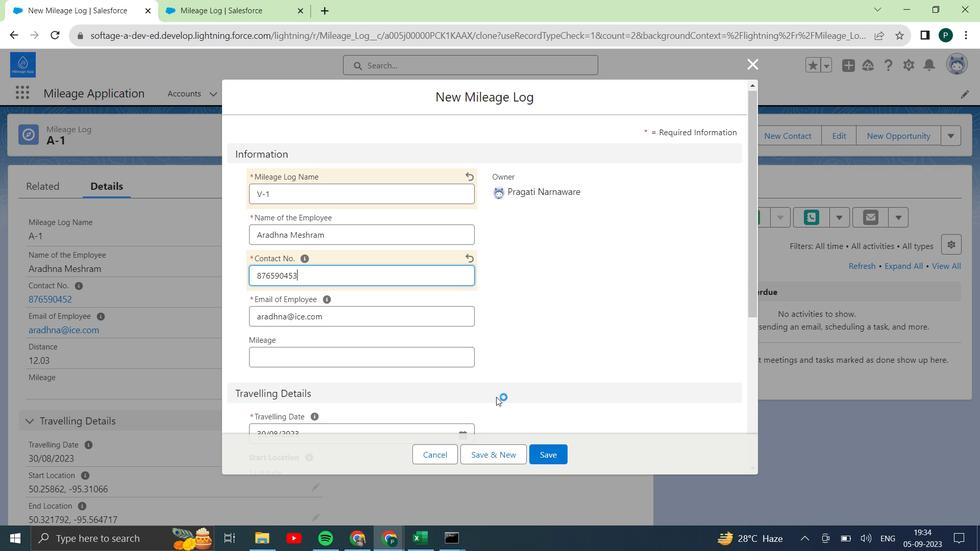 
Action: Mouse scrolled (496, 396) with delta (0, 0)
Screenshot: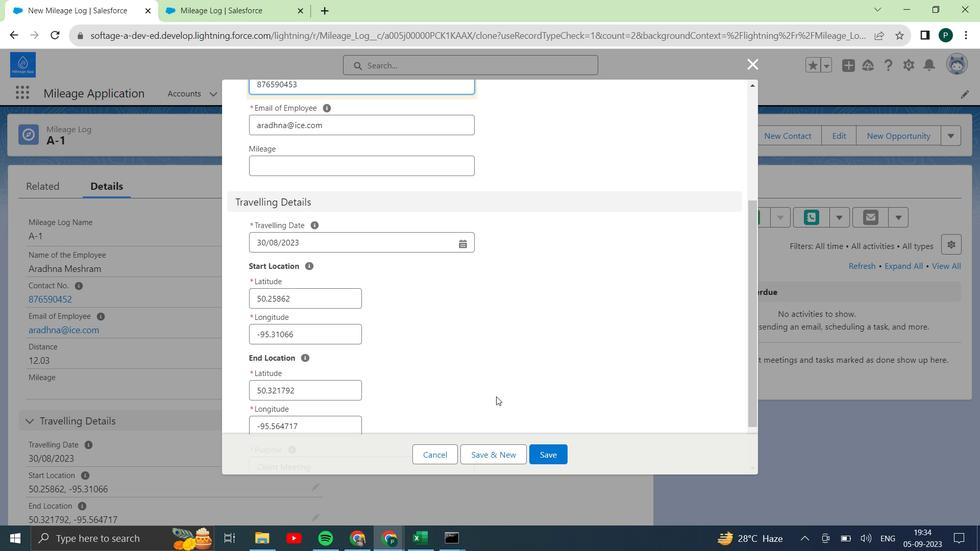 
Action: Mouse scrolled (496, 396) with delta (0, 0)
Screenshot: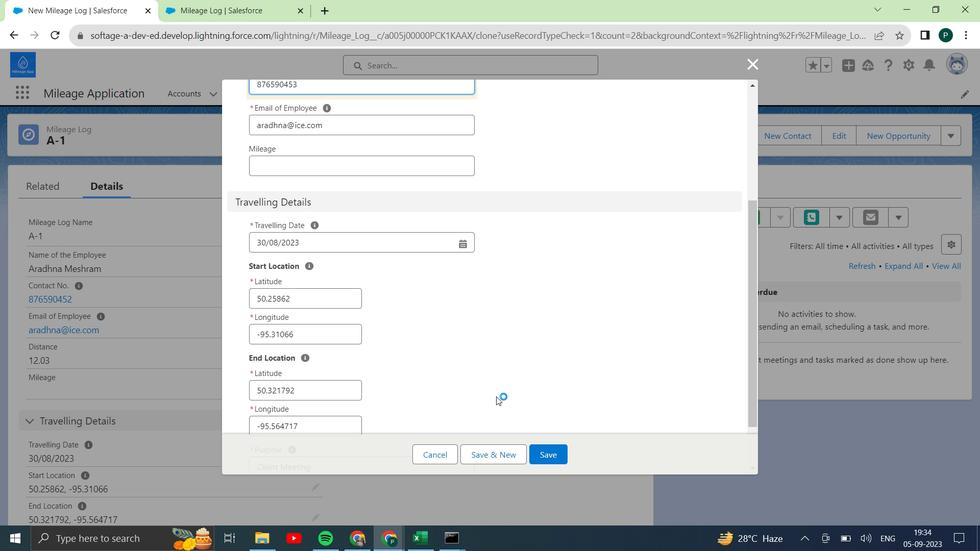 
Action: Mouse scrolled (496, 396) with delta (0, 0)
Screenshot: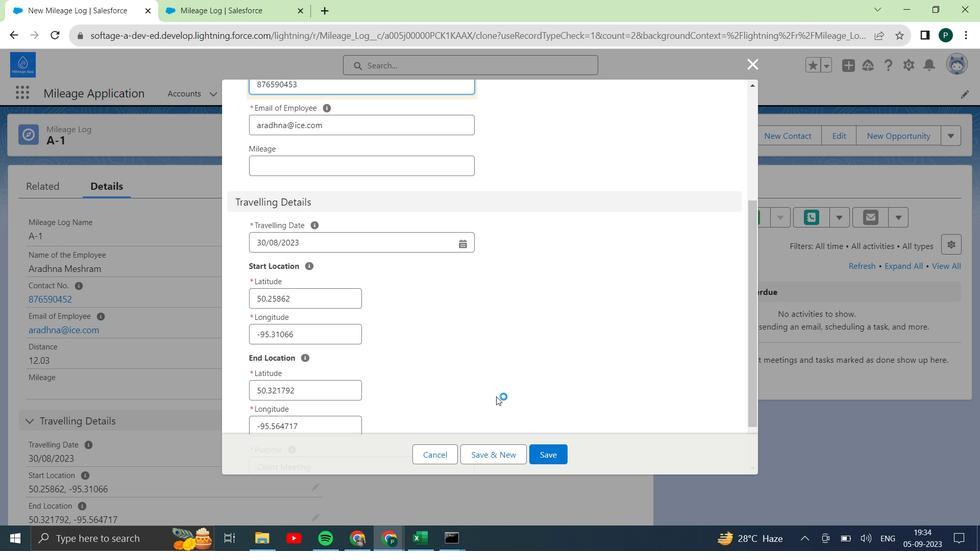 
Action: Mouse scrolled (496, 396) with delta (0, 0)
Screenshot: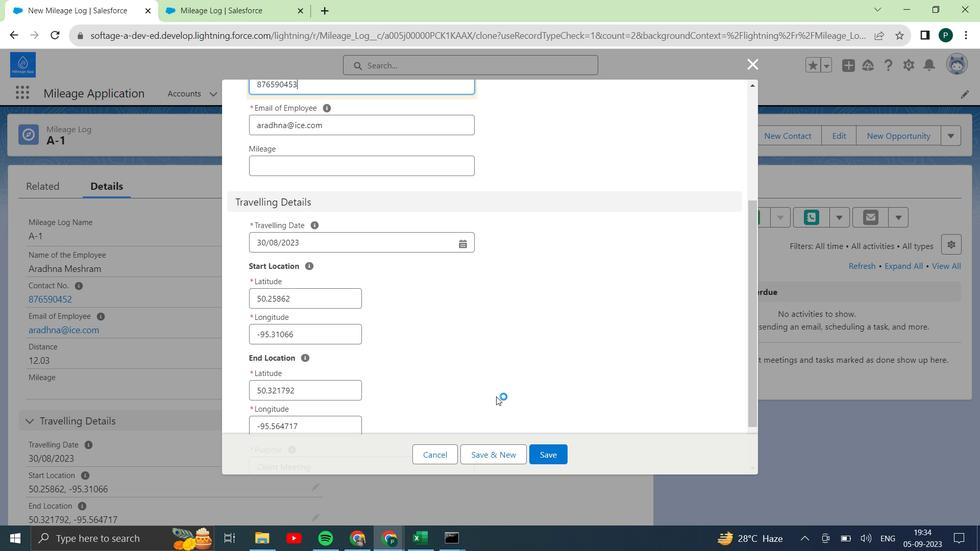 
Action: Mouse moved to (544, 456)
Screenshot: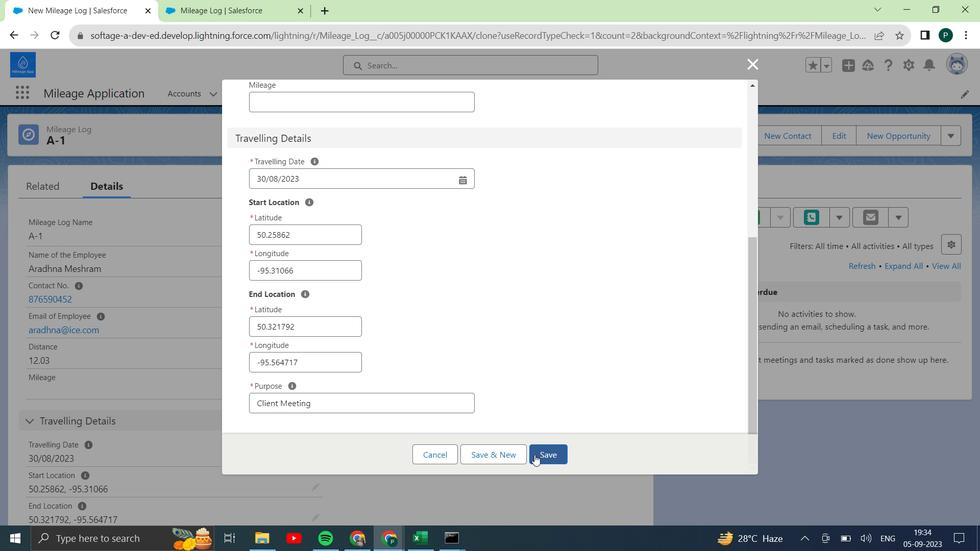 
Action: Mouse pressed left at (544, 456)
Screenshot: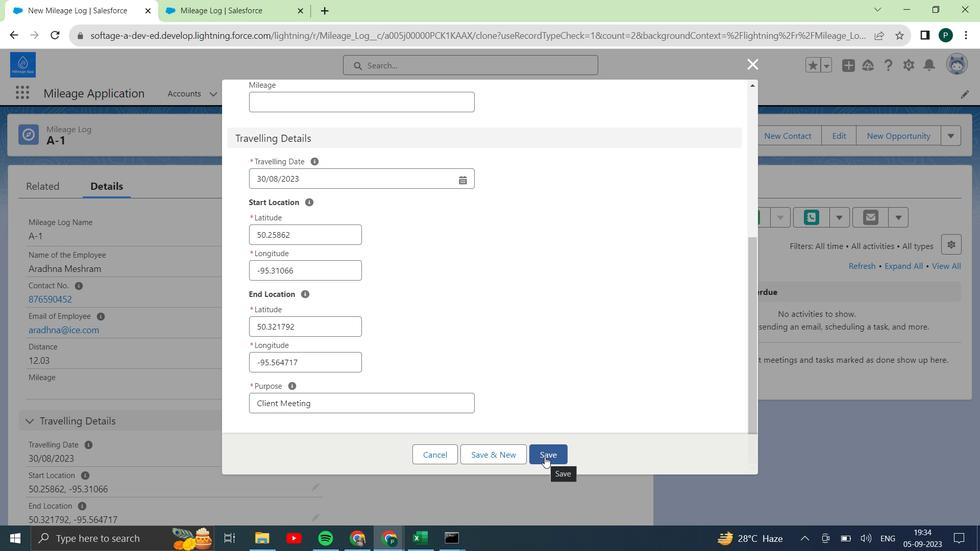 
Action: Mouse moved to (493, 350)
Screenshot: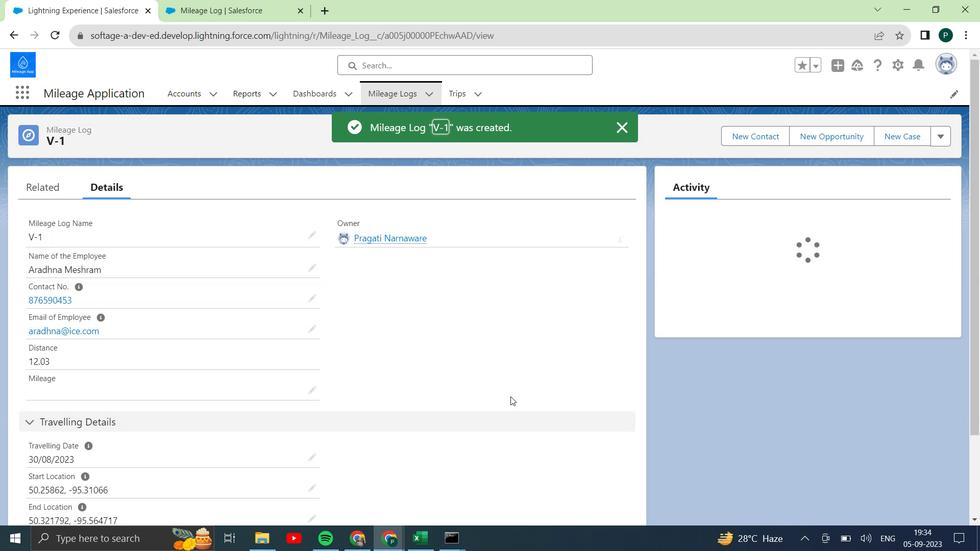 
Action: Mouse scrolled (493, 350) with delta (0, 0)
Screenshot: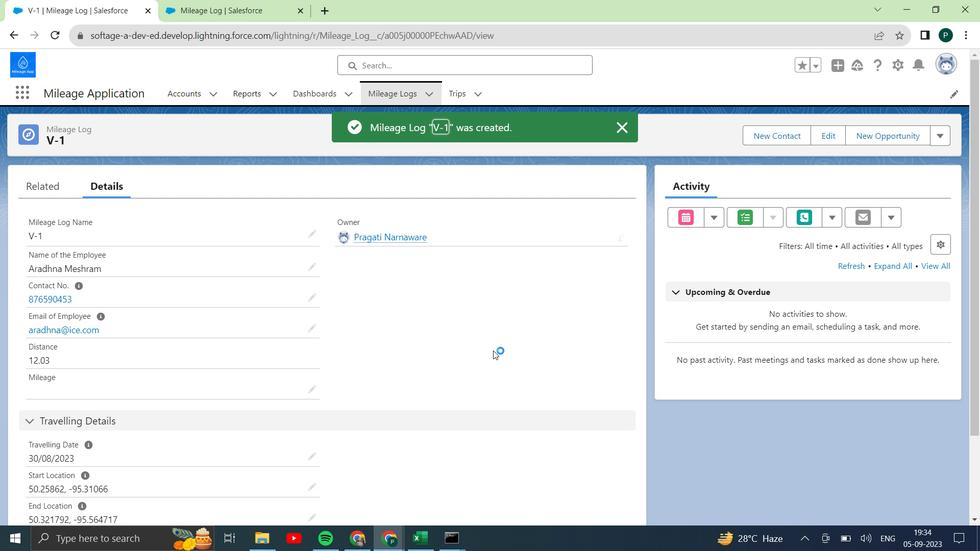 
Action: Mouse scrolled (493, 350) with delta (0, 0)
Screenshot: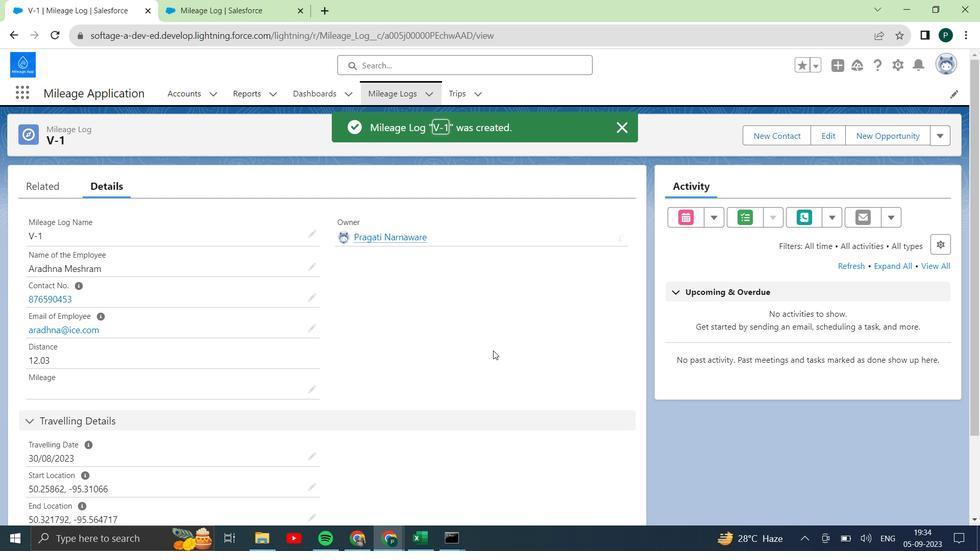 
Action: Mouse scrolled (493, 350) with delta (0, 0)
Screenshot: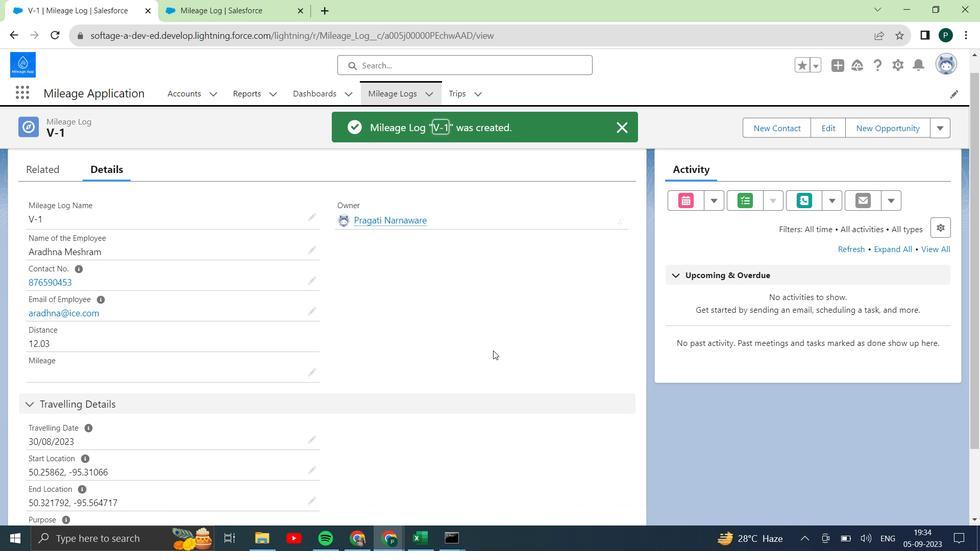
Action: Mouse scrolled (493, 350) with delta (0, 0)
Screenshot: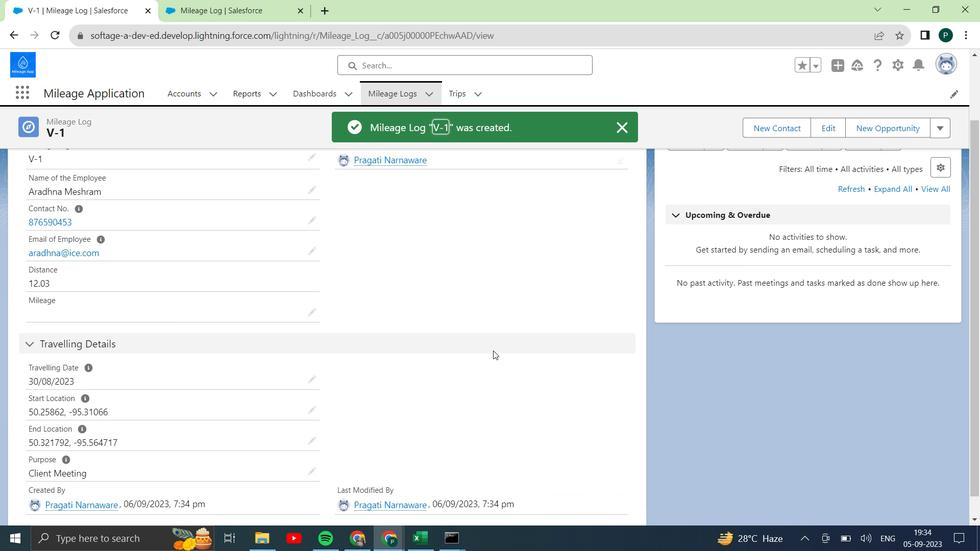 
Action: Mouse scrolled (493, 350) with delta (0, 0)
Screenshot: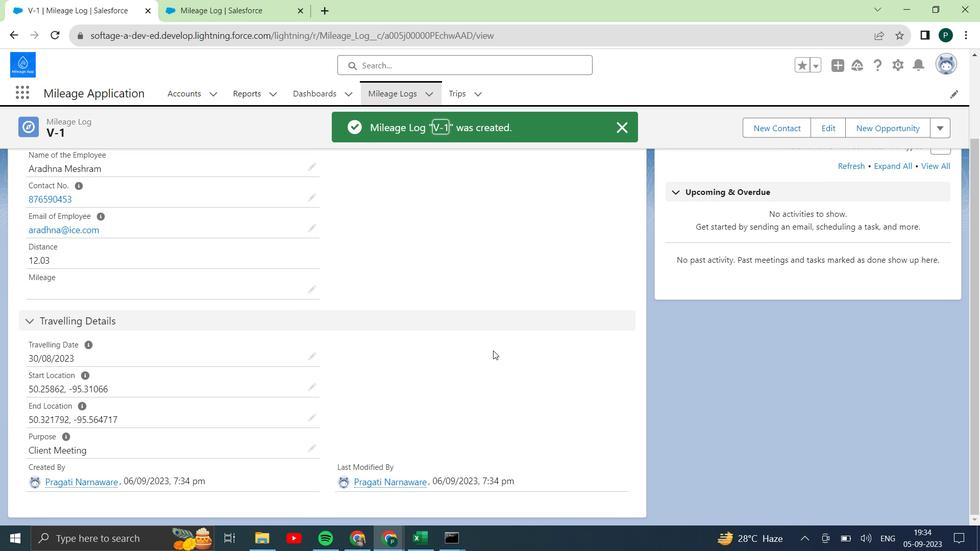 
Action: Mouse moved to (197, 307)
Screenshot: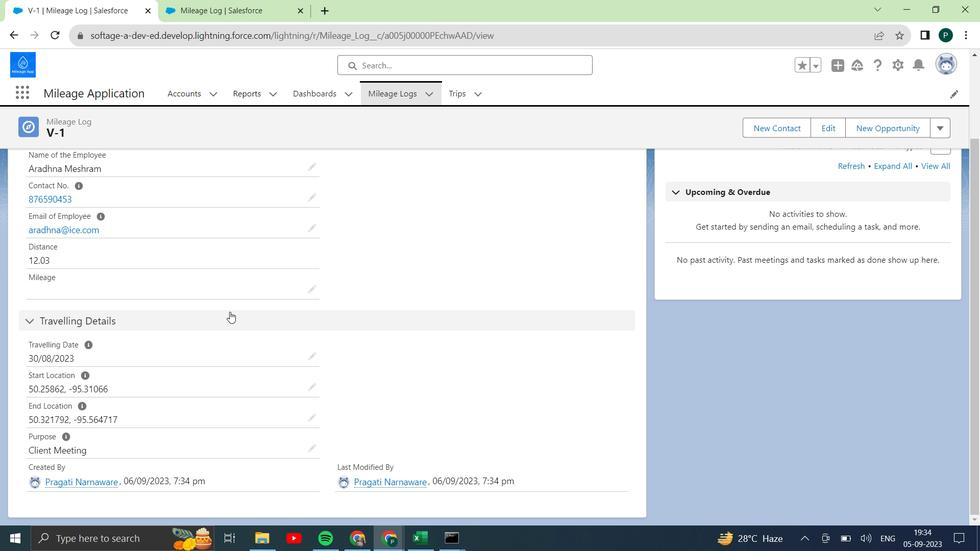 
Action: Mouse scrolled (197, 307) with delta (0, 0)
Screenshot: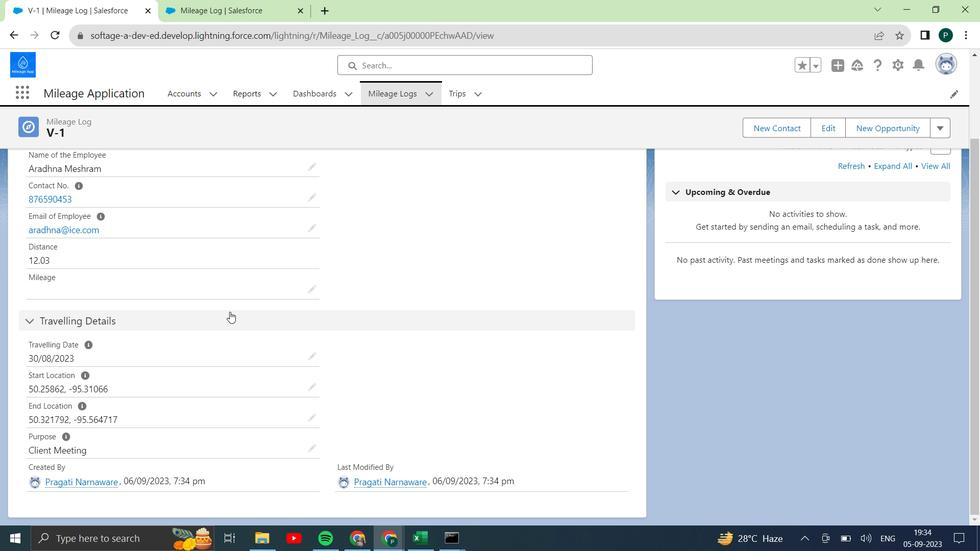 
Action: Mouse scrolled (197, 307) with delta (0, 0)
Screenshot: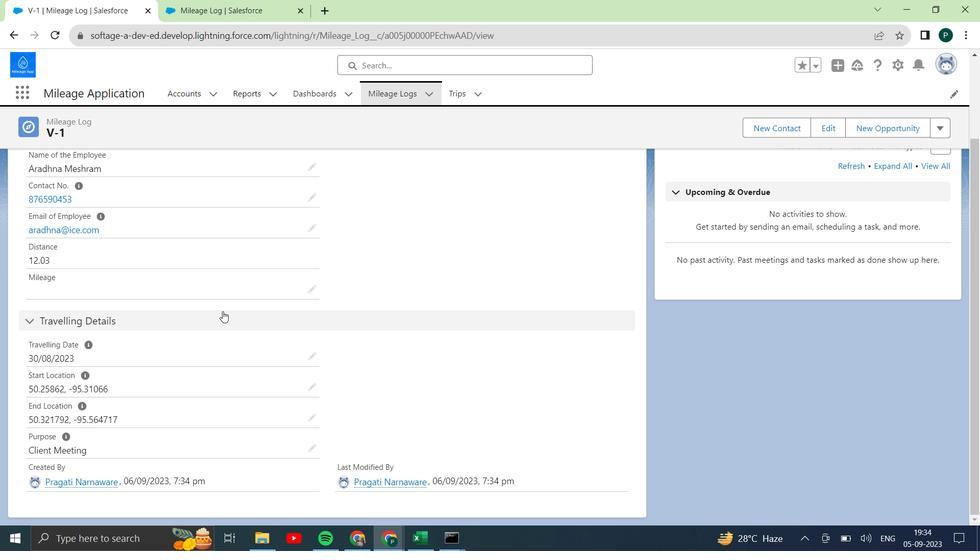 
Action: Mouse scrolled (197, 307) with delta (0, 0)
Screenshot: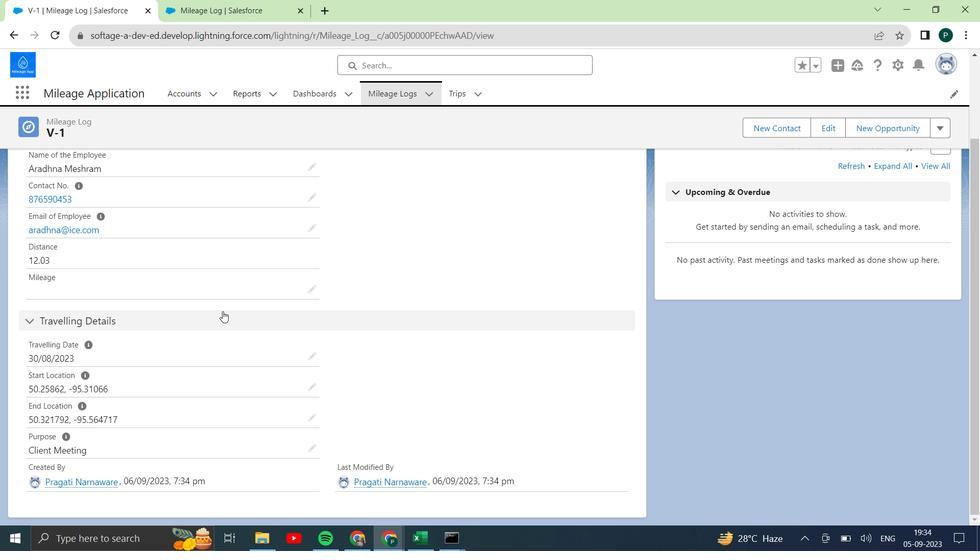 
Action: Mouse scrolled (197, 307) with delta (0, 0)
Screenshot: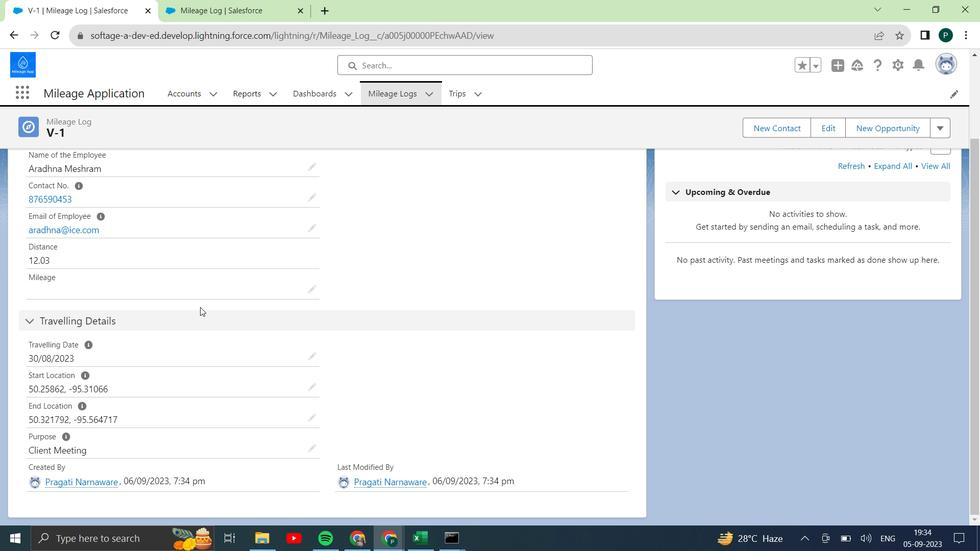 
Action: Mouse scrolled (197, 306) with delta (0, 0)
Screenshot: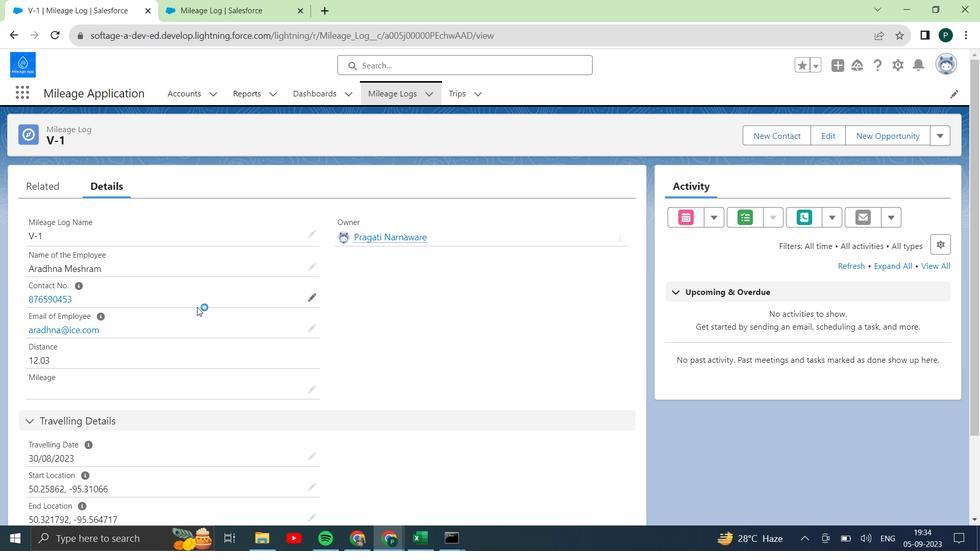
Action: Mouse scrolled (197, 306) with delta (0, 0)
Screenshot: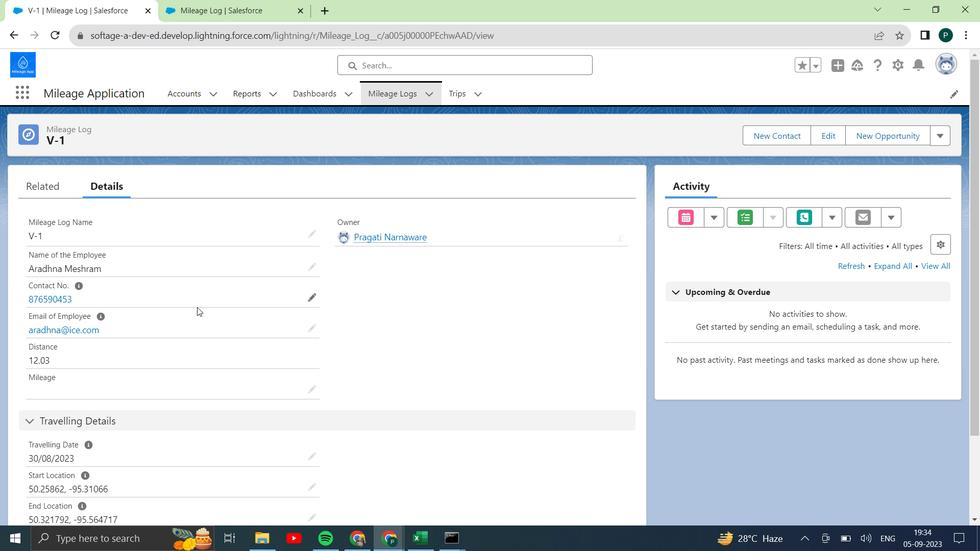 
Action: Mouse scrolled (197, 306) with delta (0, 0)
Screenshot: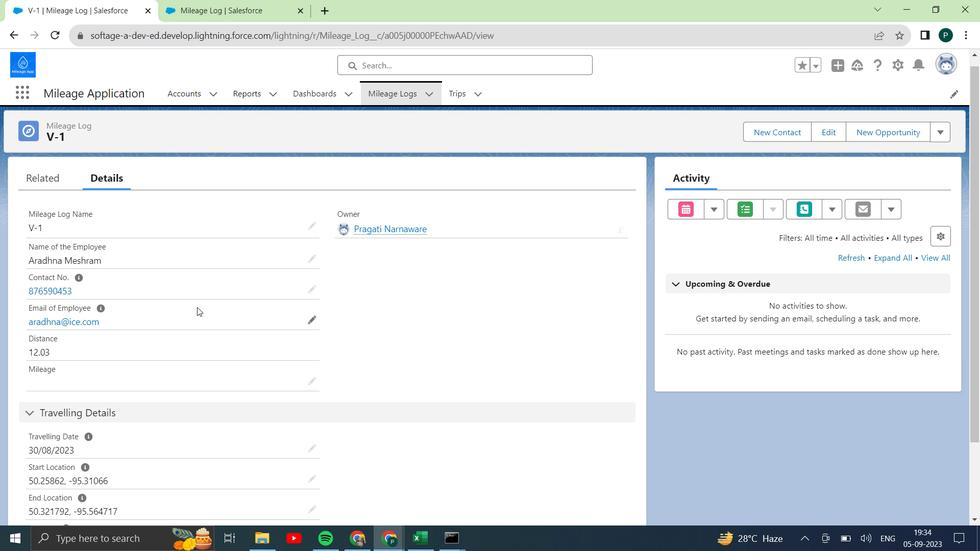 
Action: Mouse scrolled (197, 306) with delta (0, 0)
Screenshot: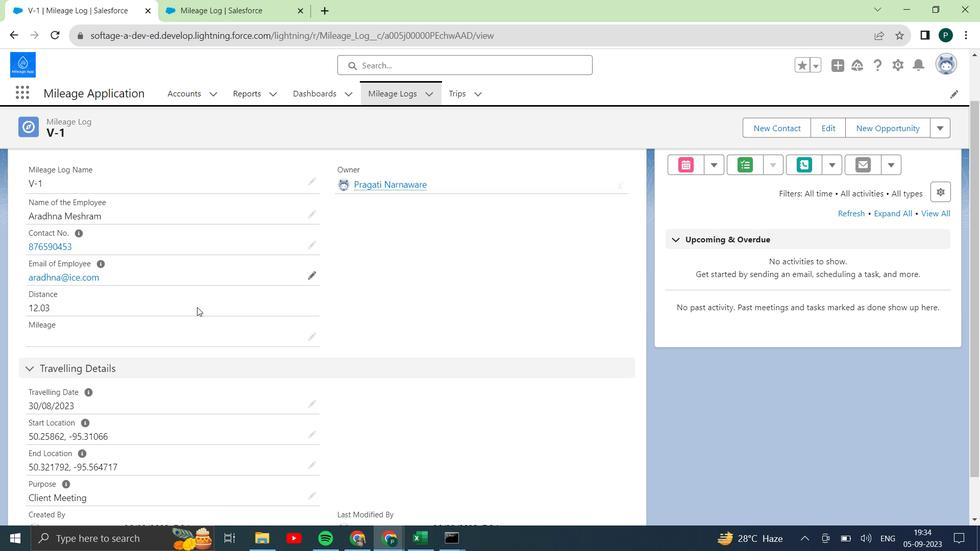 
Action: Mouse scrolled (197, 307) with delta (0, 0)
Screenshot: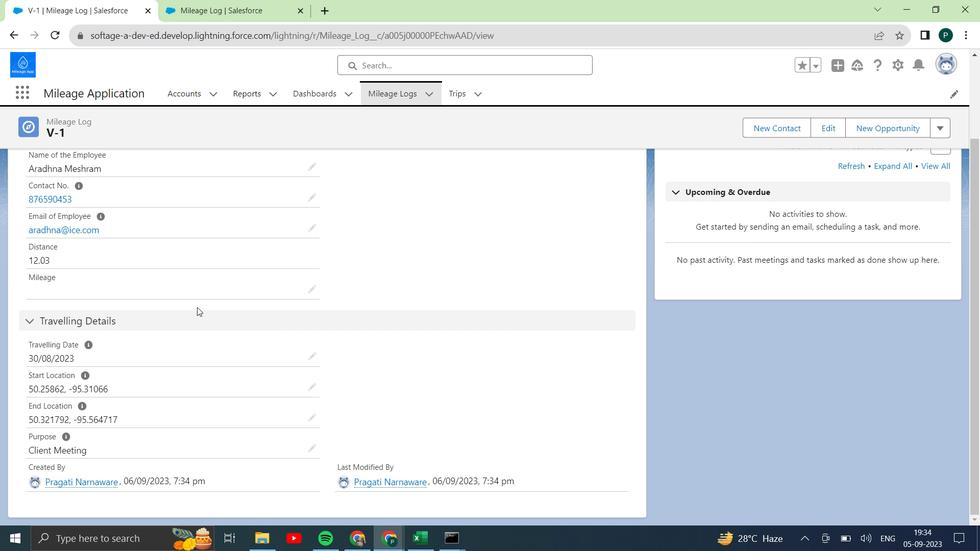 
Action: Mouse scrolled (197, 307) with delta (0, 0)
Screenshot: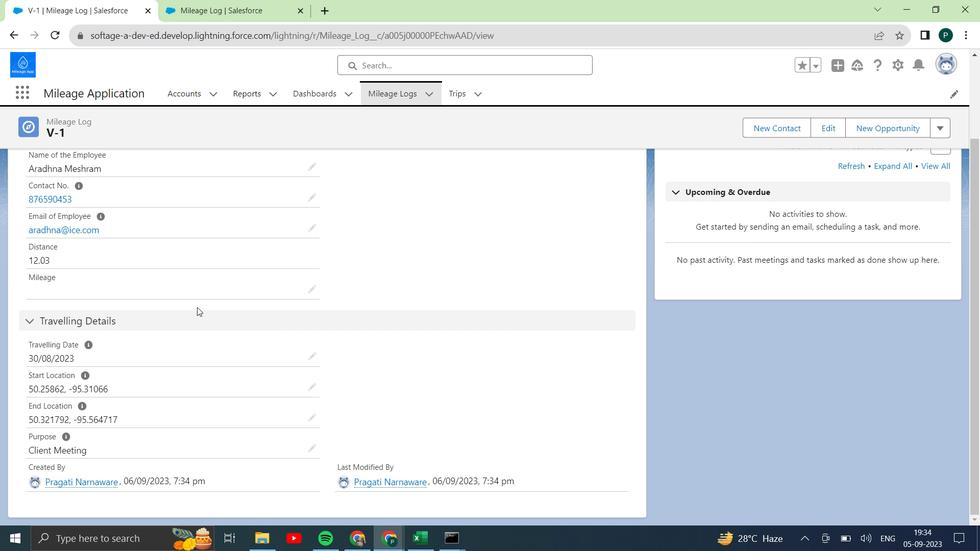 
Action: Mouse scrolled (197, 307) with delta (0, 0)
Screenshot: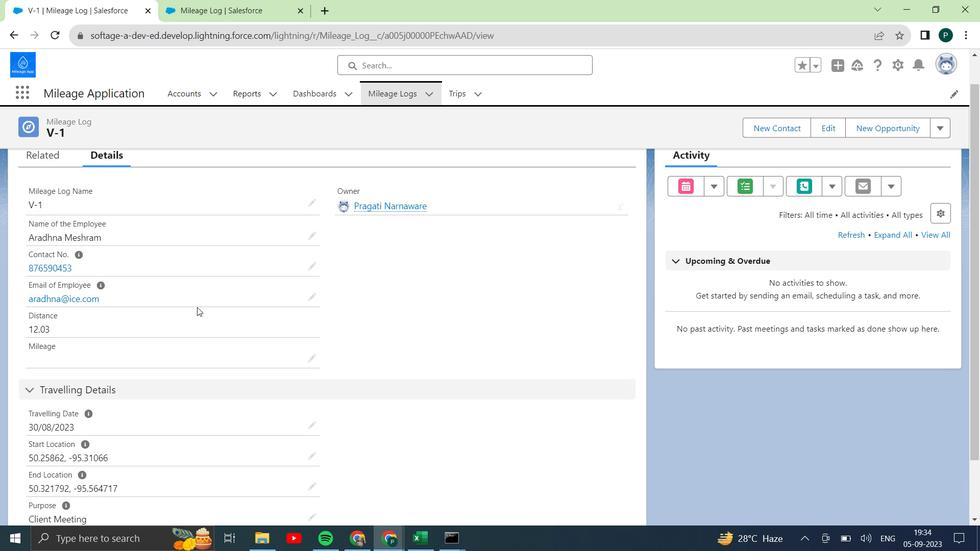 
Action: Key pressed <Key.alt_l><Key.tab><Key.tab>
Screenshot: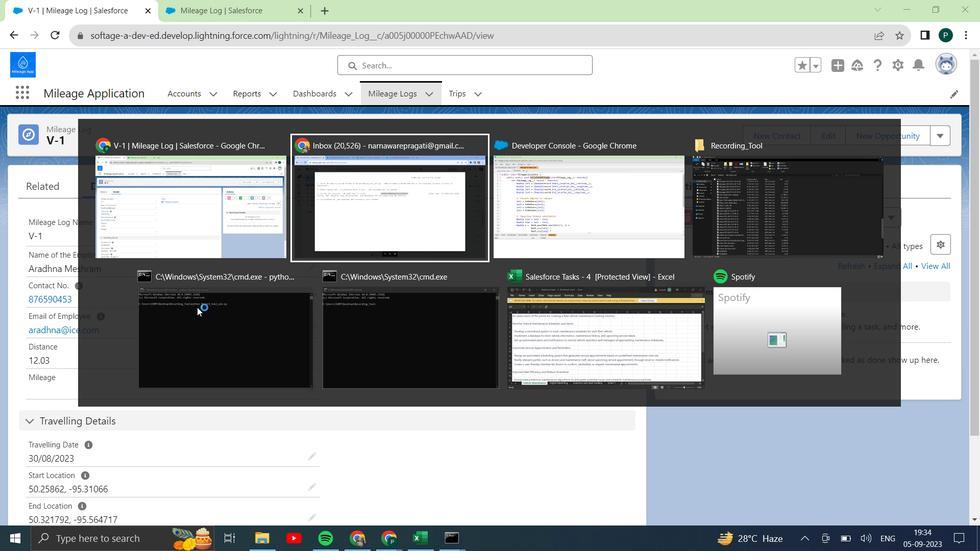 
Action: Mouse moved to (328, 289)
Screenshot: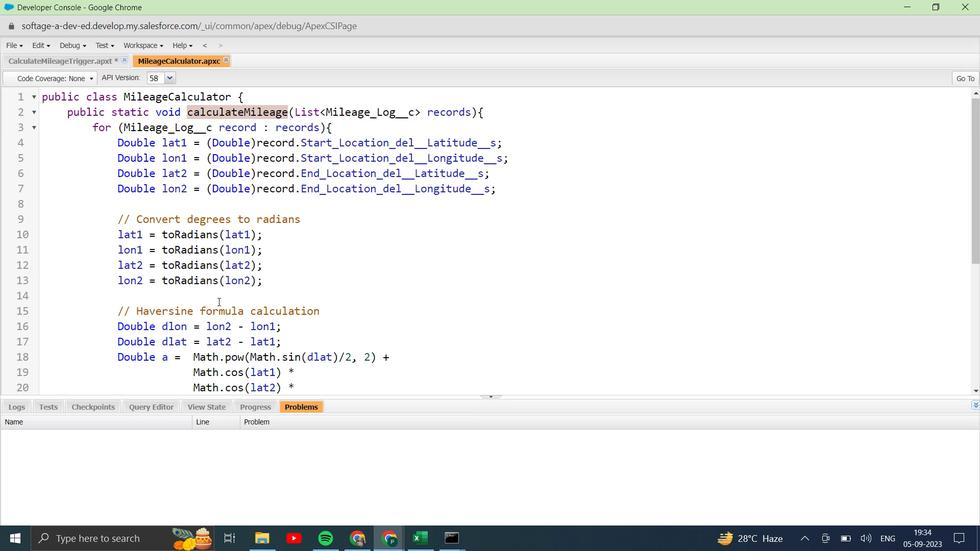 
Action: Mouse scrolled (328, 289) with delta (0, 0)
Screenshot: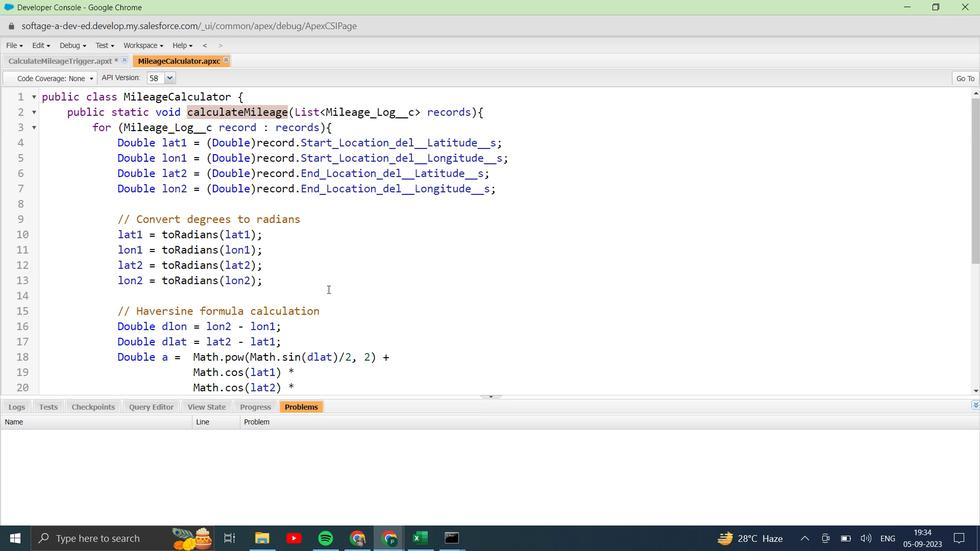 
Action: Mouse scrolled (328, 289) with delta (0, 0)
Screenshot: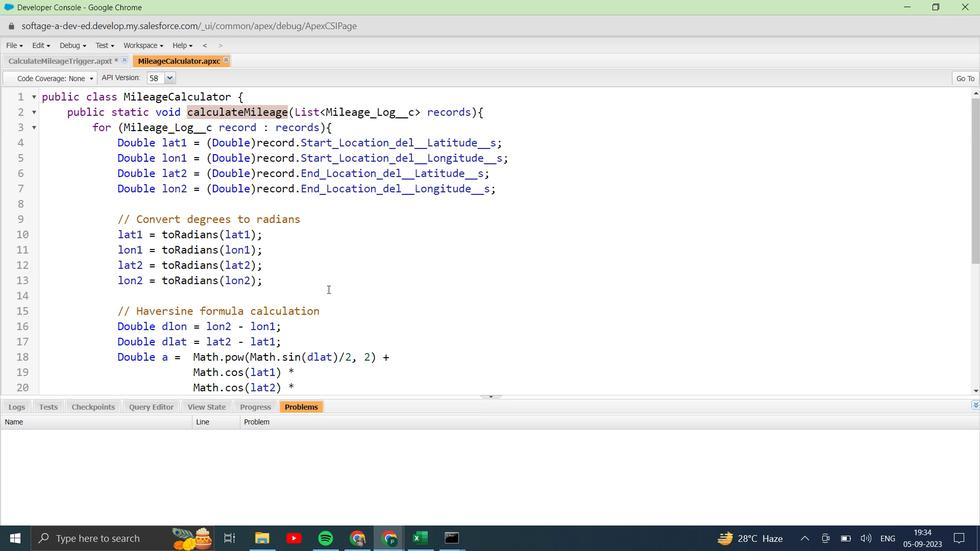 
Action: Mouse moved to (328, 289)
Screenshot: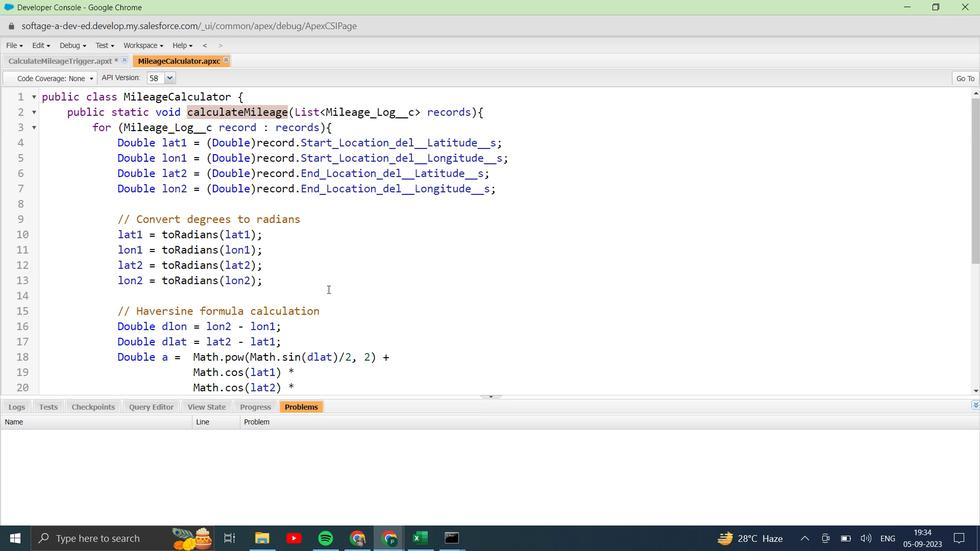 
Action: Mouse scrolled (328, 289) with delta (0, 0)
Screenshot: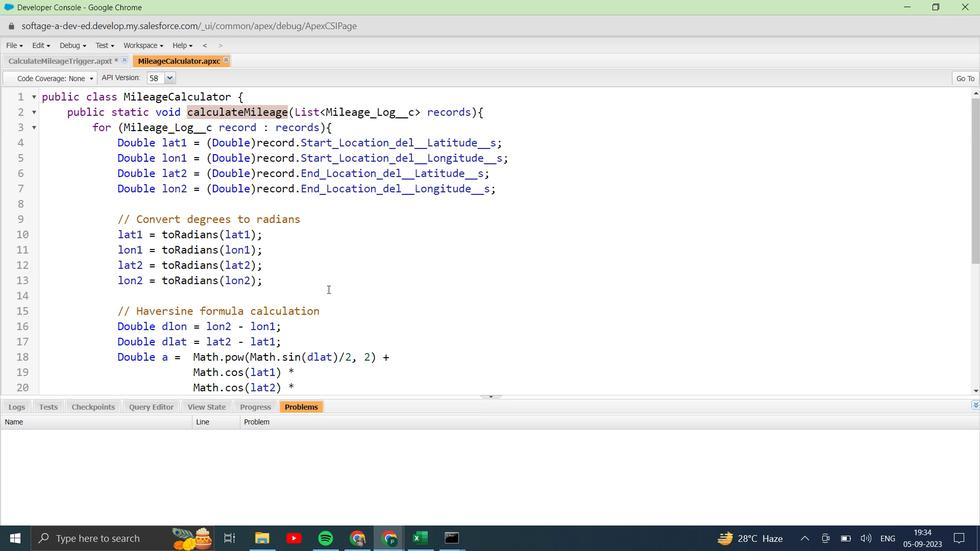 
Action: Mouse scrolled (328, 289) with delta (0, 0)
Screenshot: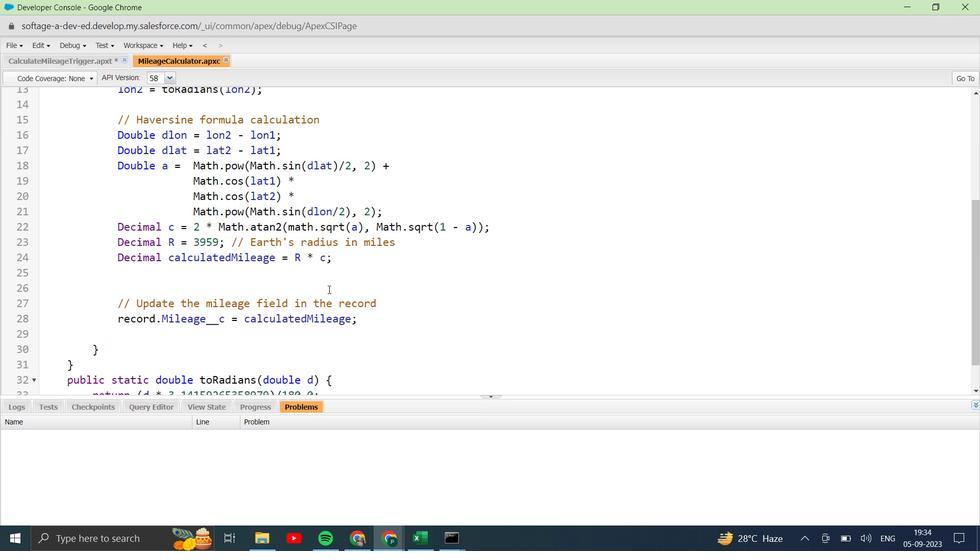 
Action: Mouse scrolled (328, 289) with delta (0, 0)
Screenshot: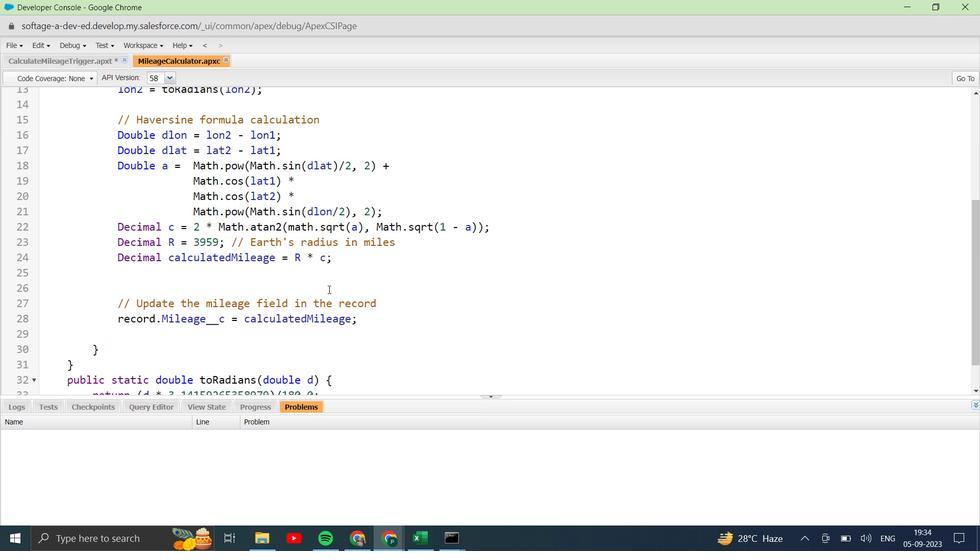 
Action: Mouse scrolled (328, 289) with delta (0, 0)
Screenshot: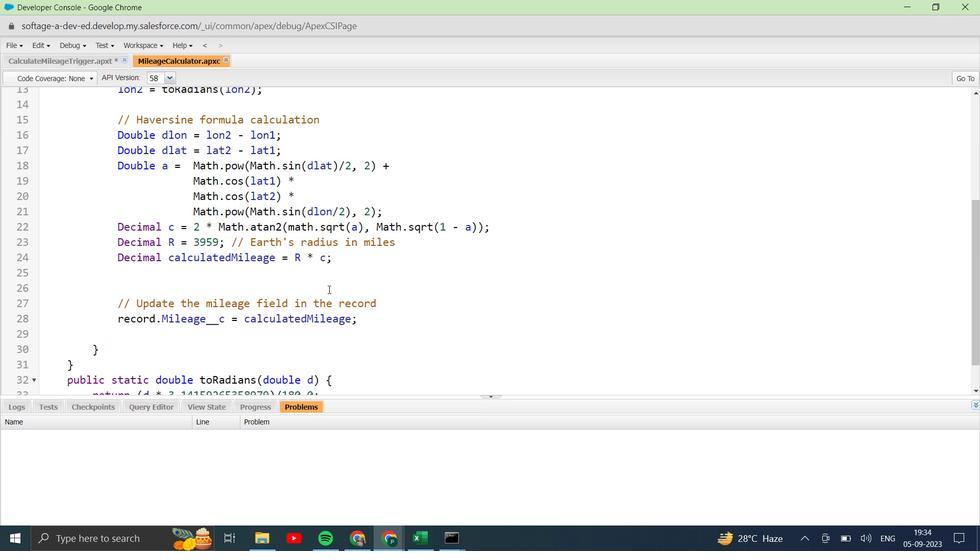 
Action: Mouse scrolled (328, 289) with delta (0, 0)
Screenshot: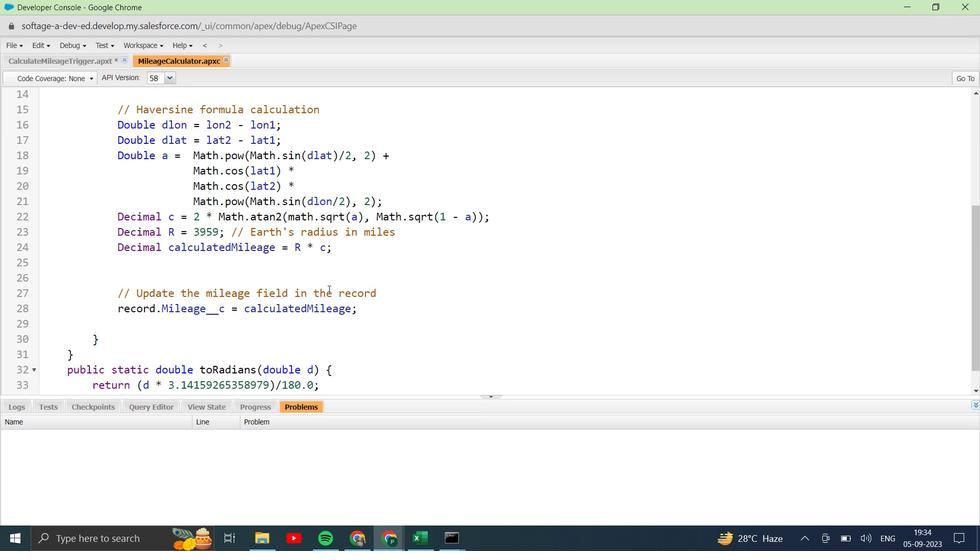 
Action: Mouse scrolled (328, 290) with delta (0, 0)
Screenshot: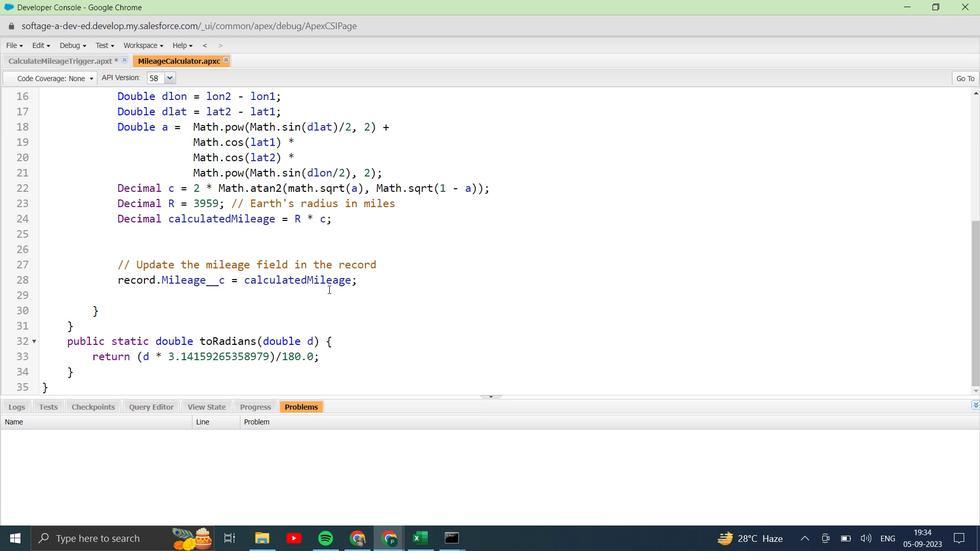 
Action: Mouse scrolled (328, 290) with delta (0, 0)
Screenshot: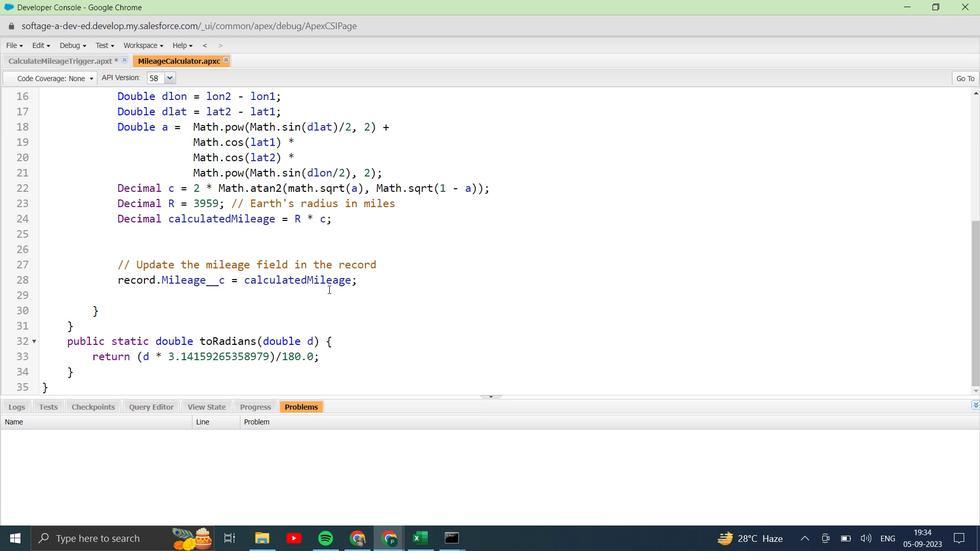 
Action: Mouse scrolled (328, 290) with delta (0, 0)
Screenshot: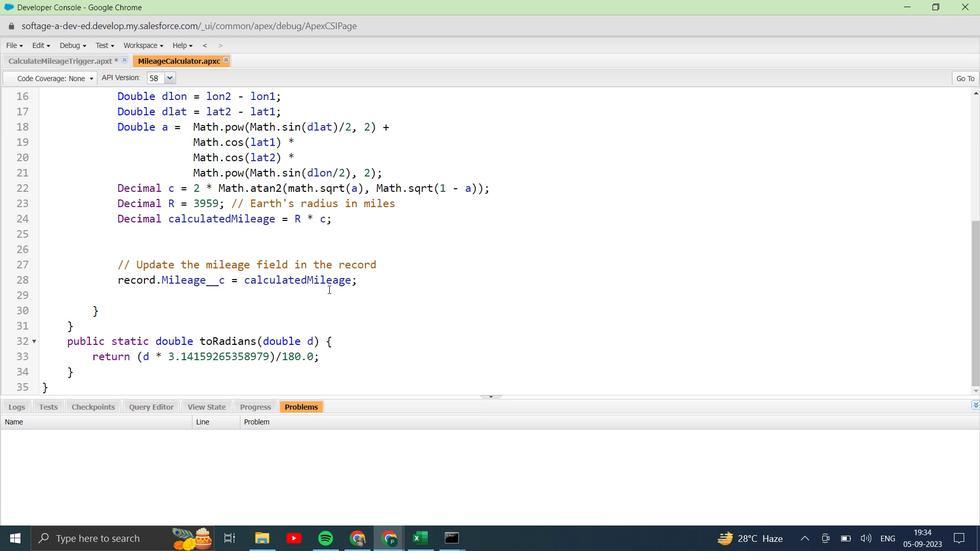 
Action: Mouse scrolled (328, 290) with delta (0, 0)
Screenshot: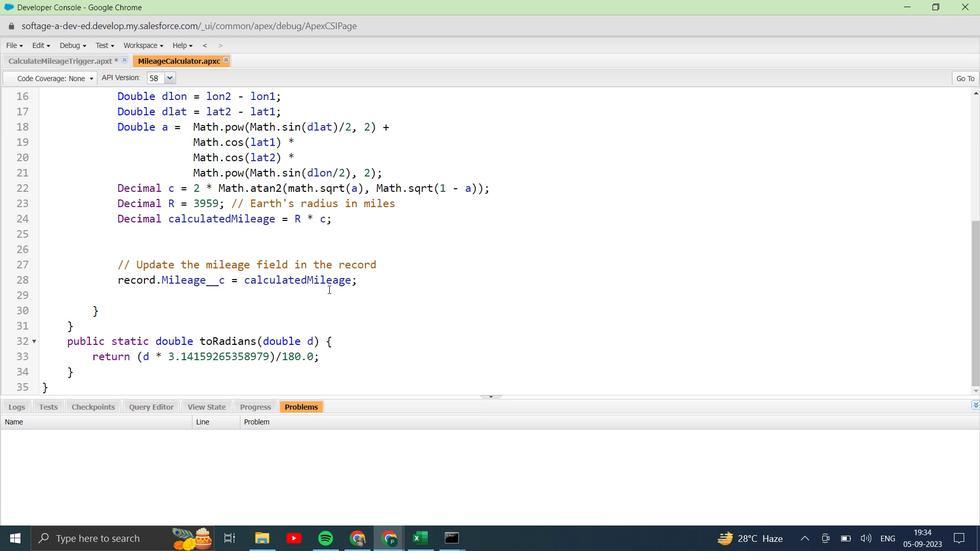 
Action: Mouse moved to (92, 60)
Screenshot: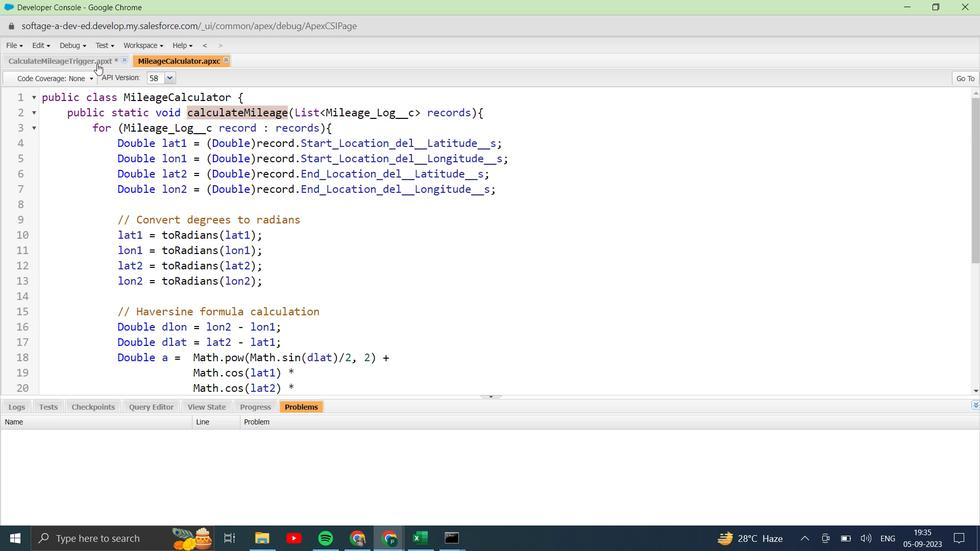 
Action: Mouse pressed left at (92, 60)
Screenshot: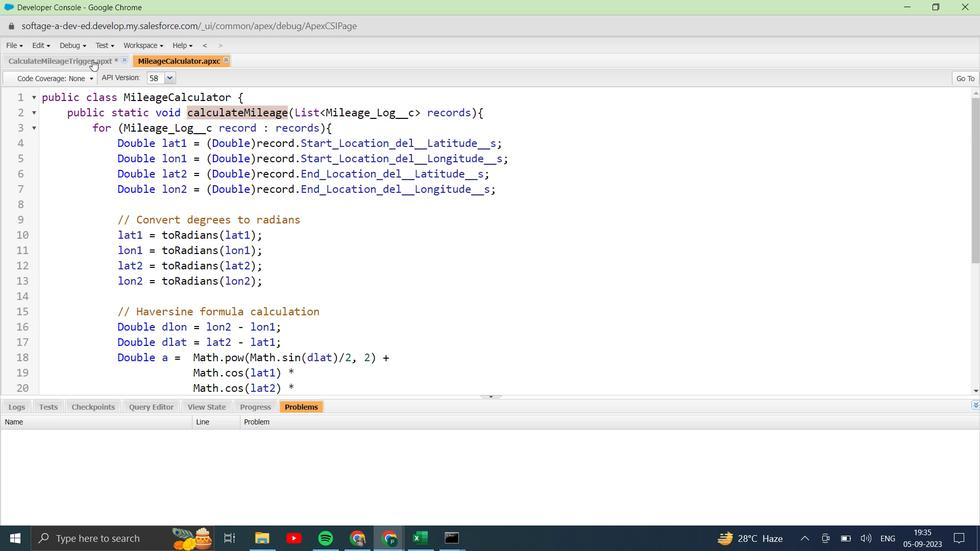 
Action: Mouse moved to (229, 173)
Screenshot: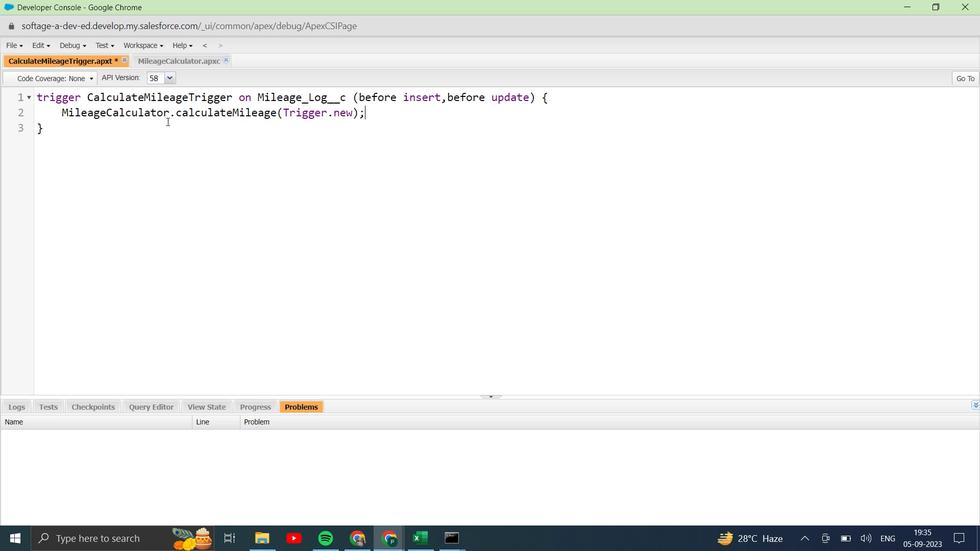 
Action: Key pressed ctrl+S
Screenshot: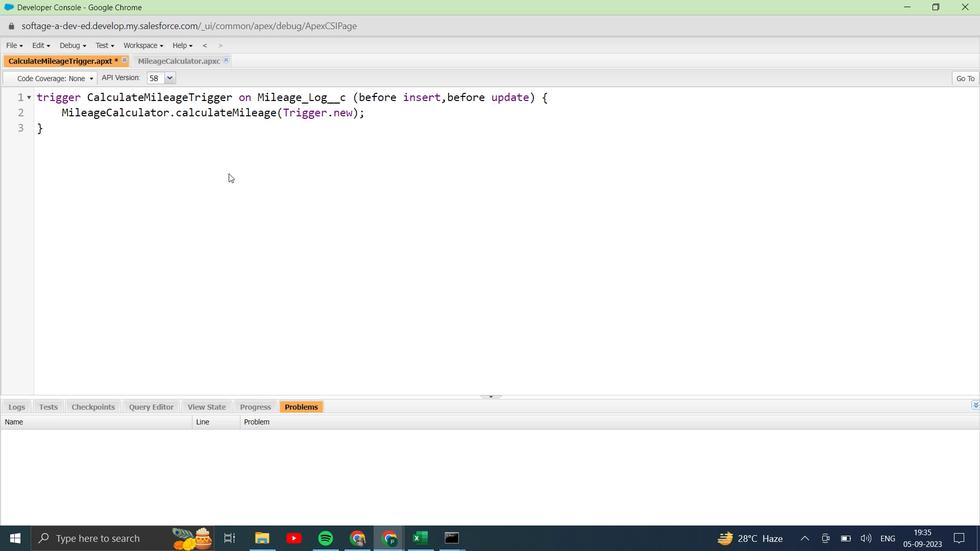 
Action: Mouse moved to (209, 191)
Screenshot: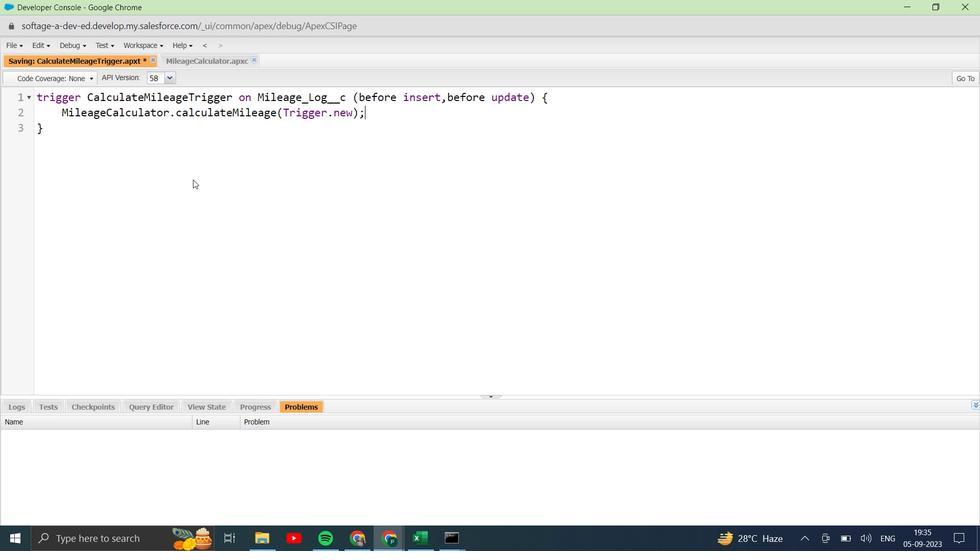 
Action: Key pressed <Key.alt_l><Key.tab>
Screenshot: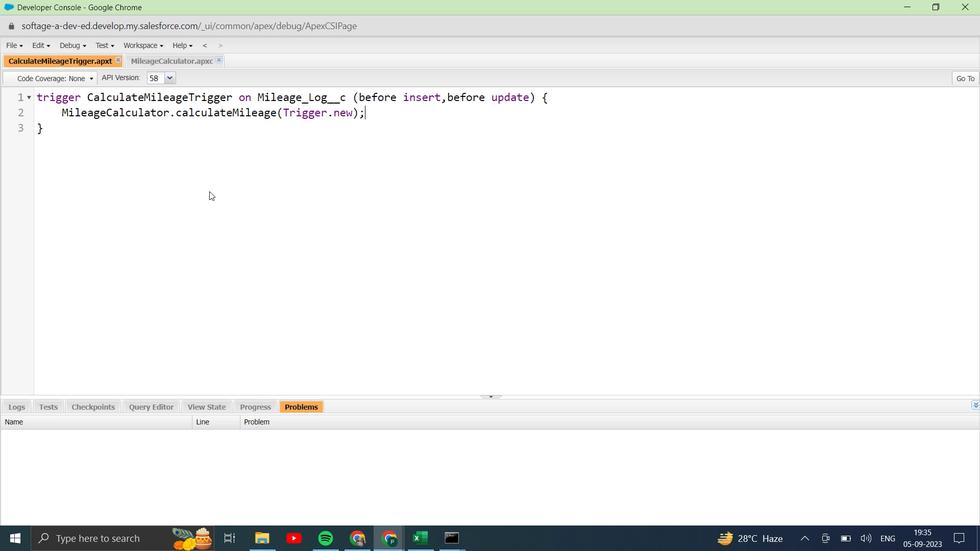 
Action: Mouse moved to (311, 298)
Screenshot: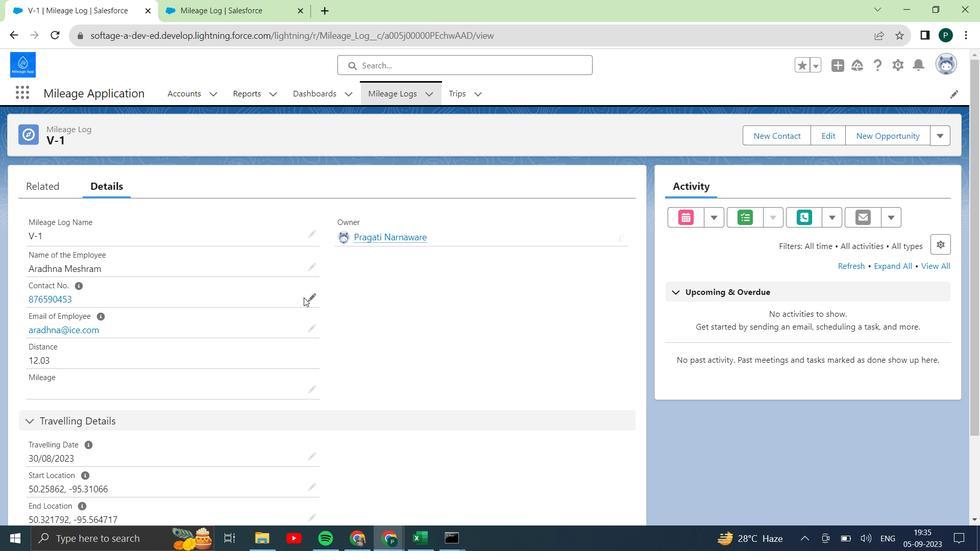 
Action: Mouse pressed left at (311, 298)
Screenshot: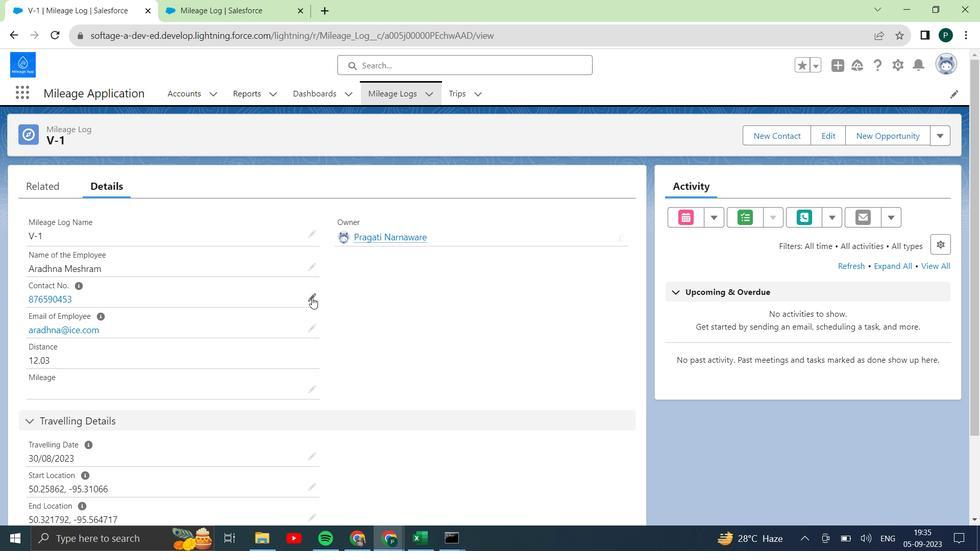 
Action: Mouse moved to (197, 304)
Screenshot: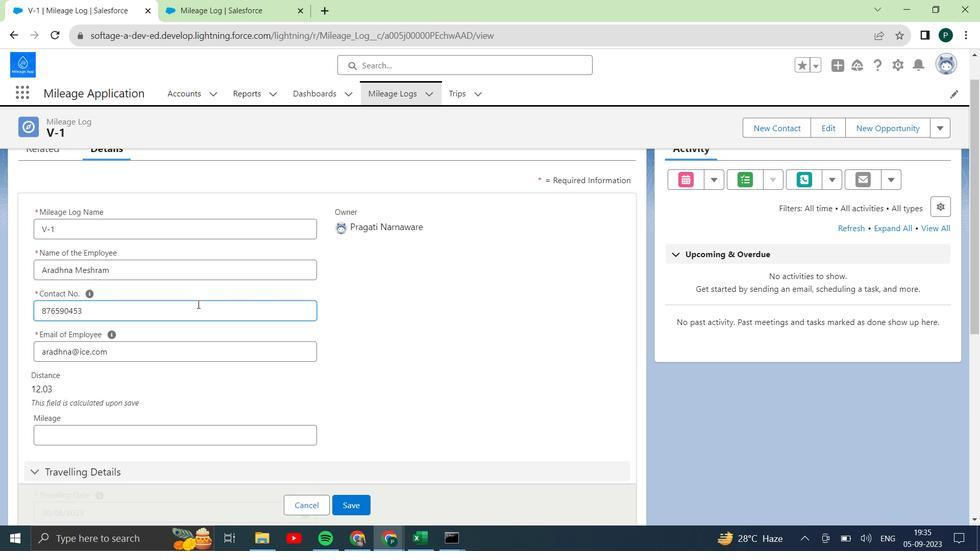 
Action: Key pressed <Key.backspace>ctrl+5
Screenshot: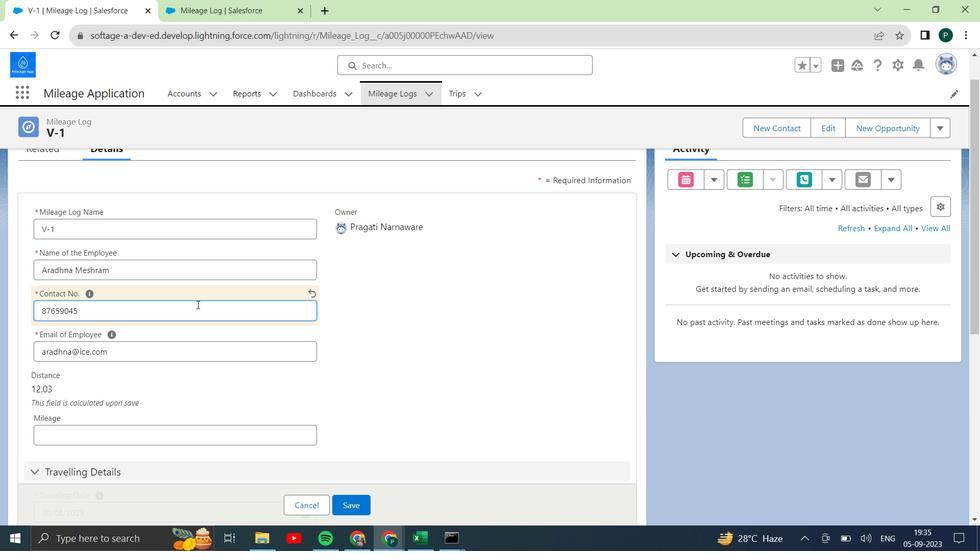 
Action: Mouse moved to (351, 510)
Screenshot: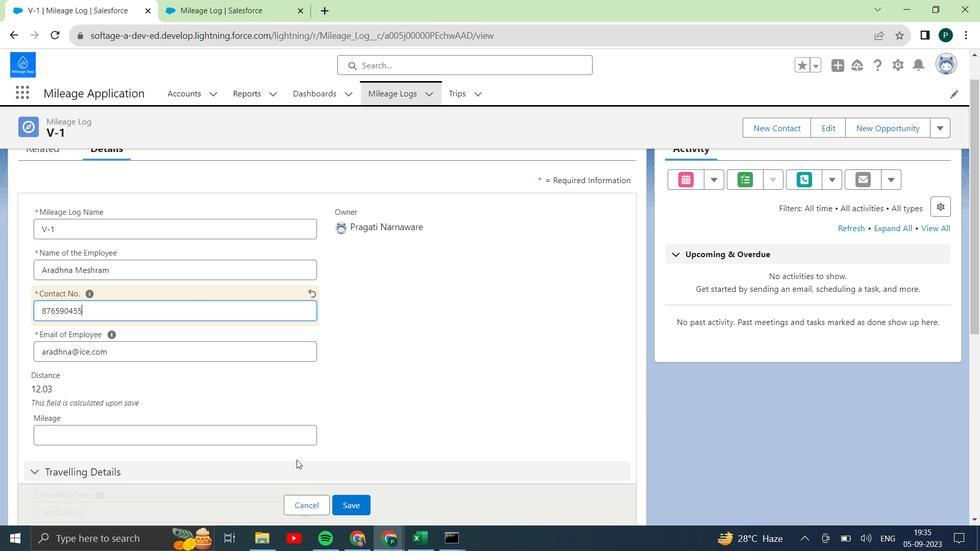 
Action: Mouse pressed left at (351, 510)
Screenshot: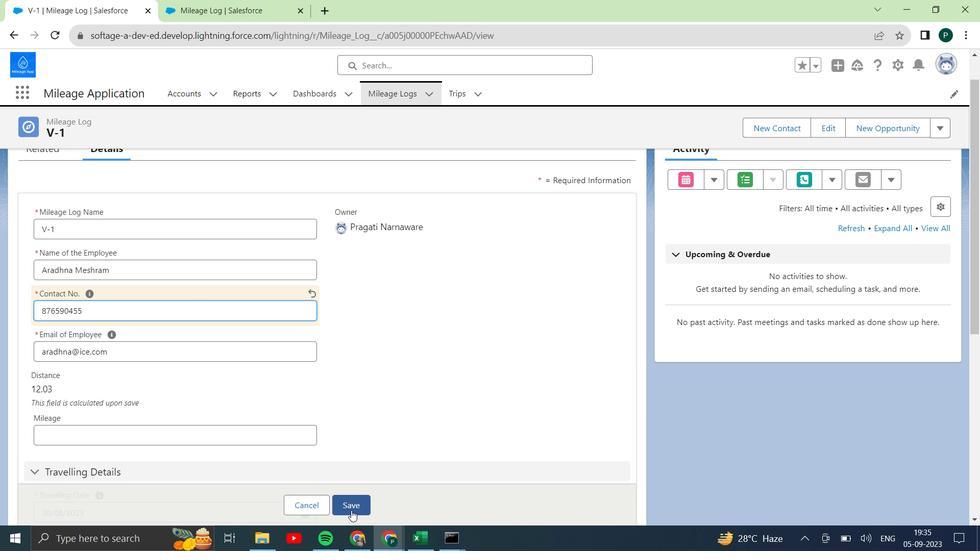
Action: Mouse moved to (109, 341)
Screenshot: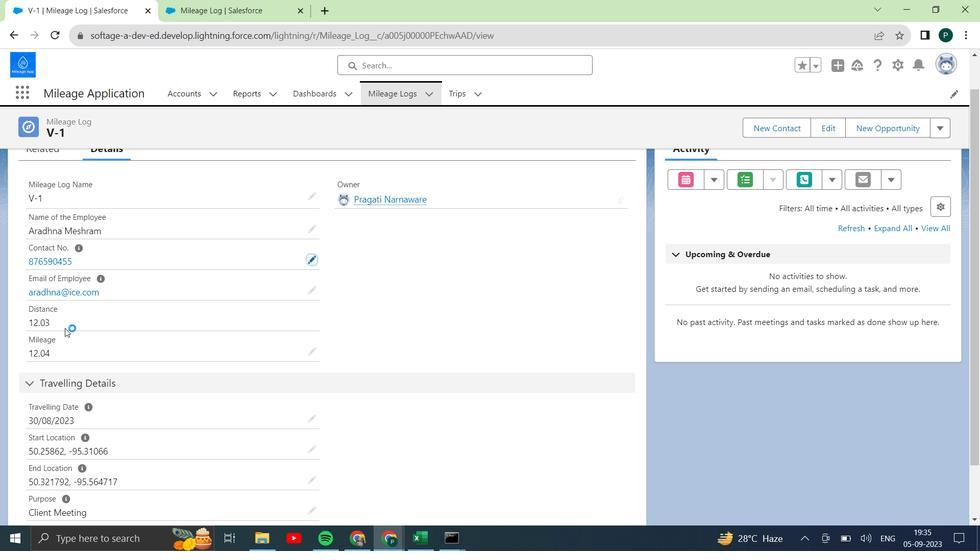 
Action: Mouse scrolled (109, 340) with delta (0, 0)
Screenshot: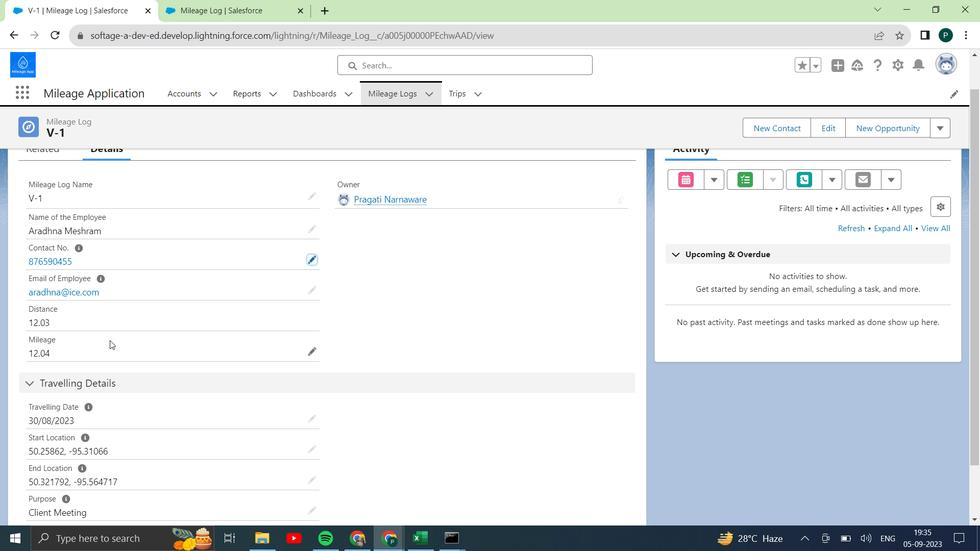 
Action: Mouse scrolled (109, 340) with delta (0, 0)
Screenshot: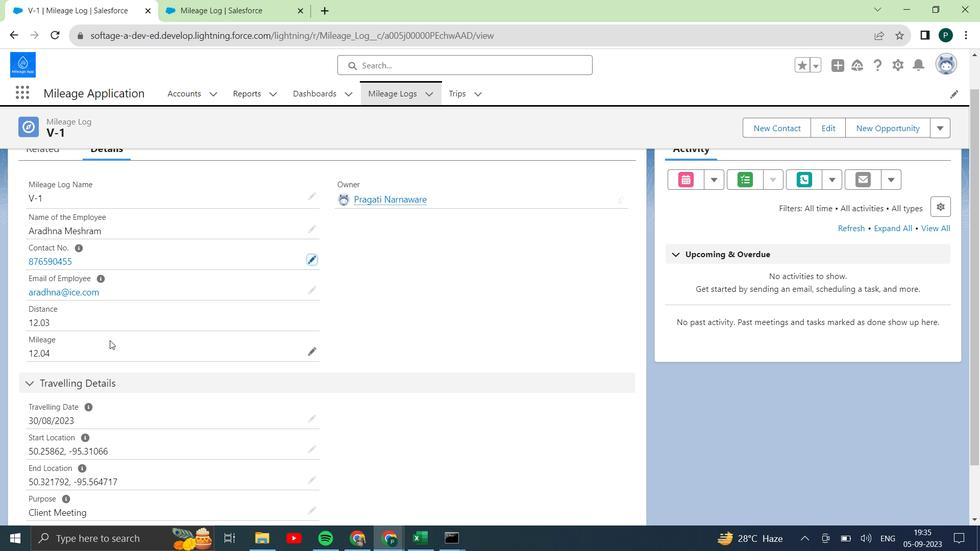 
Action: Mouse moved to (255, 355)
Screenshot: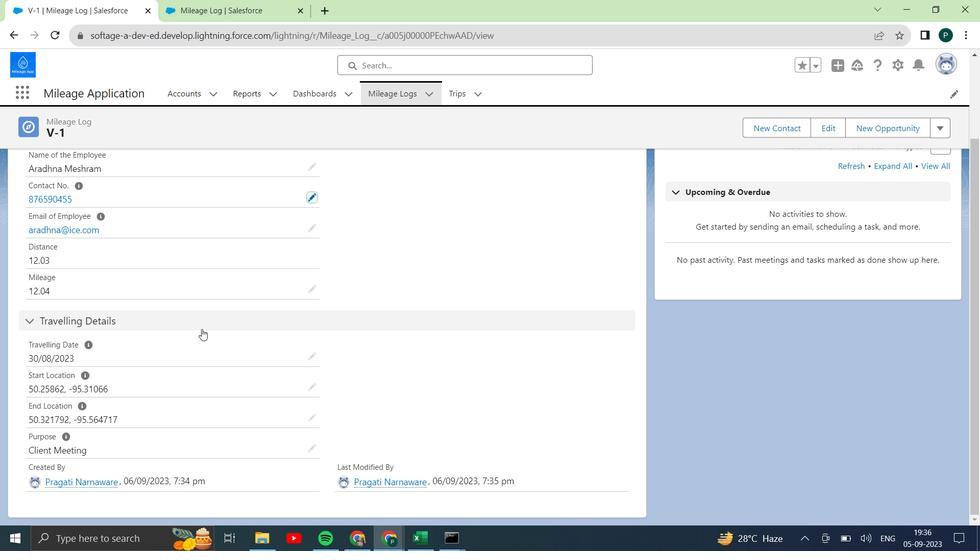 
Action: Mouse scrolled (255, 356) with delta (0, 0)
Screenshot: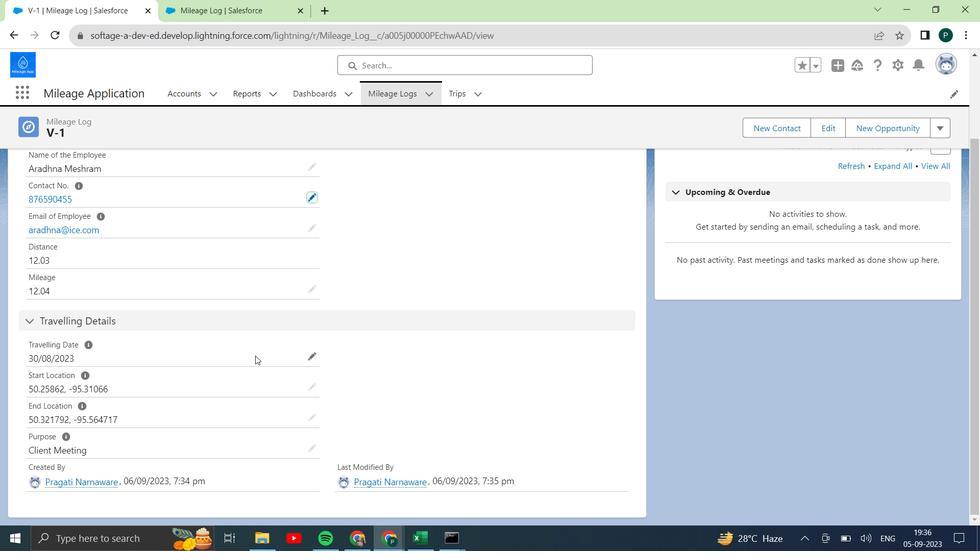 
Action: Mouse scrolled (255, 356) with delta (0, 0)
Screenshot: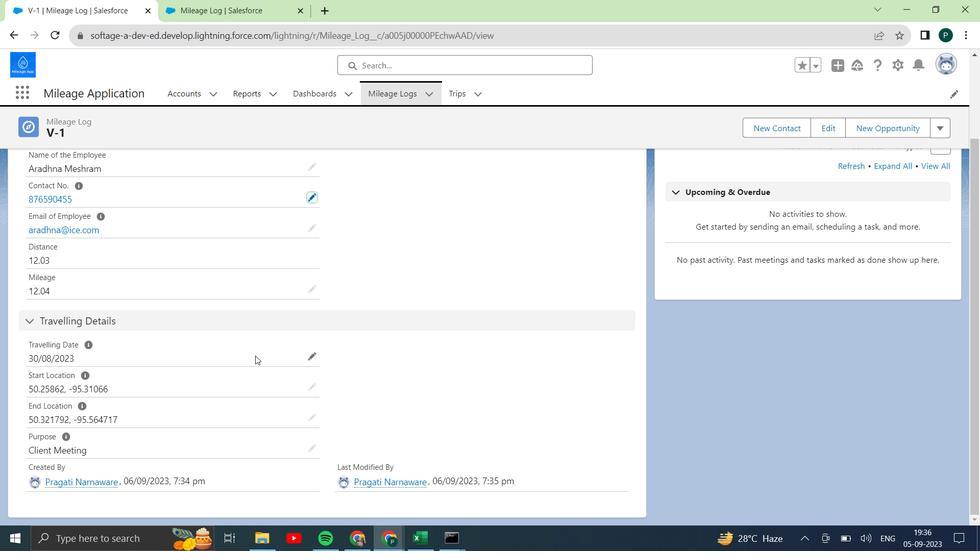 
Action: Mouse scrolled (255, 356) with delta (0, 0)
Screenshot: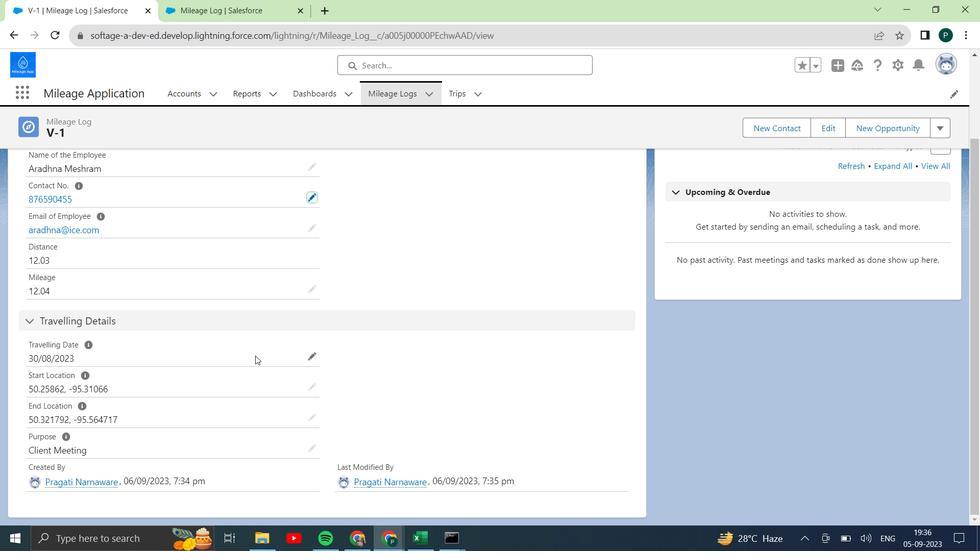 
Action: Mouse scrolled (255, 355) with delta (0, 0)
Screenshot: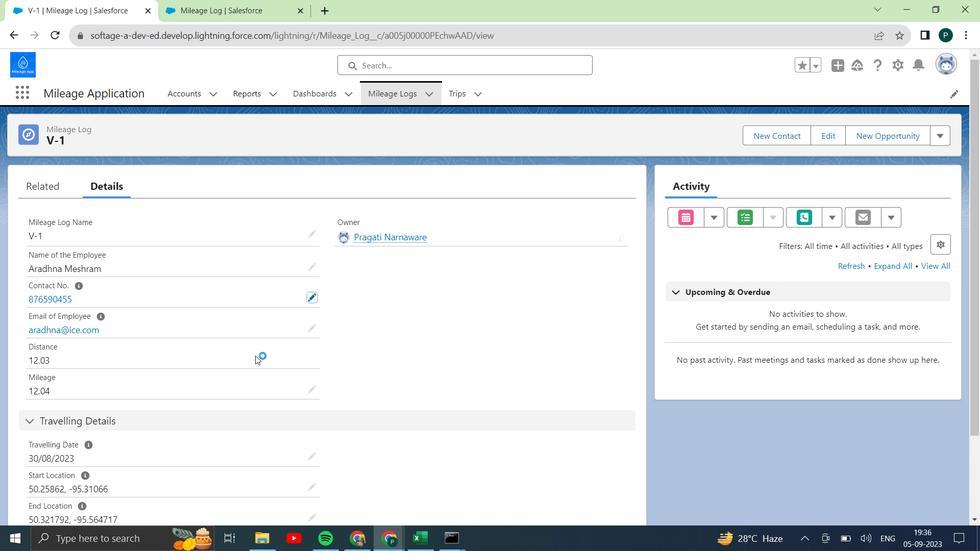 
Action: Mouse scrolled (255, 355) with delta (0, 0)
Screenshot: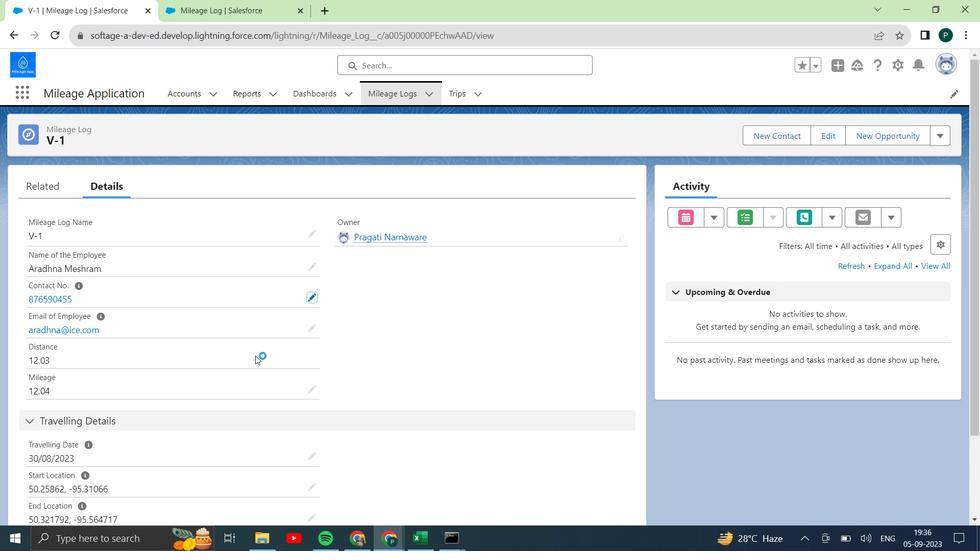 
Action: Mouse scrolled (255, 355) with delta (0, 0)
Screenshot: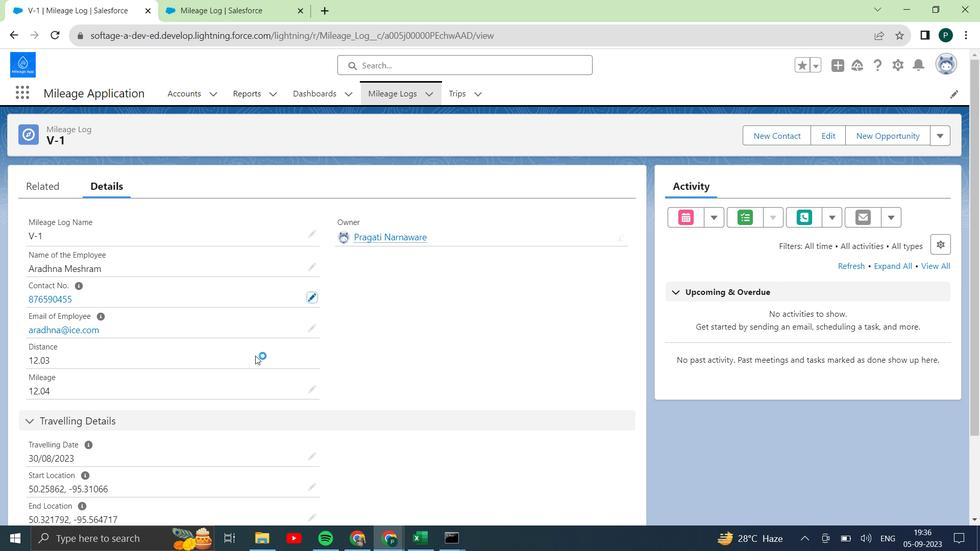 
Action: Mouse scrolled (255, 355) with delta (0, 0)
Screenshot: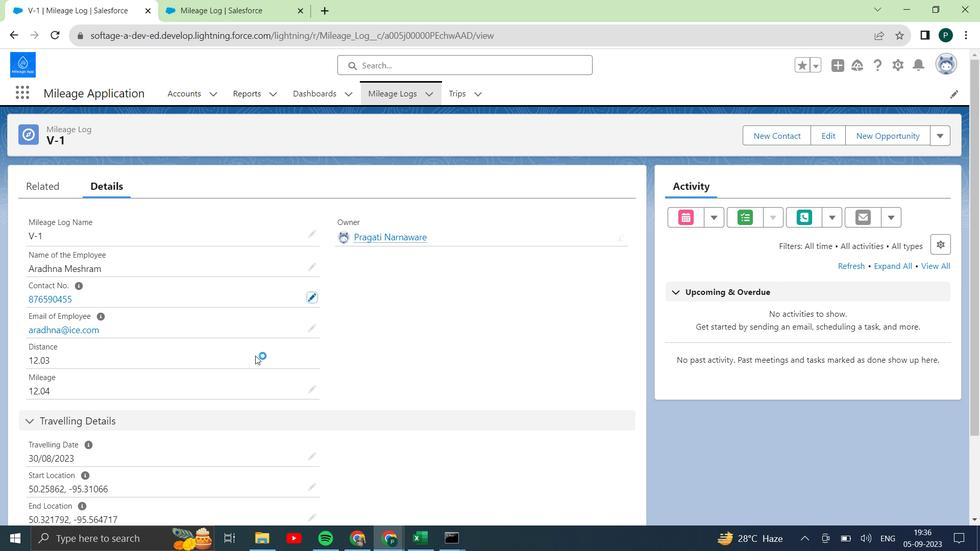 
Action: Mouse scrolled (255, 355) with delta (0, 0)
Screenshot: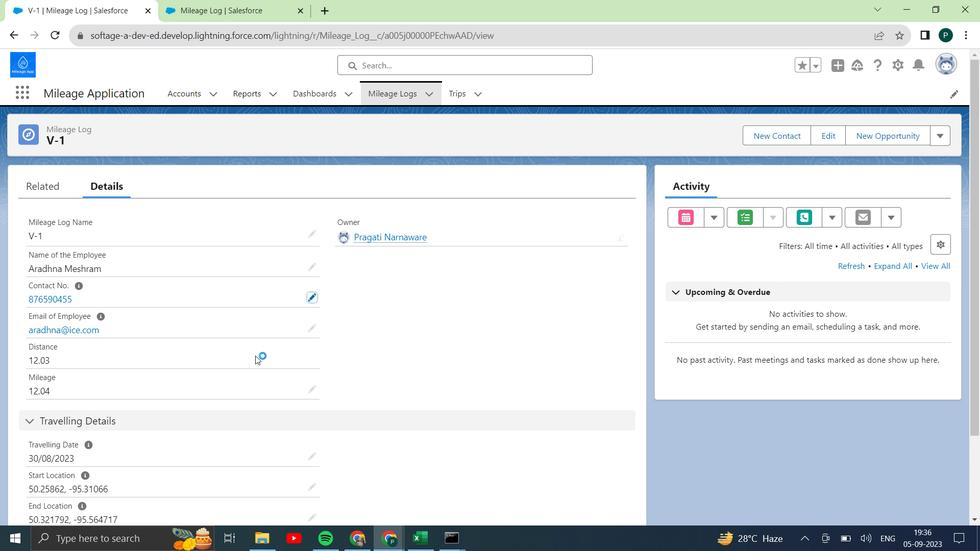 
Action: Mouse moved to (421, 286)
Screenshot: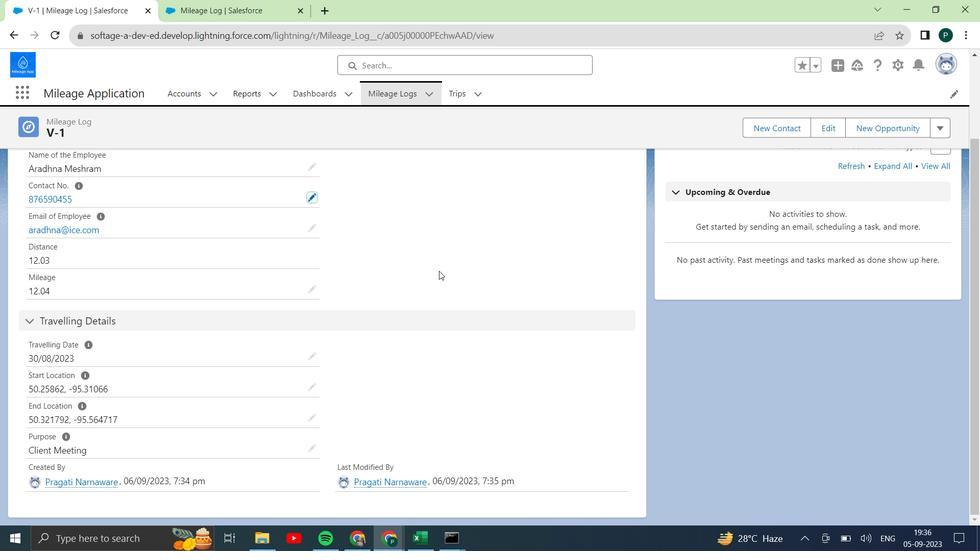 
Action: Mouse scrolled (421, 285) with delta (0, 0)
Screenshot: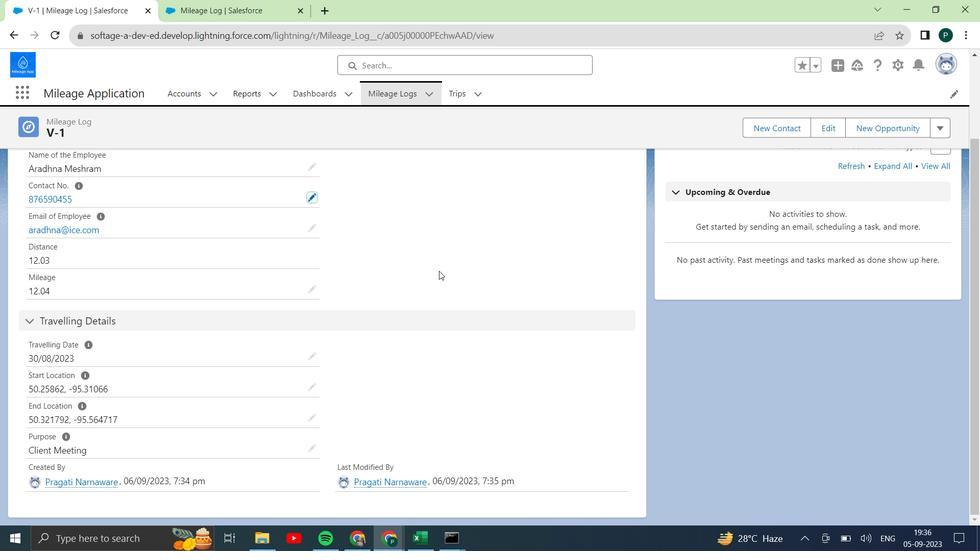 
Action: Mouse moved to (359, 304)
Screenshot: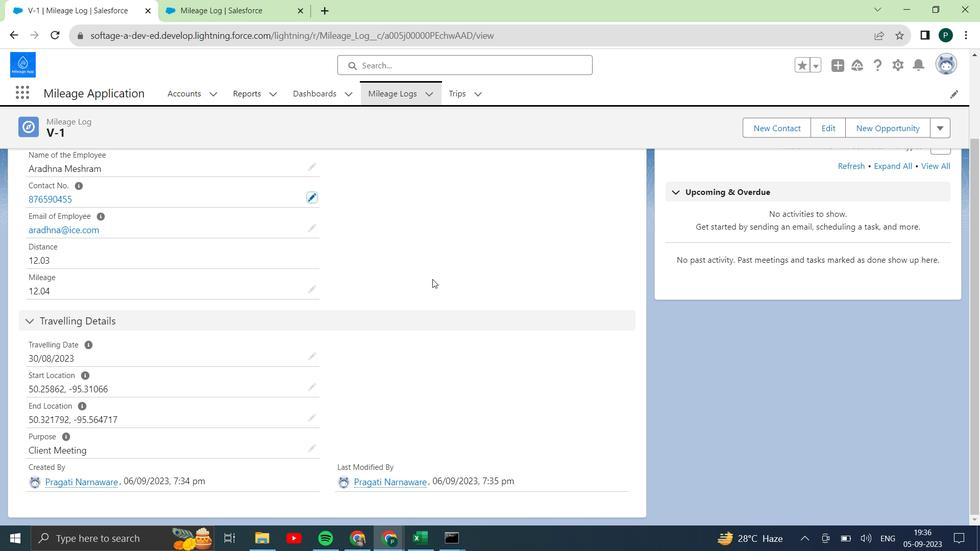 
Action: Mouse scrolled (359, 303) with delta (0, 0)
Screenshot: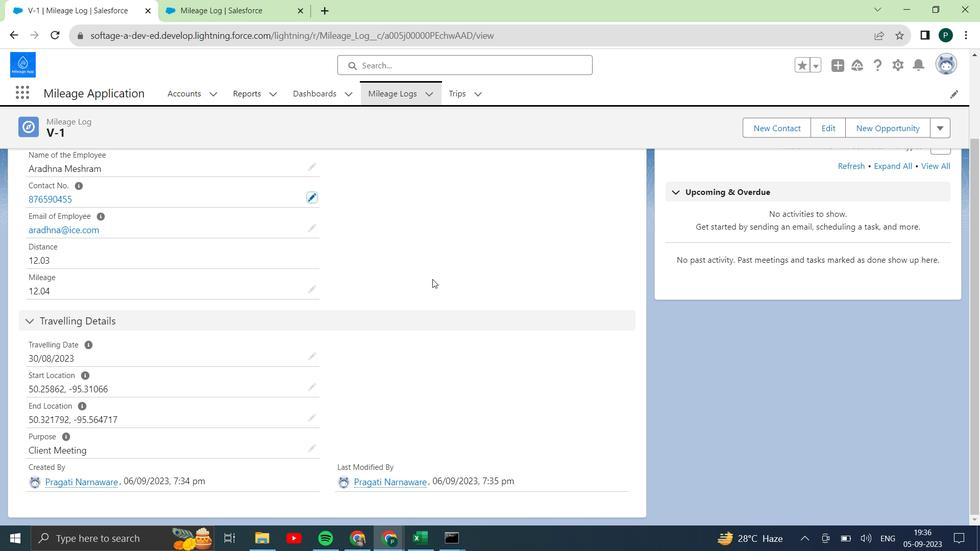 
Action: Mouse moved to (341, 309)
Screenshot: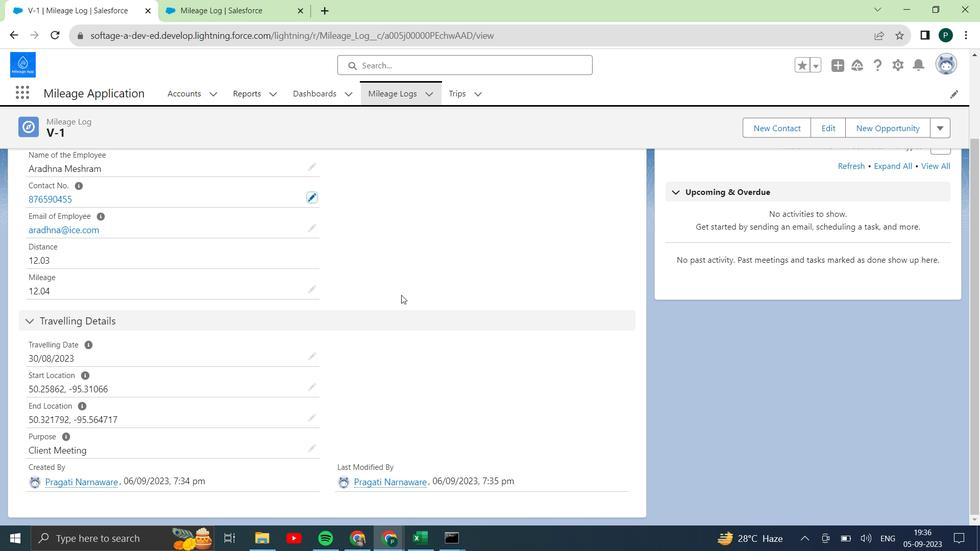 
Action: Mouse scrolled (341, 308) with delta (0, 0)
Screenshot: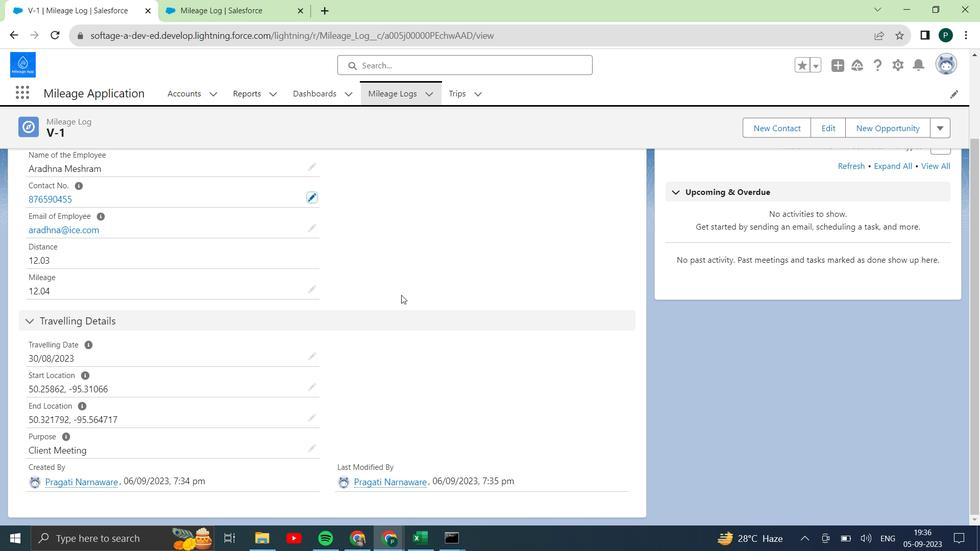 
Action: Mouse moved to (331, 309)
Screenshot: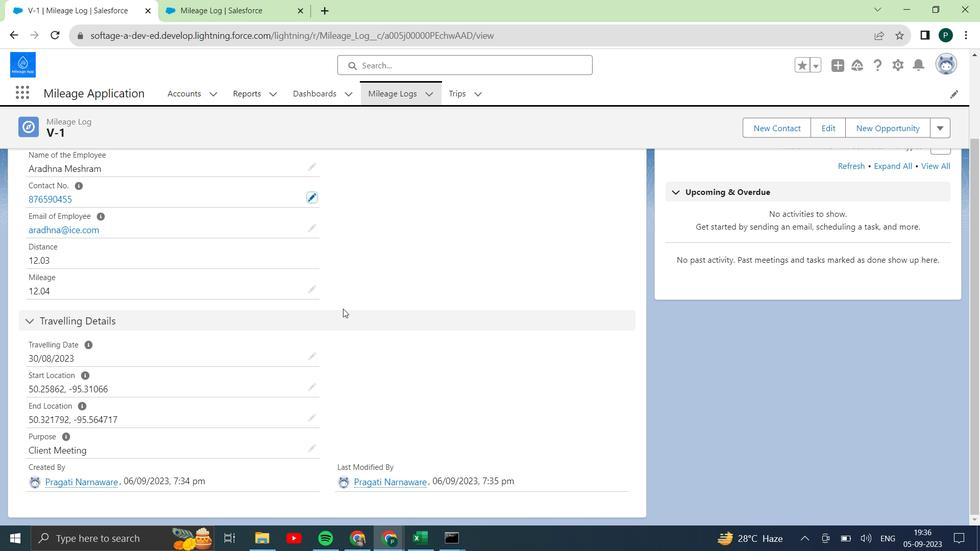 
Action: Mouse scrolled (331, 308) with delta (0, 0)
Screenshot: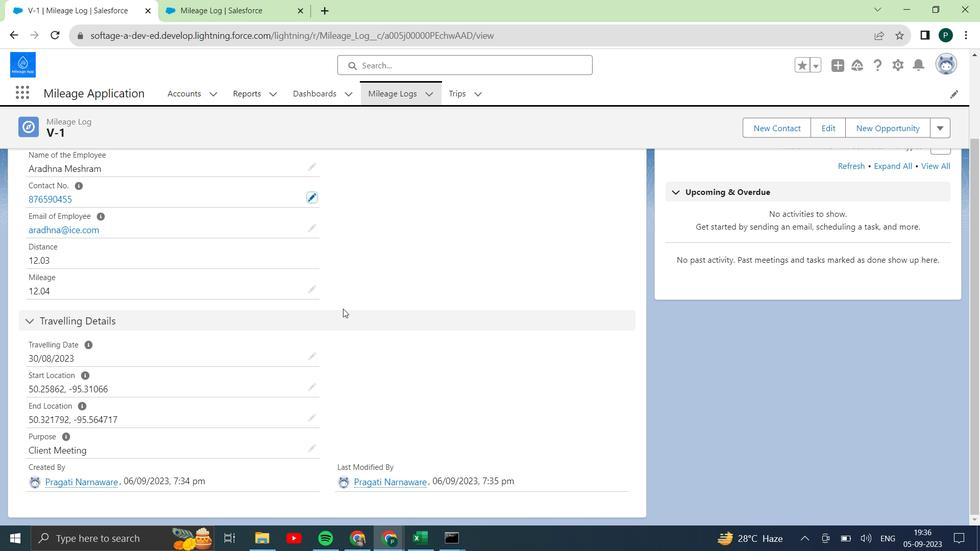 
Action: Mouse moved to (939, 131)
Screenshot: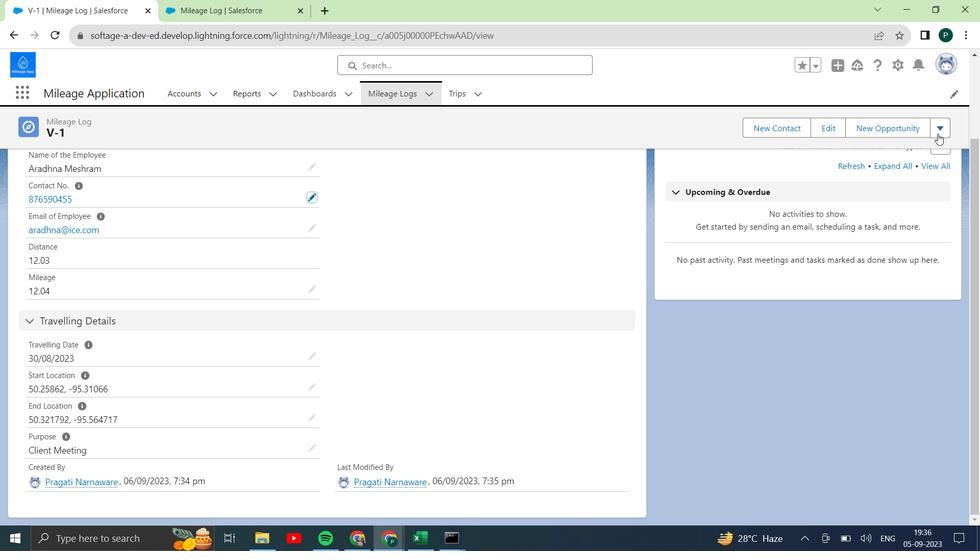 
Action: Mouse pressed left at (939, 131)
Screenshot: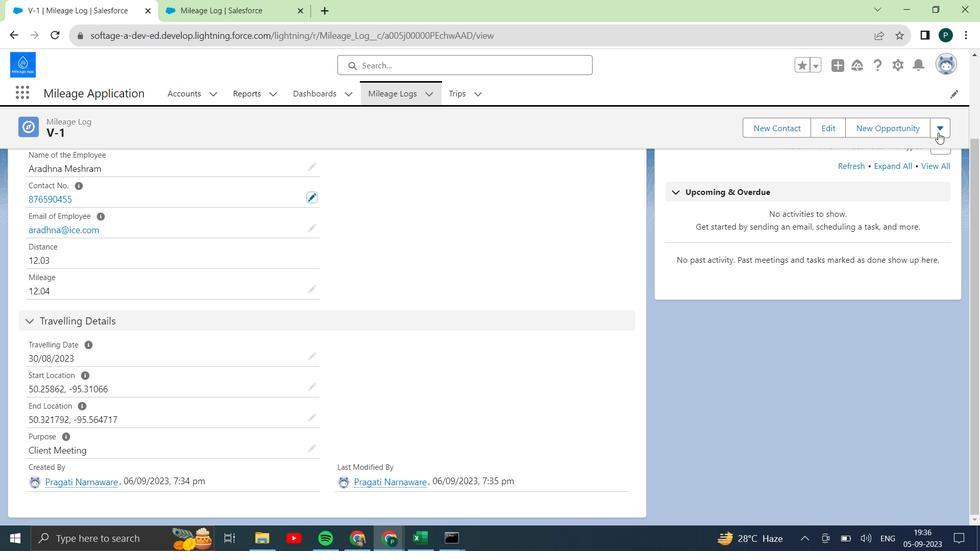 
Action: Mouse moved to (902, 221)
Screenshot: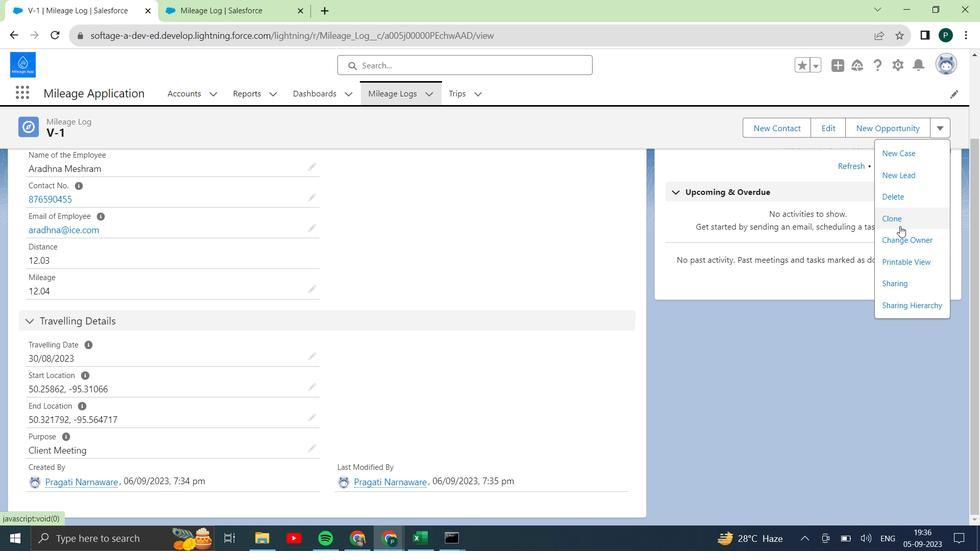 
Action: Mouse pressed left at (902, 221)
Screenshot: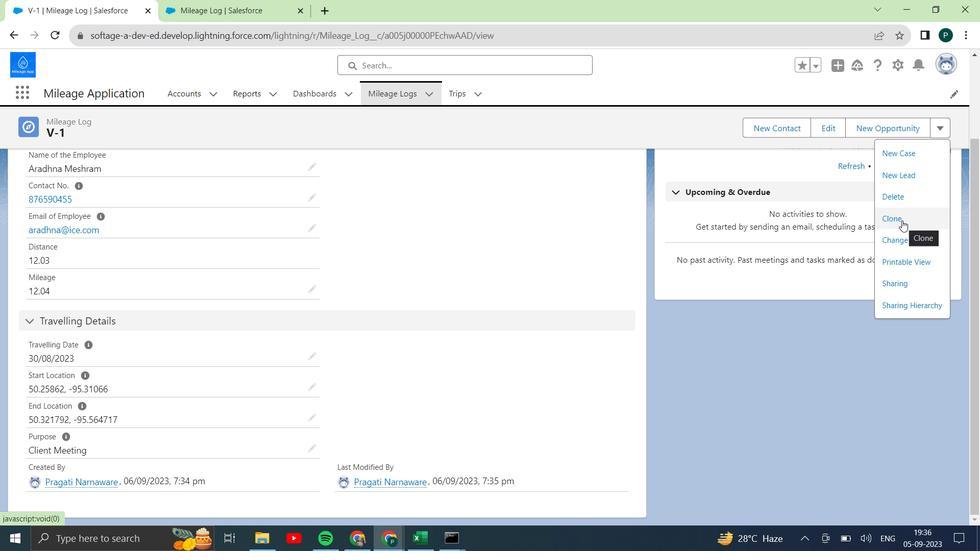 
Action: Mouse moved to (569, 199)
Screenshot: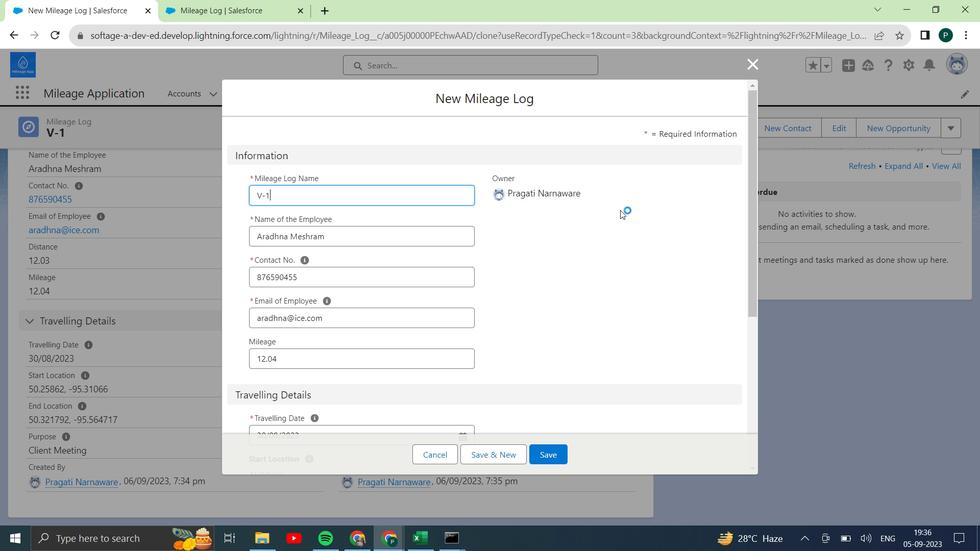 
Action: Key pressed <Key.backspace>2
Screenshot: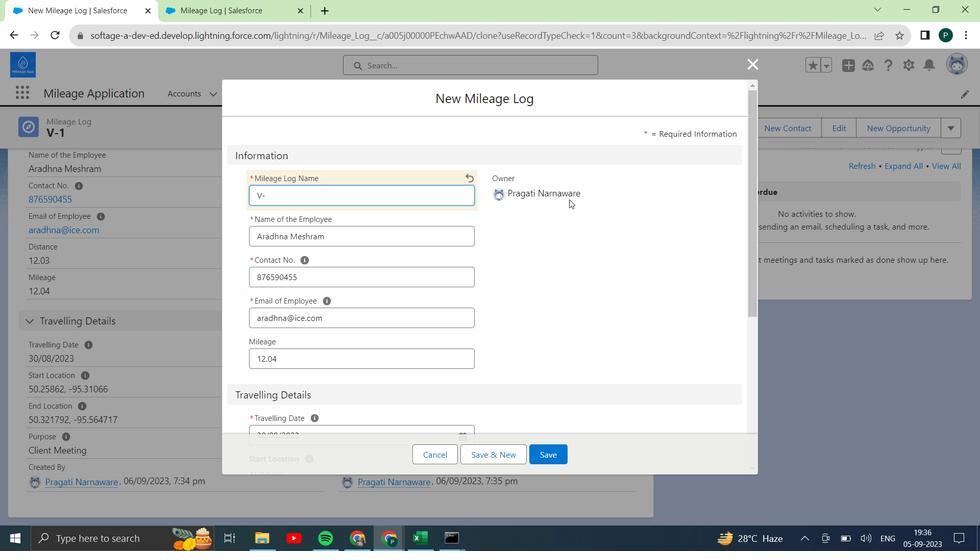
Action: Mouse moved to (457, 238)
Screenshot: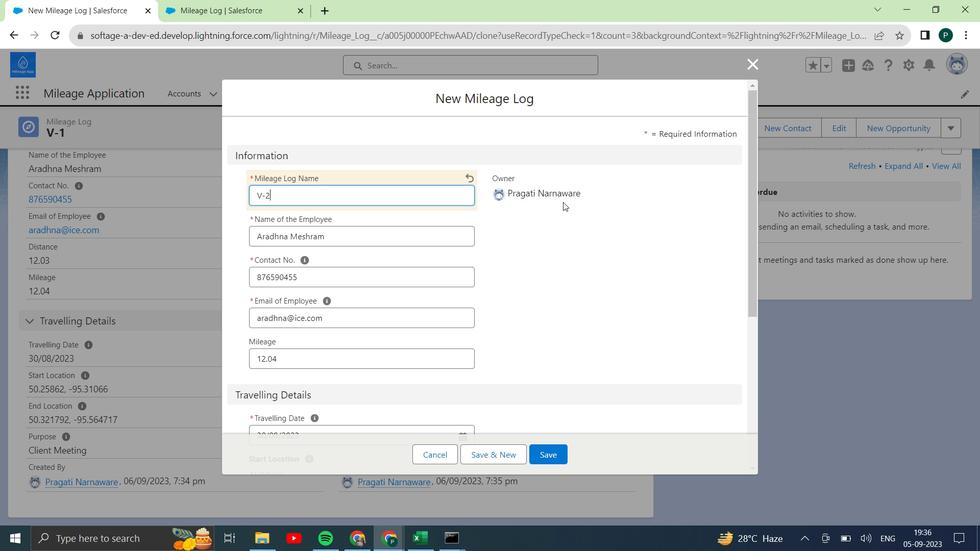 
Action: Mouse scrolled (457, 238) with delta (0, 0)
Screenshot: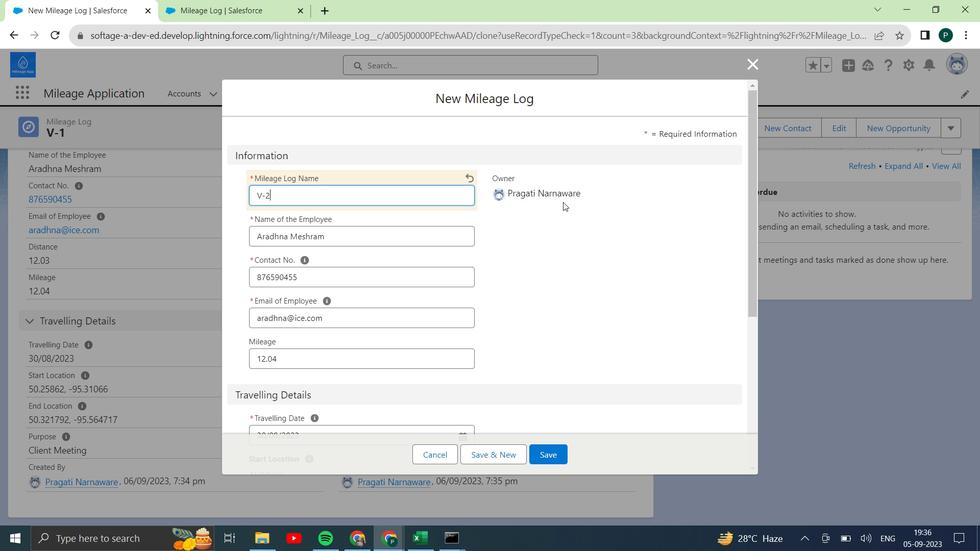 
Action: Mouse moved to (430, 243)
Screenshot: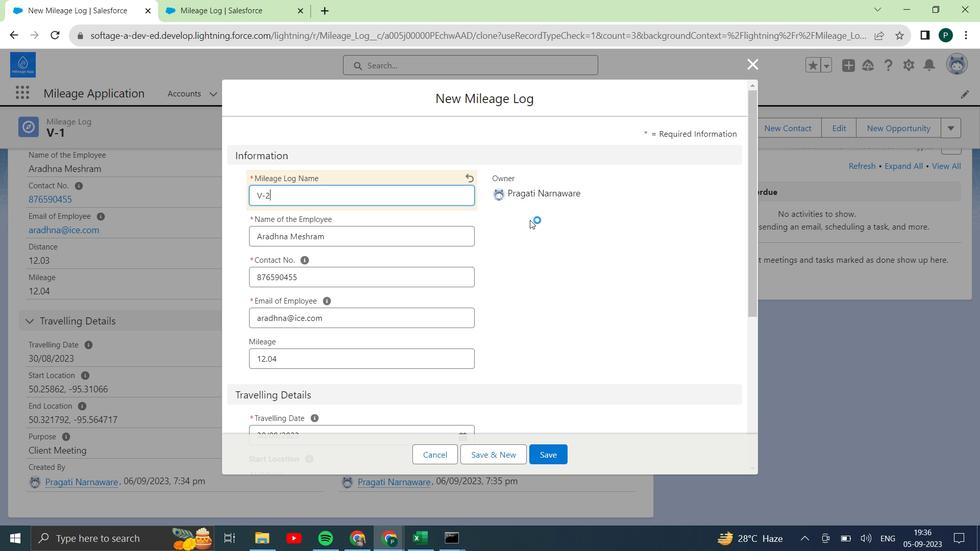 
Action: Mouse scrolled (430, 243) with delta (0, 0)
Screenshot: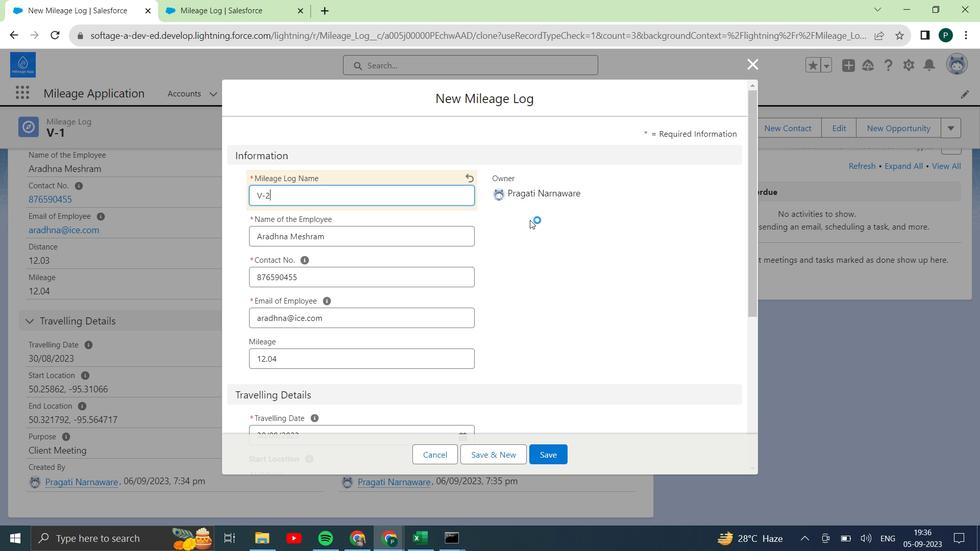 
Action: Mouse moved to (429, 243)
Screenshot: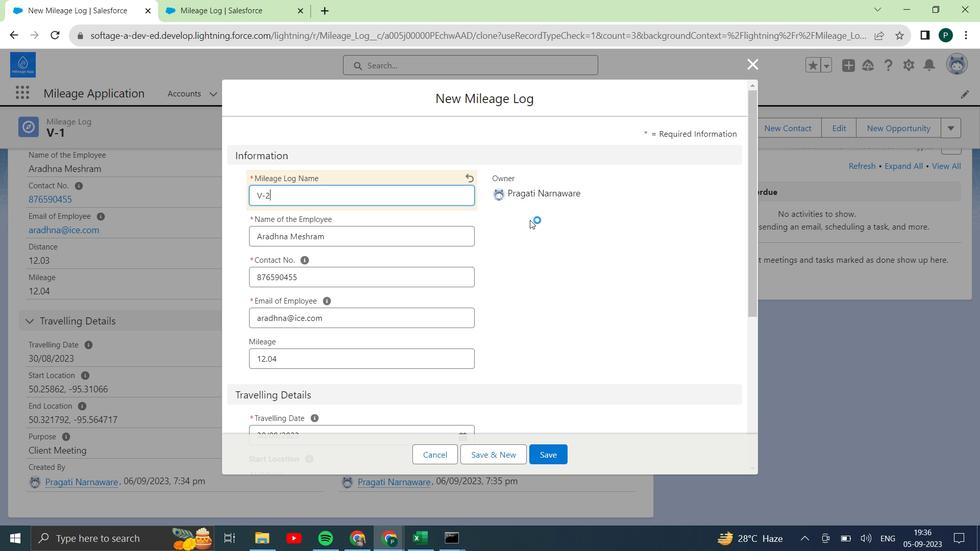 
Action: Mouse scrolled (429, 243) with delta (0, 0)
Screenshot: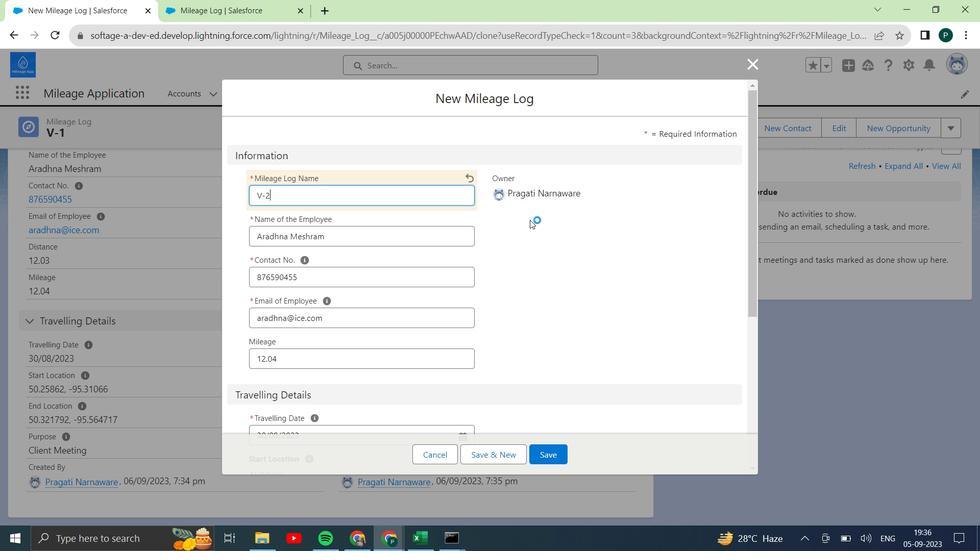 
Action: Mouse scrolled (429, 243) with delta (0, 0)
Screenshot: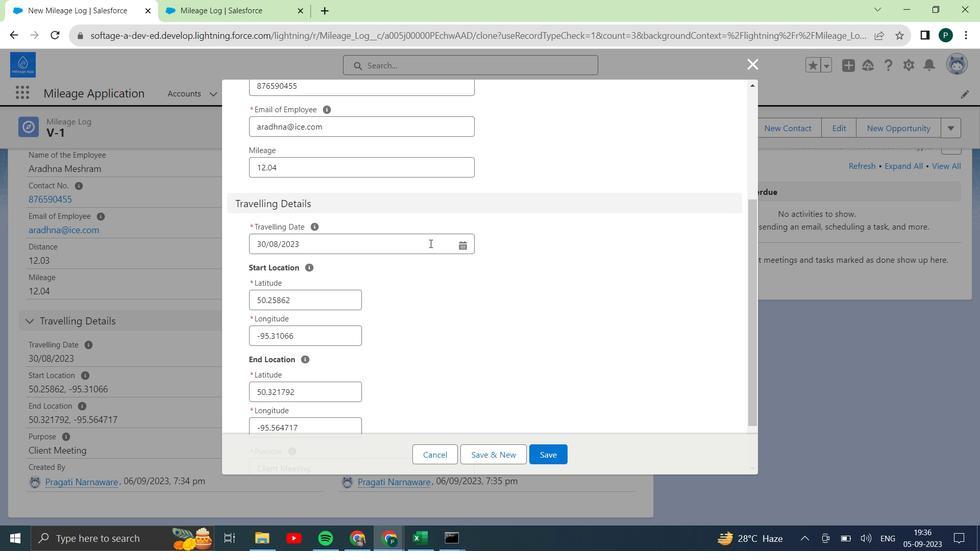 
Action: Mouse moved to (308, 236)
Screenshot: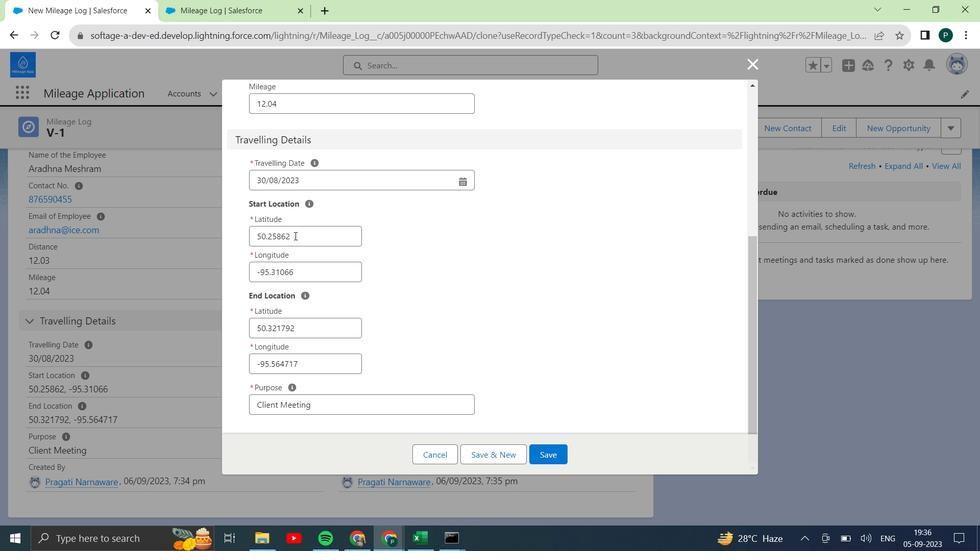 
Action: Mouse pressed left at (308, 236)
Screenshot: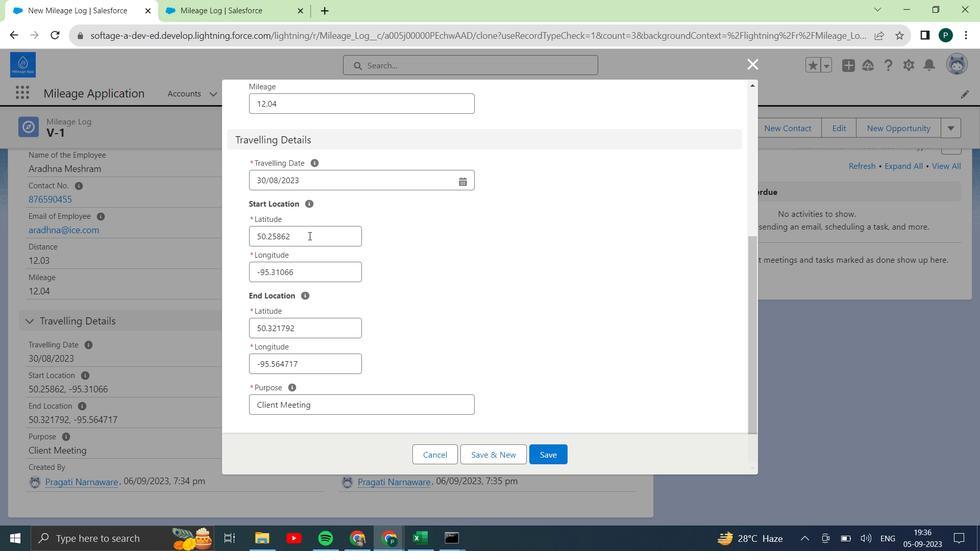 
Action: Mouse moved to (304, 237)
Screenshot: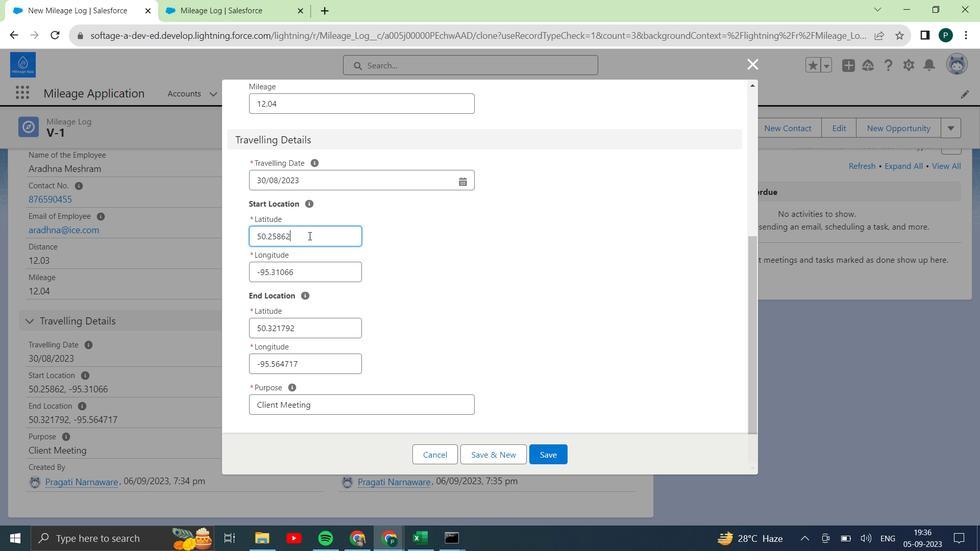 
Action: Key pressed <Key.left>
Screenshot: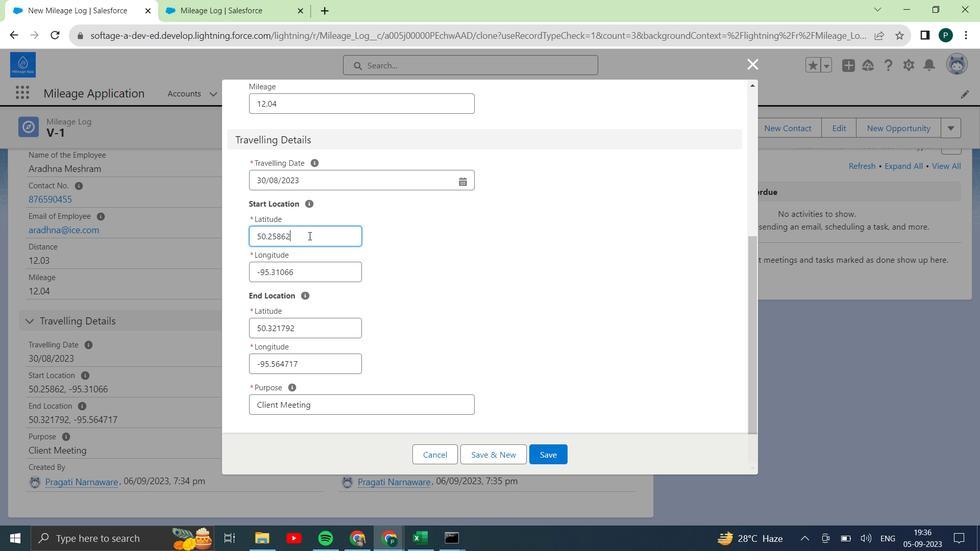 
Action: Mouse moved to (301, 238)
Screenshot: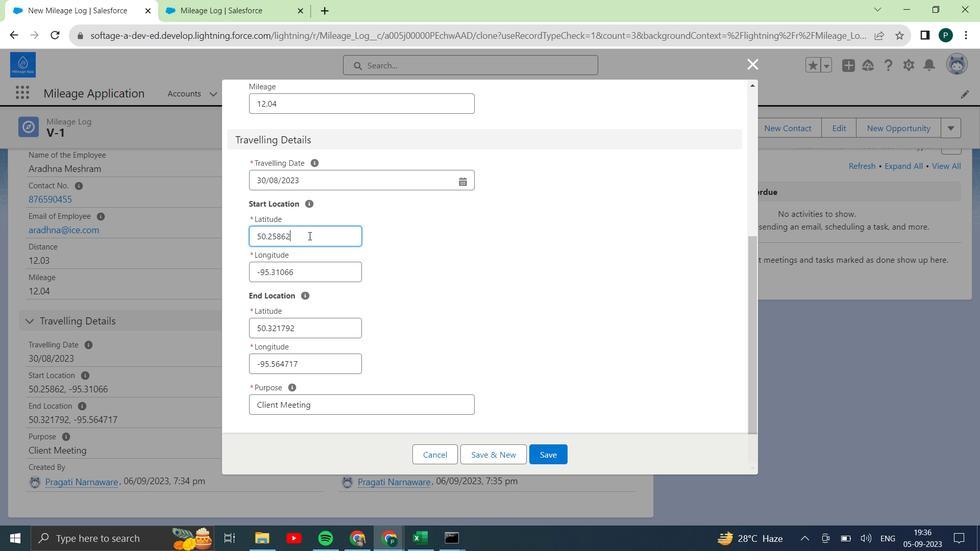 
Action: Key pressed <Key.left><Key.left><Key.left><Key.left><Key.left><Key.left><Key.right><Key.backspace>5
Screenshot: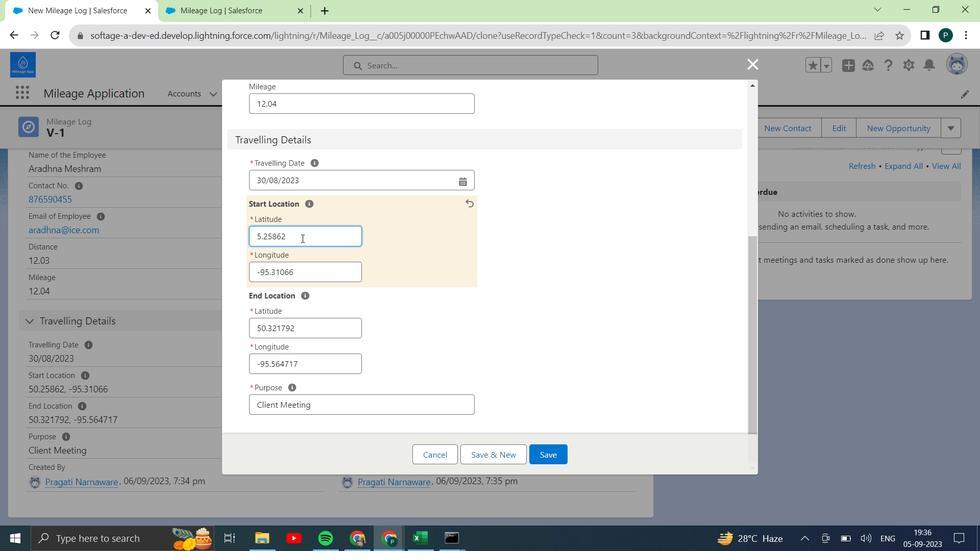 
Action: Mouse moved to (267, 273)
Screenshot: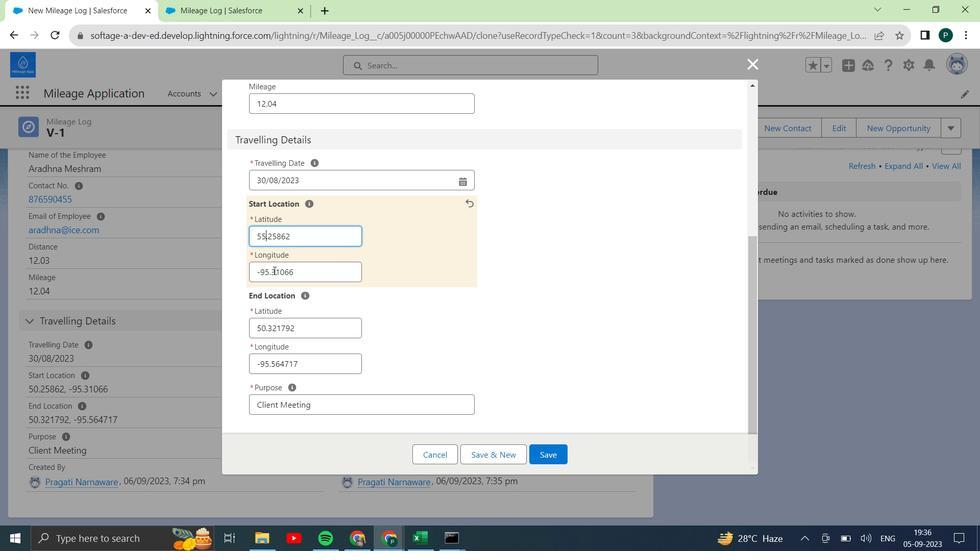 
Action: Mouse pressed left at (267, 273)
Screenshot: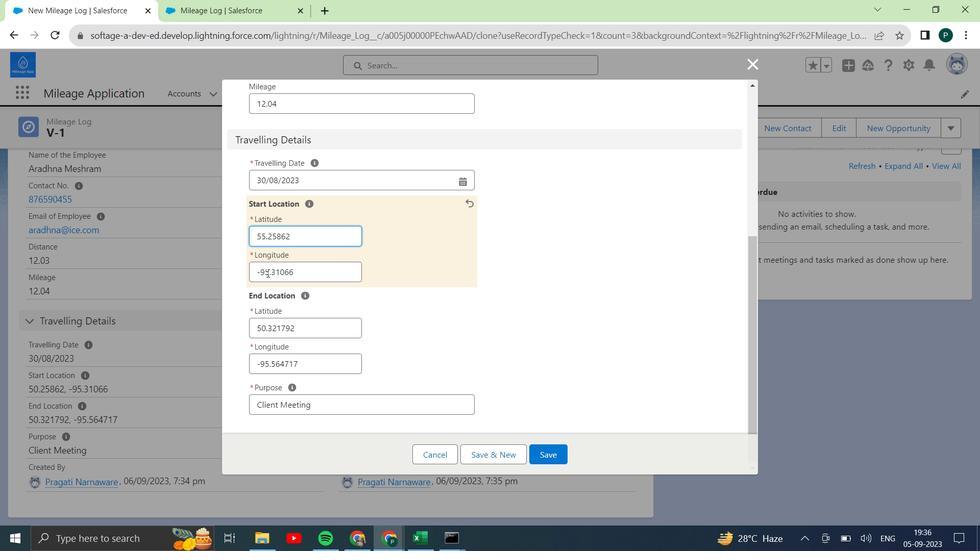 
Action: Key pressed <Key.backspace>7
Screenshot: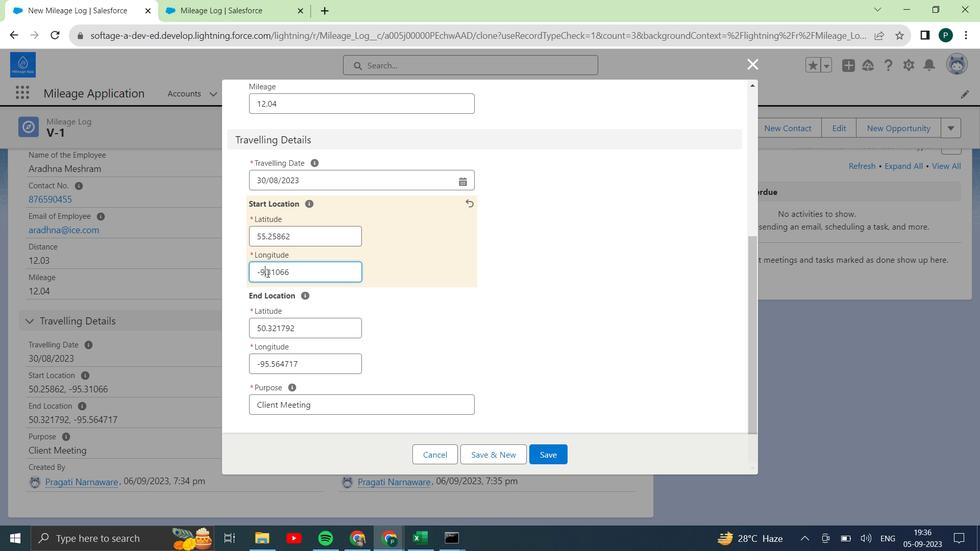 
Action: Mouse moved to (263, 325)
Screenshot: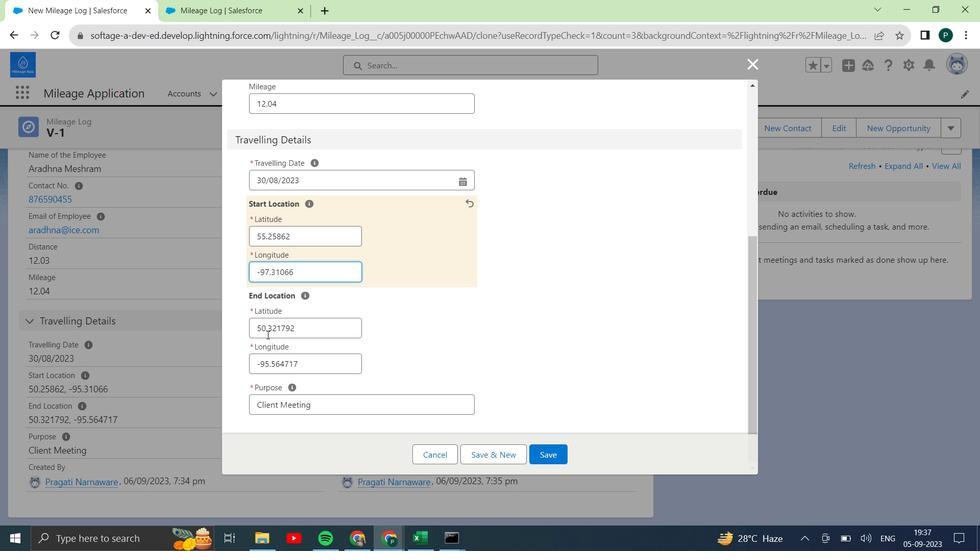 
Action: Mouse pressed left at (263, 325)
Screenshot: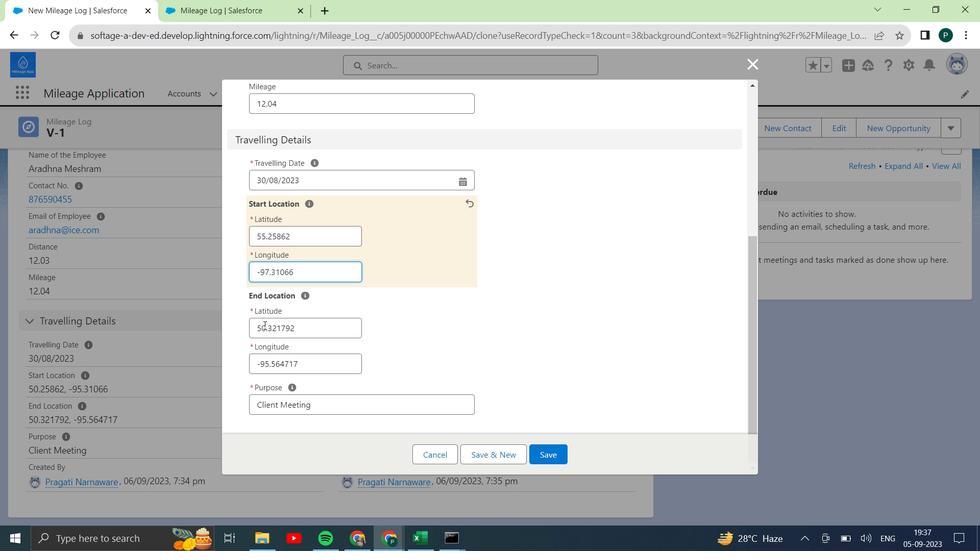 
Action: Key pressed <Key.backspace><Key.backspace>60
Screenshot: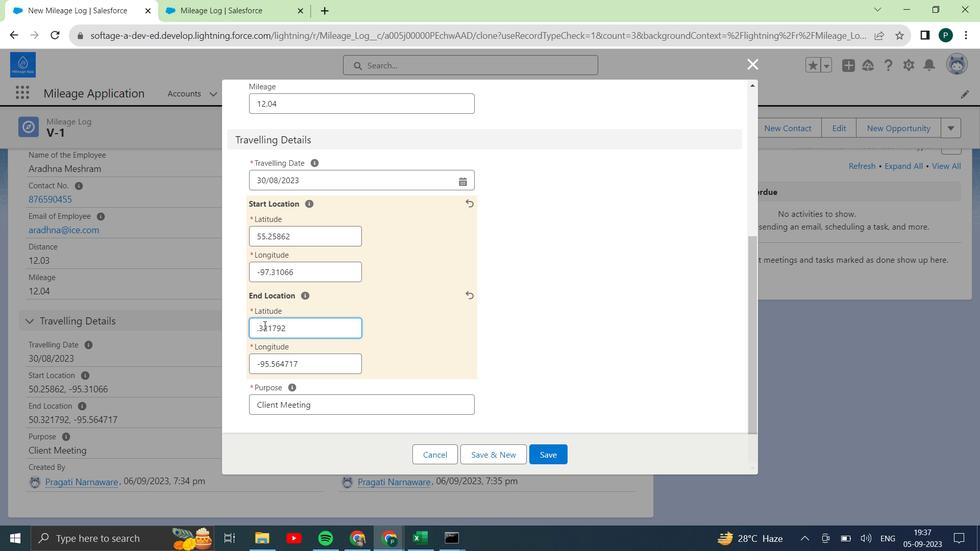 
Action: Mouse moved to (268, 363)
Screenshot: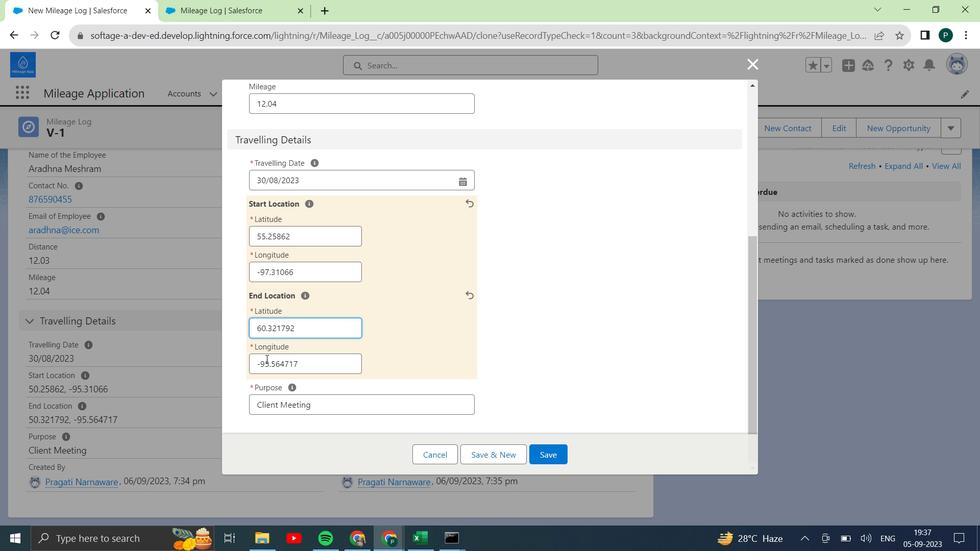 
Action: Mouse pressed left at (268, 363)
Screenshot: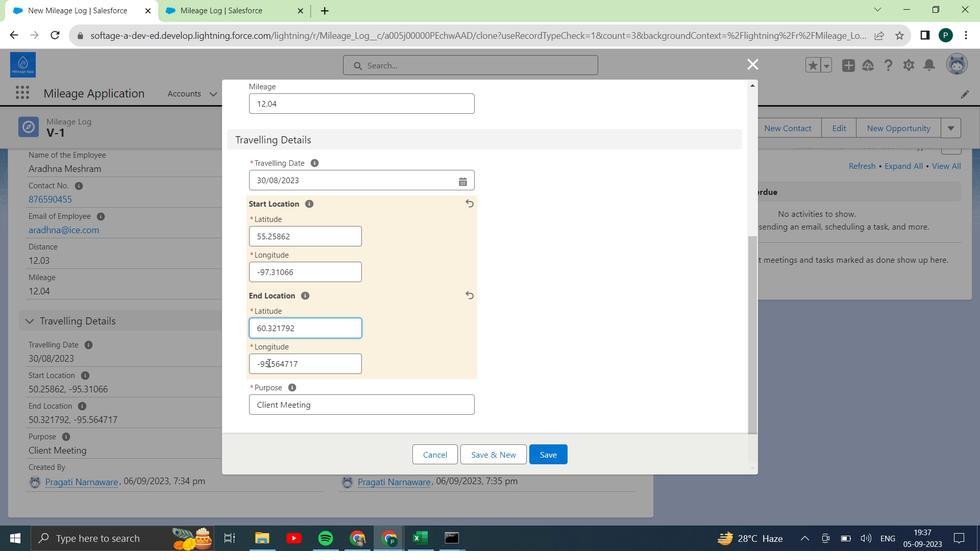 
Action: Mouse moved to (263, 363)
Screenshot: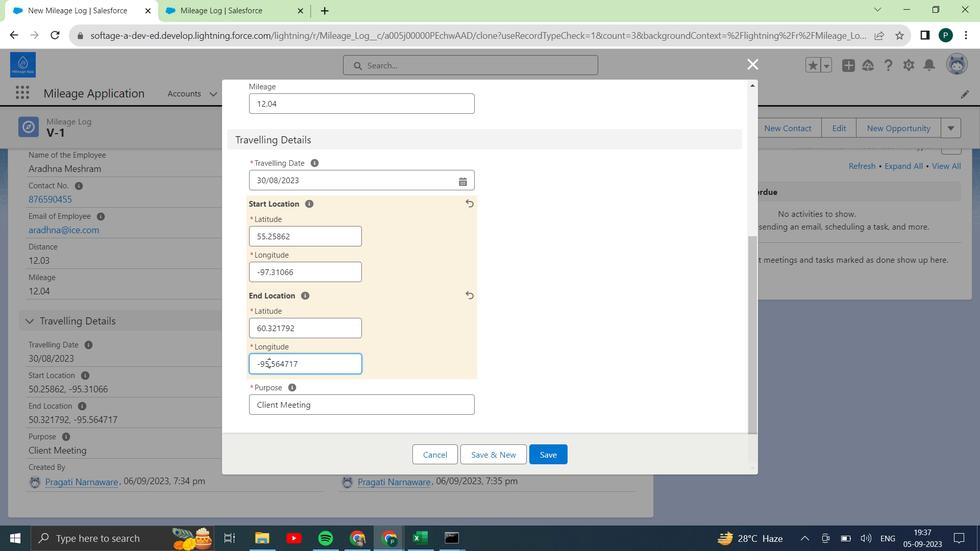 
Action: Key pressed <Key.backspace>8
Screenshot: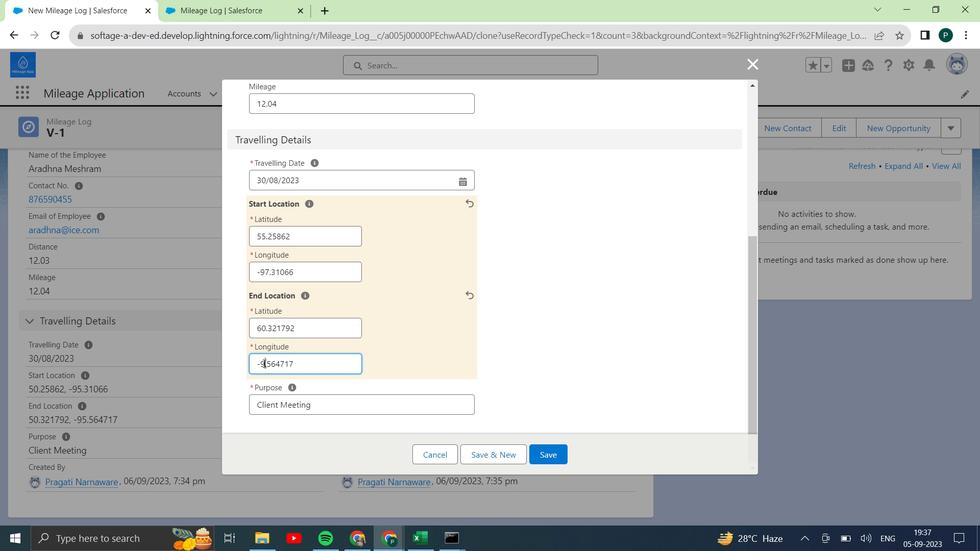 
Action: Mouse moved to (407, 339)
Screenshot: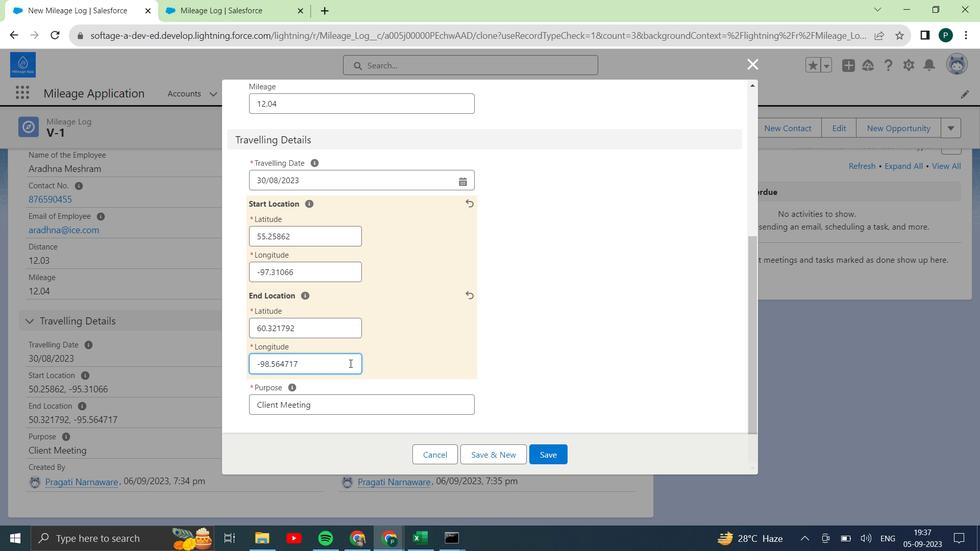 
Action: Mouse scrolled (407, 339) with delta (0, 0)
Screenshot: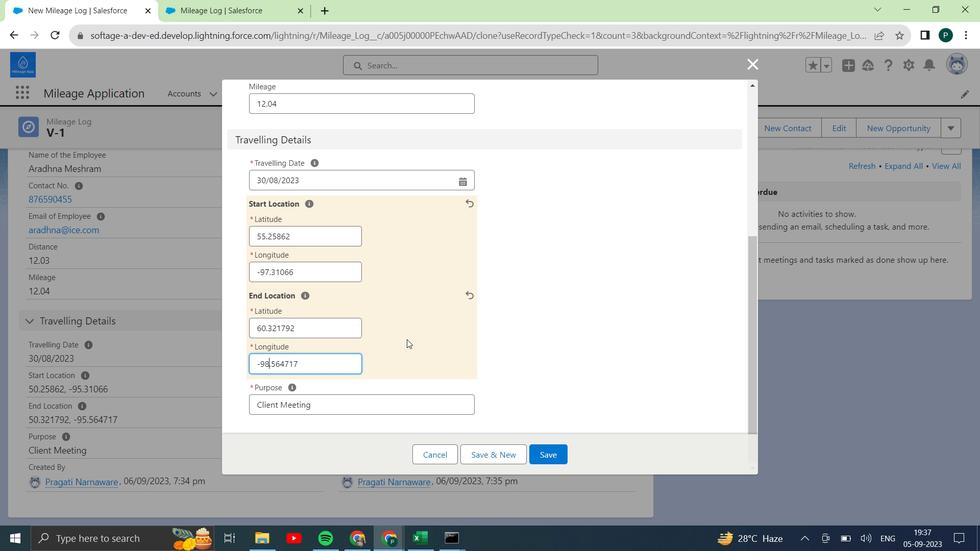 
Action: Mouse scrolled (407, 339) with delta (0, 0)
Screenshot: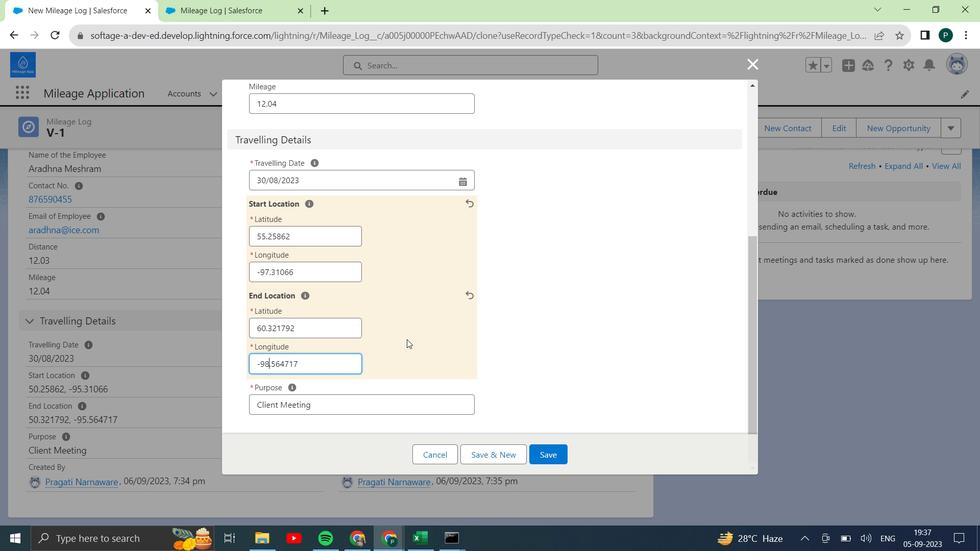 
Action: Mouse scrolled (407, 339) with delta (0, 0)
Screenshot: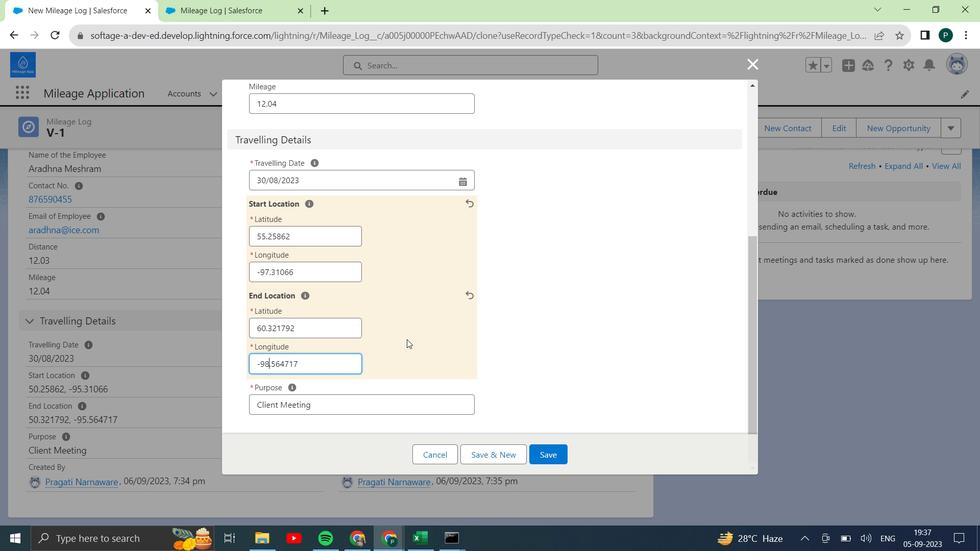 
Action: Mouse scrolled (407, 339) with delta (0, 0)
Screenshot: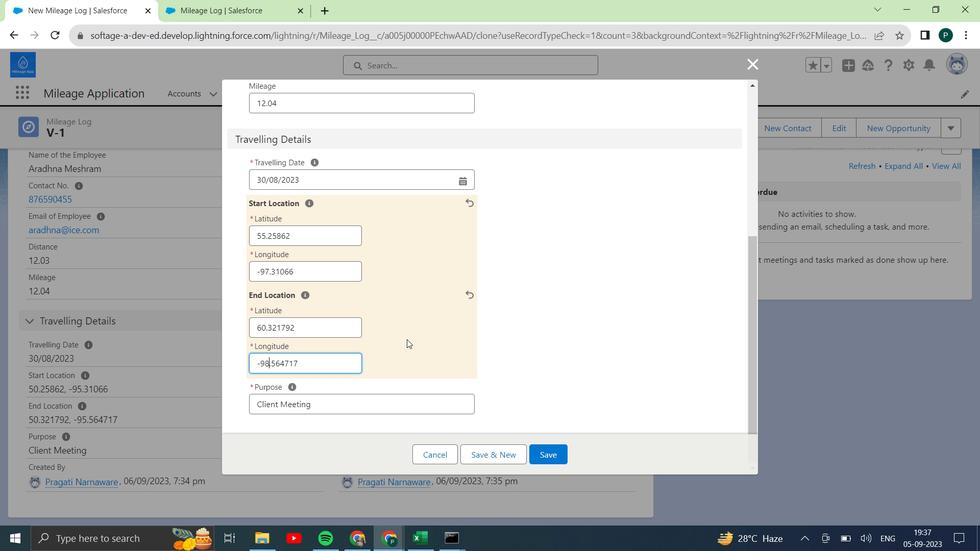 
Action: Mouse scrolled (407, 340) with delta (0, 0)
Screenshot: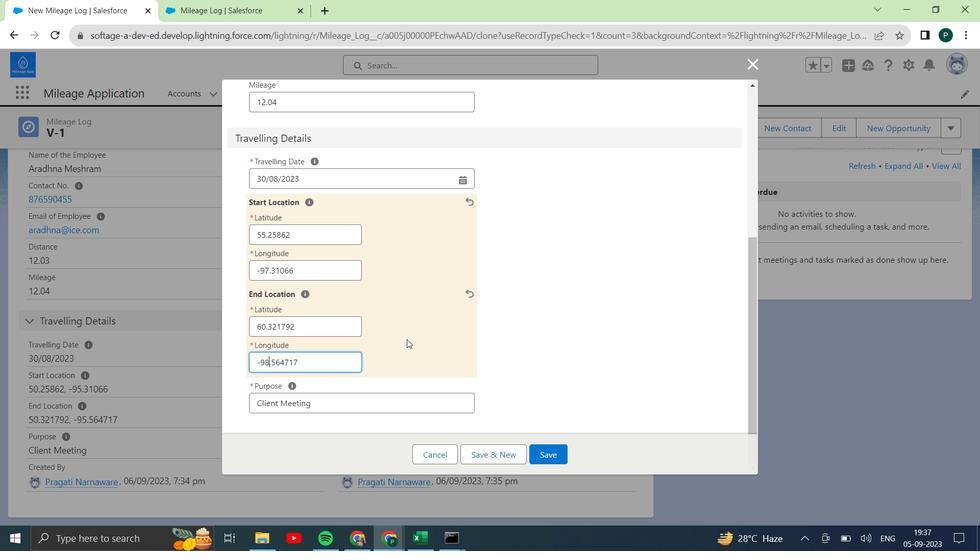 
Action: Mouse scrolled (407, 340) with delta (0, 0)
Screenshot: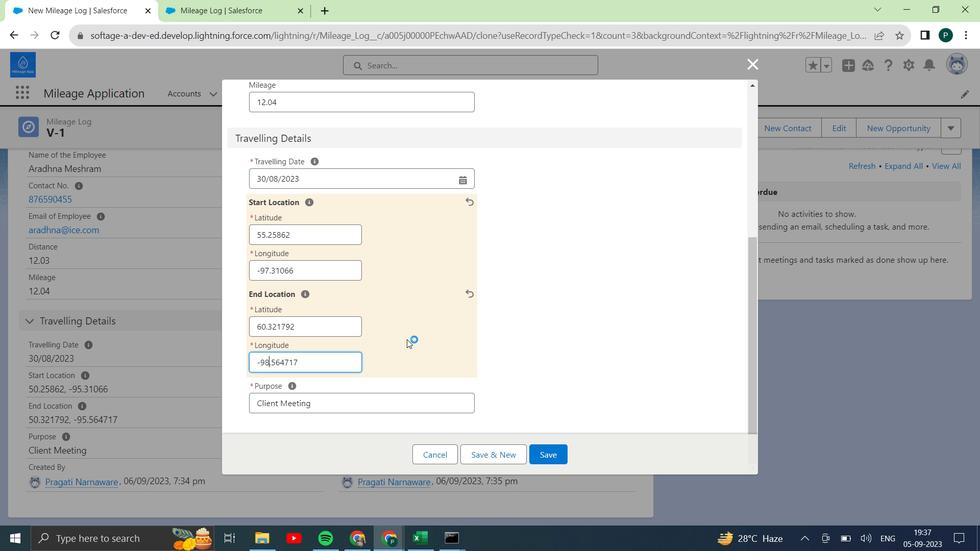 
Action: Mouse scrolled (407, 340) with delta (0, 0)
Screenshot: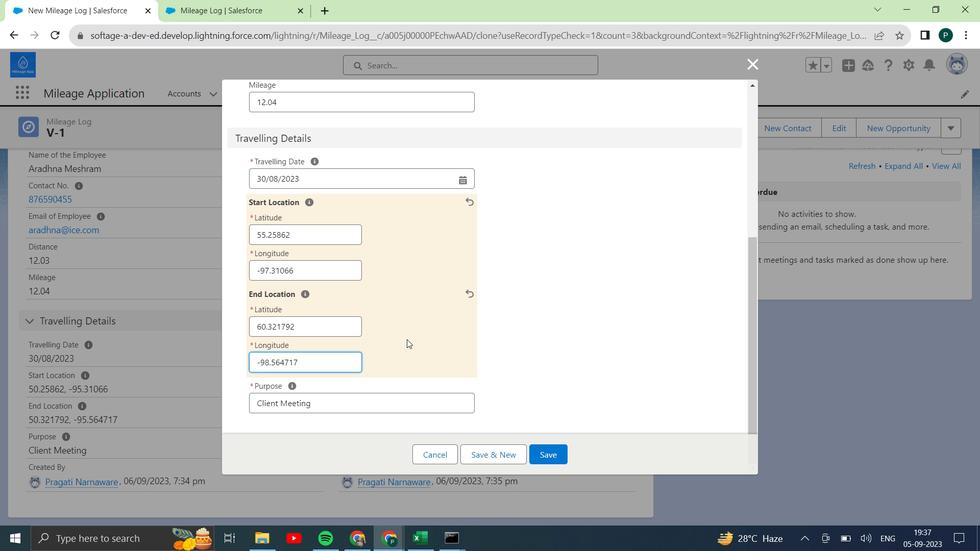 
Action: Mouse moved to (312, 299)
Screenshot: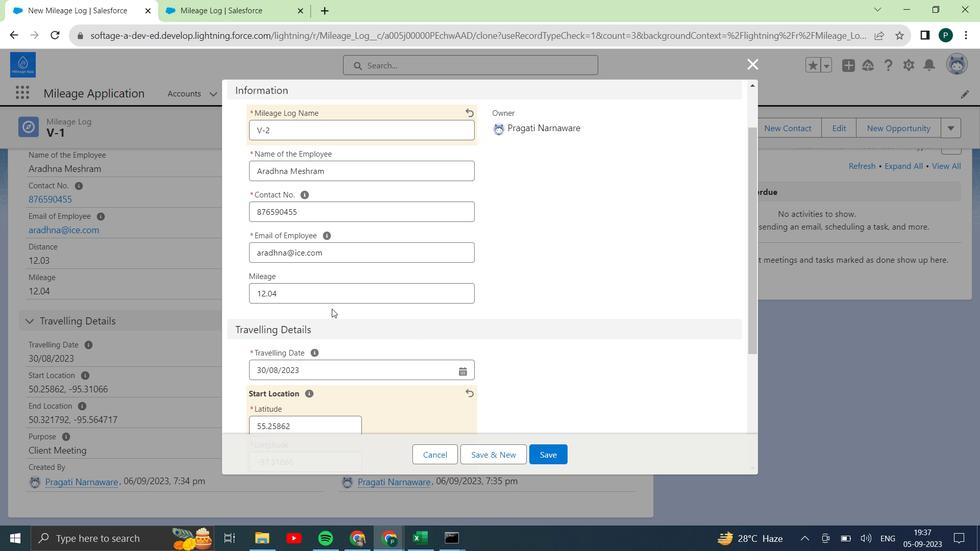 
Action: Mouse pressed left at (312, 299)
Screenshot: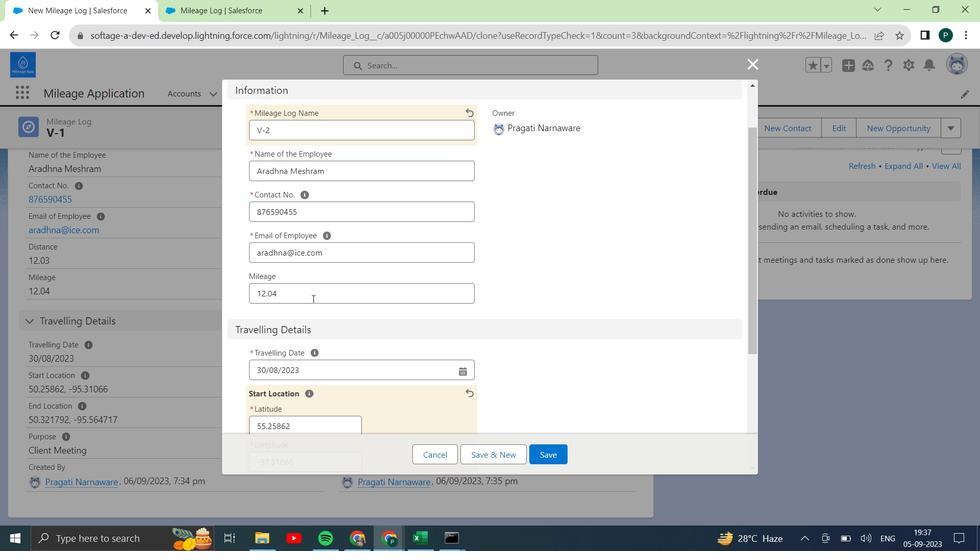 
Action: Mouse moved to (370, 299)
Screenshot: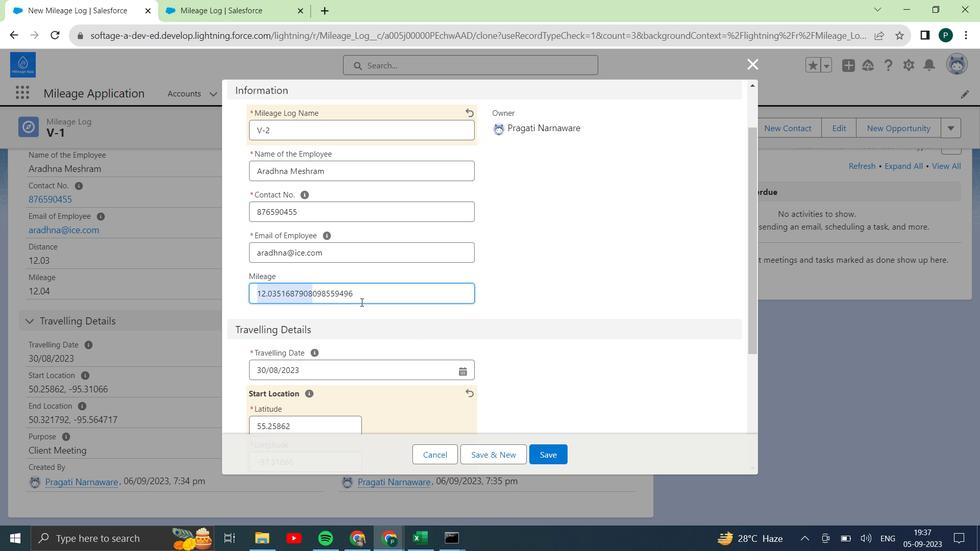 
Action: Mouse pressed left at (370, 299)
Screenshot: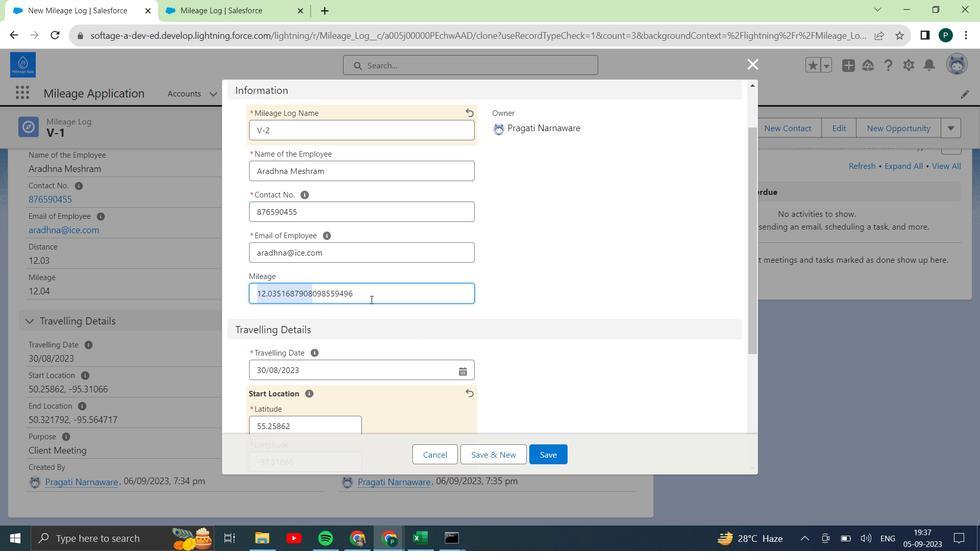
Action: Key pressed ctrl+A<Key.backspace>
Screenshot: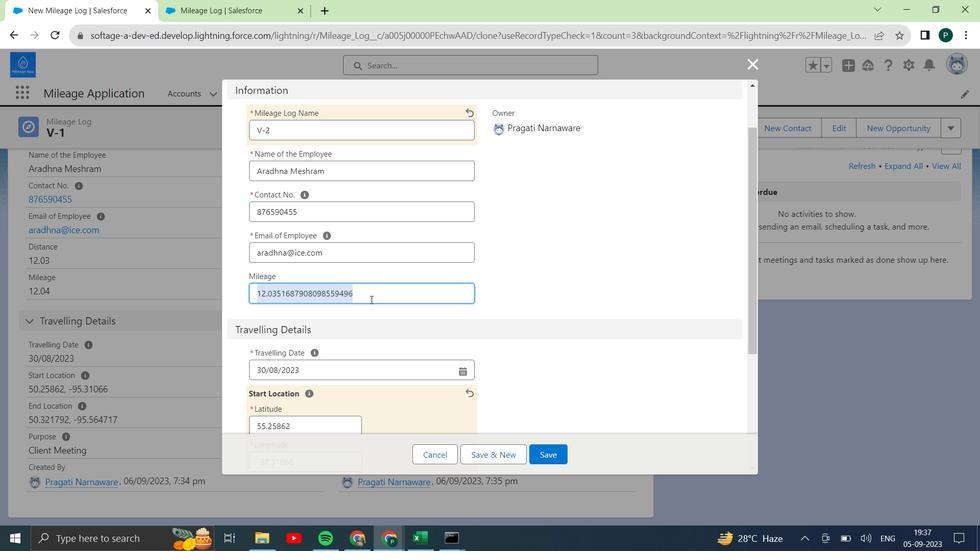 
Action: Mouse moved to (452, 301)
Screenshot: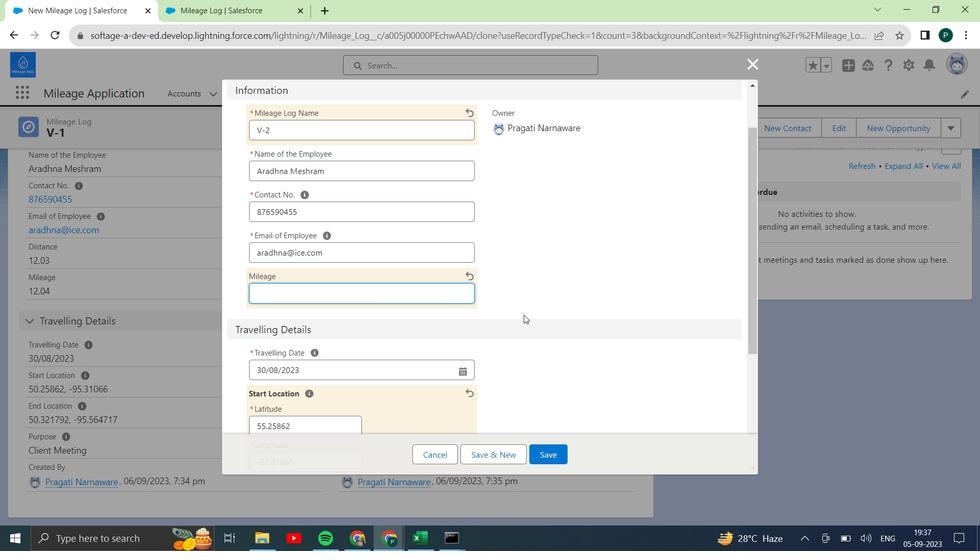 
Action: Mouse scrolled (452, 301) with delta (0, 0)
Screenshot: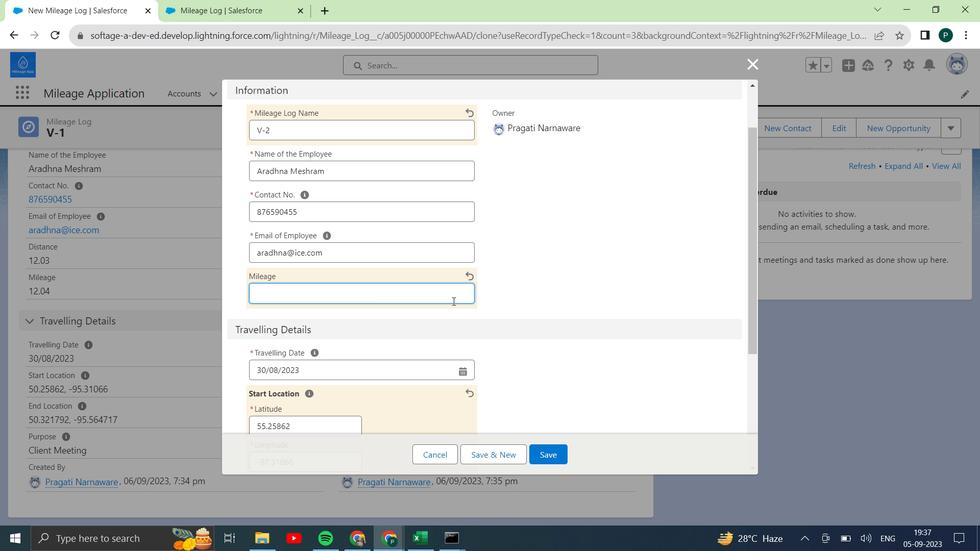 
Action: Mouse scrolled (452, 301) with delta (0, 0)
Screenshot: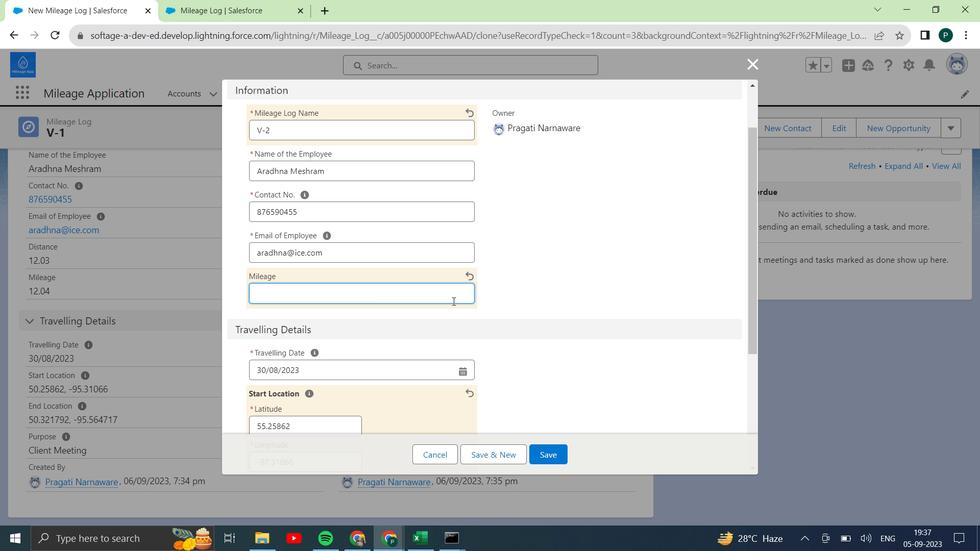 
Action: Mouse scrolled (452, 301) with delta (0, 0)
Screenshot: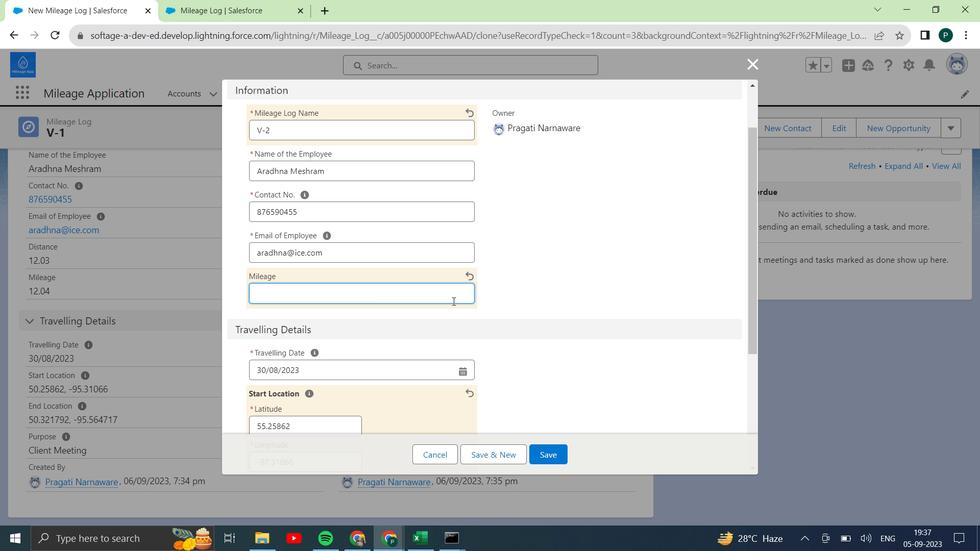 
Action: Mouse scrolled (452, 300) with delta (0, 0)
Screenshot: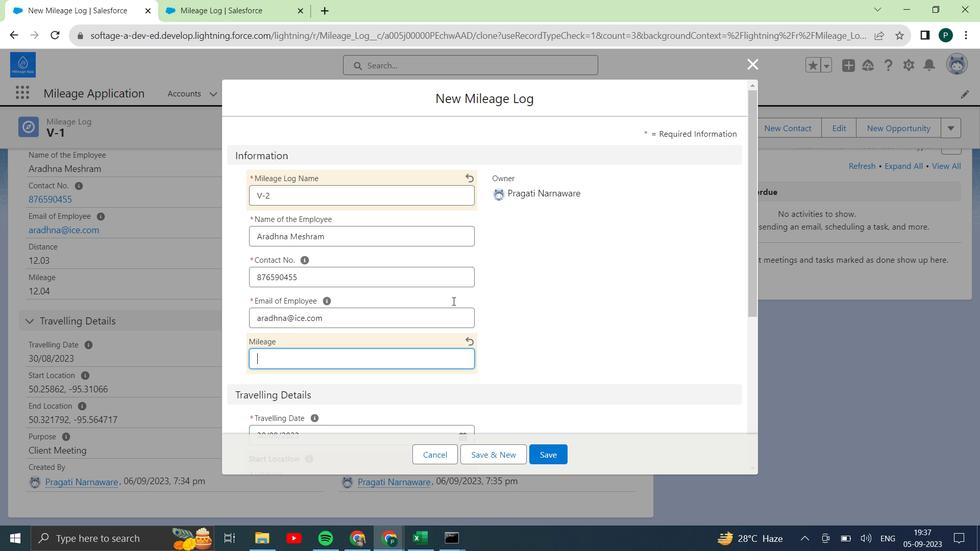 
Action: Mouse scrolled (452, 300) with delta (0, 0)
Screenshot: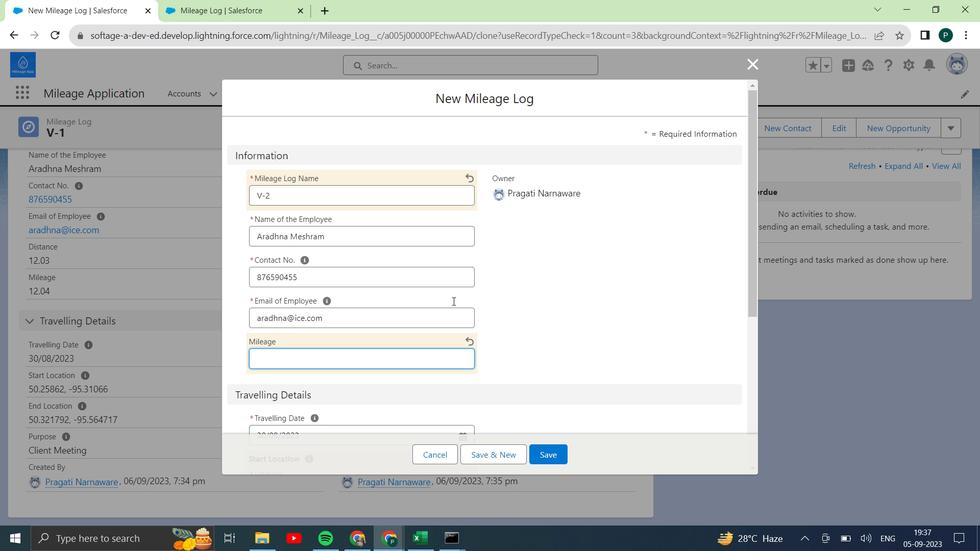 
Action: Mouse moved to (542, 453)
Screenshot: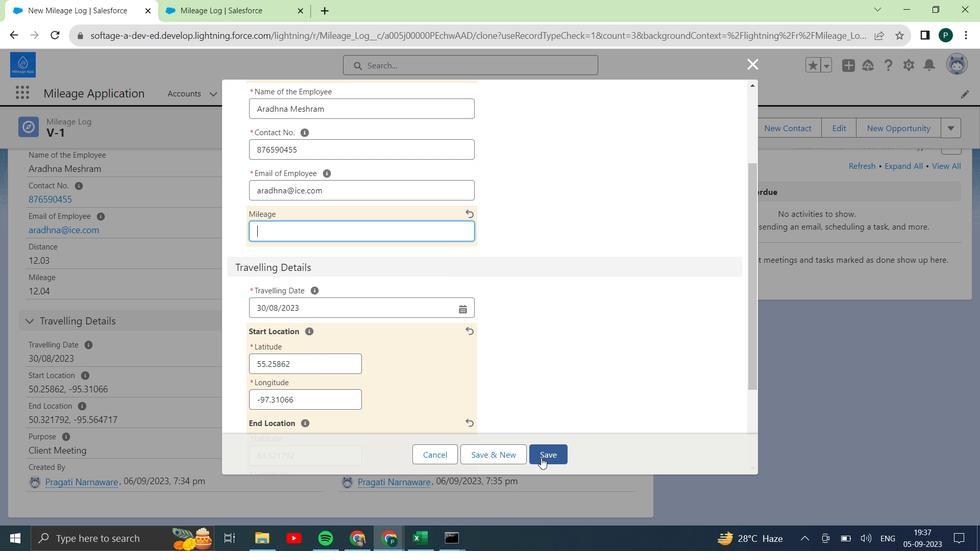
Action: Mouse pressed left at (542, 453)
Screenshot: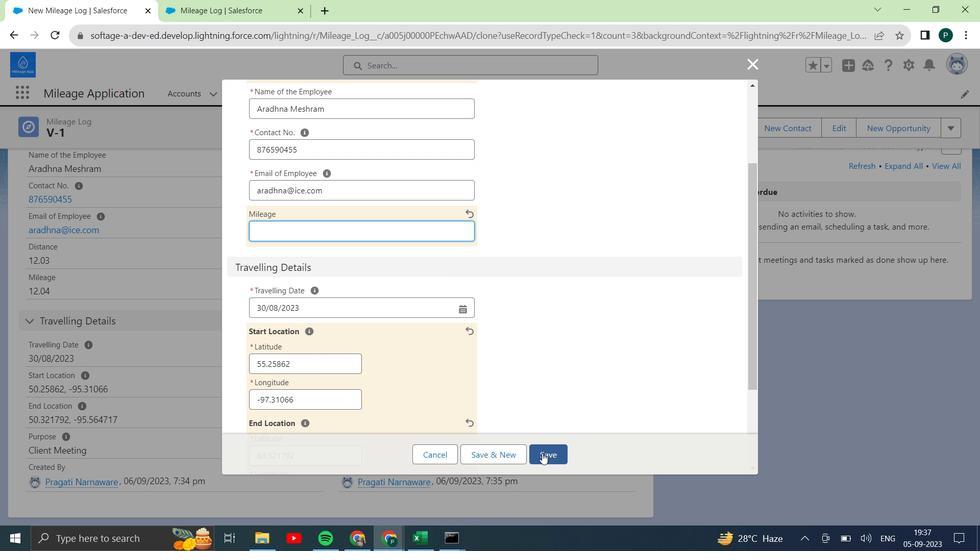 
Action: Mouse moved to (420, 399)
Screenshot: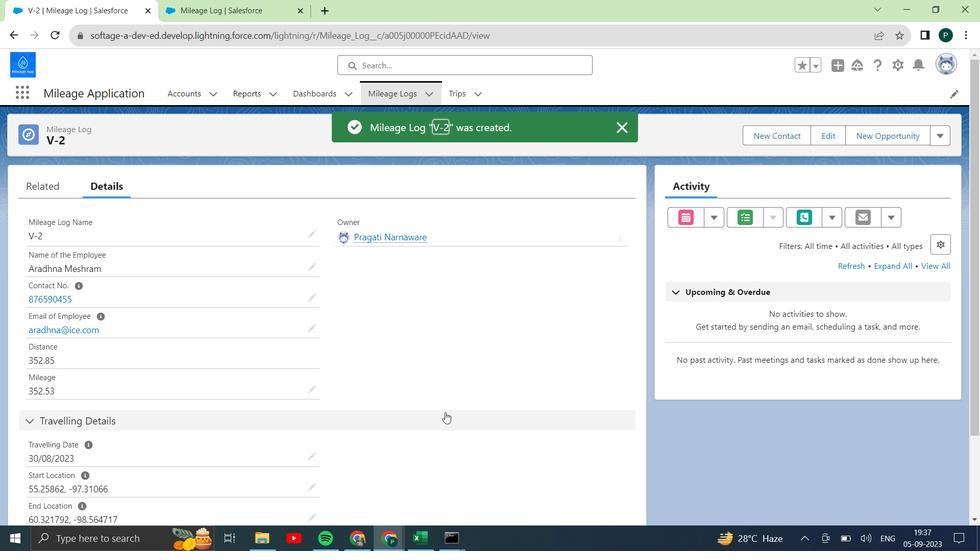 
Action: Mouse scrolled (420, 399) with delta (0, 0)
Screenshot: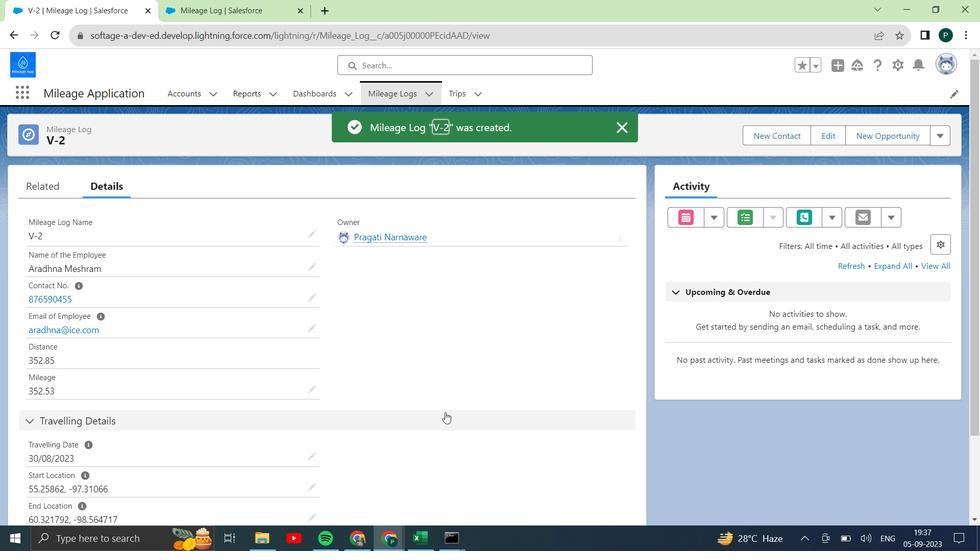 
Action: Mouse moved to (411, 398)
Screenshot: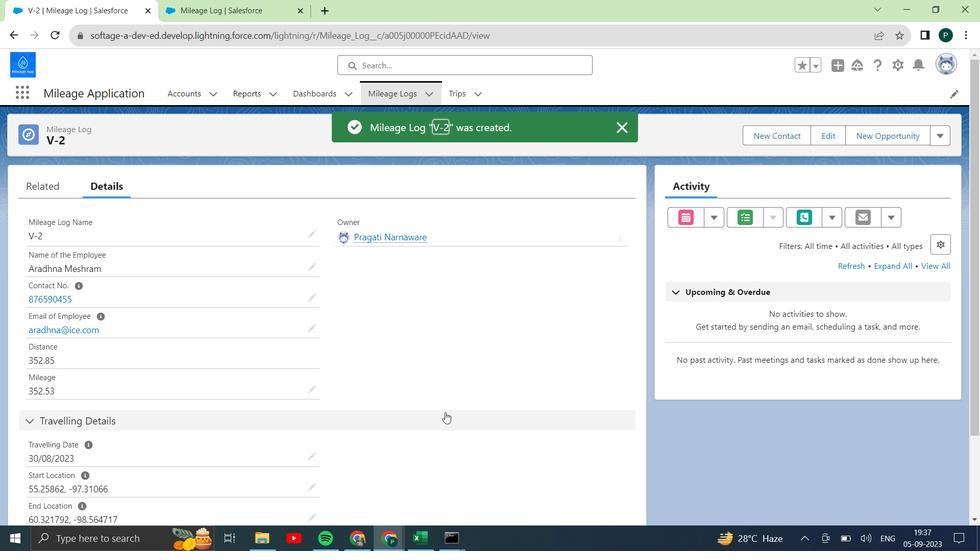 
Action: Mouse scrolled (411, 397) with delta (0, 0)
Screenshot: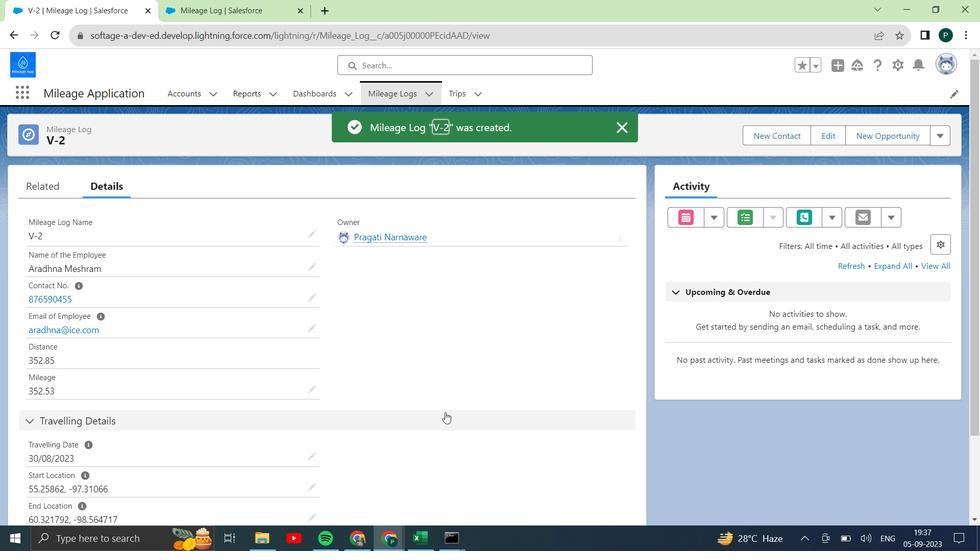 
Action: Mouse moved to (400, 395)
Screenshot: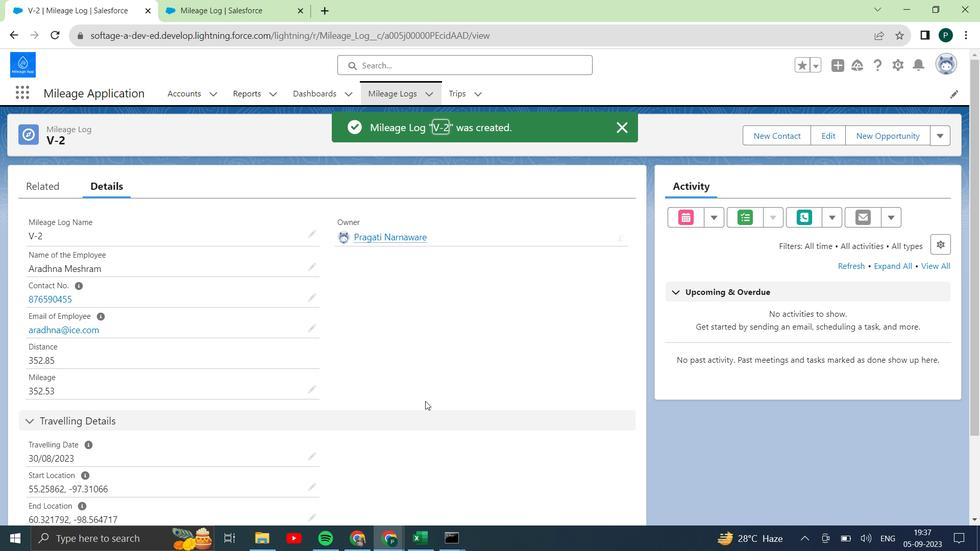 
Action: Mouse scrolled (400, 395) with delta (0, 0)
Screenshot: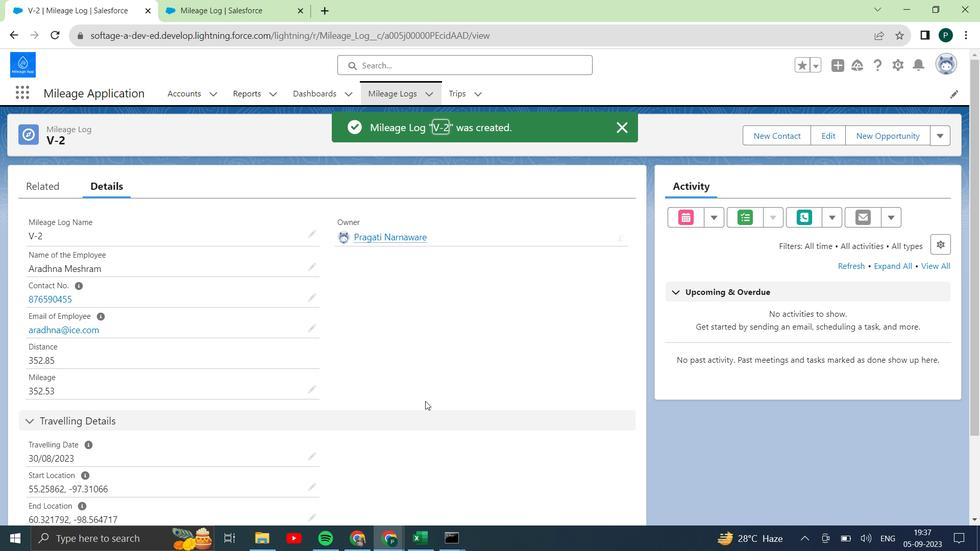 
Action: Mouse moved to (246, 326)
Screenshot: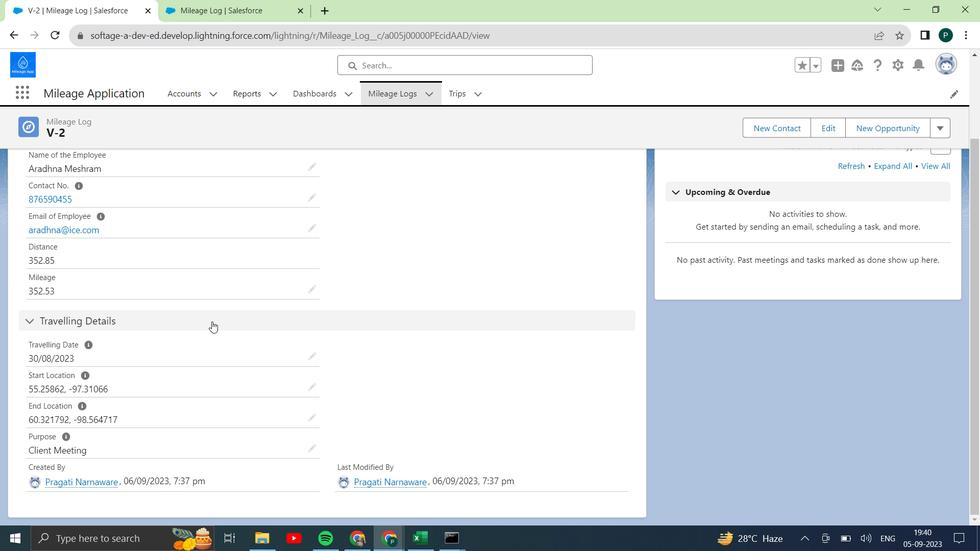 
